 Task: Look for Airbnb options in St Albans, Australia from 18th December, 2023 to 19th December, 2023 for 1 adult. Place can be room with 1  bedroom having 1 bed and 1 bathroom. Property type can be hotel. Amenities needed are: kitchen.
Action: Mouse moved to (408, 80)
Screenshot: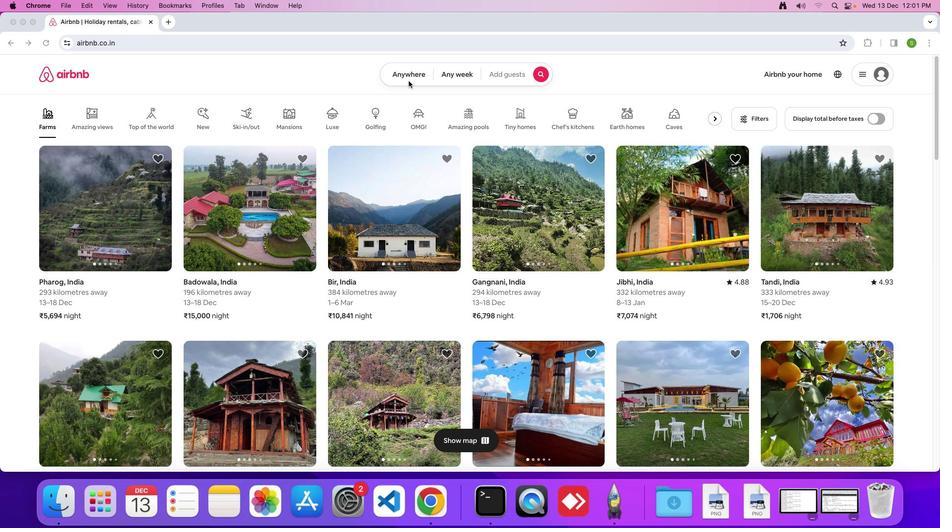 
Action: Mouse pressed left at (408, 80)
Screenshot: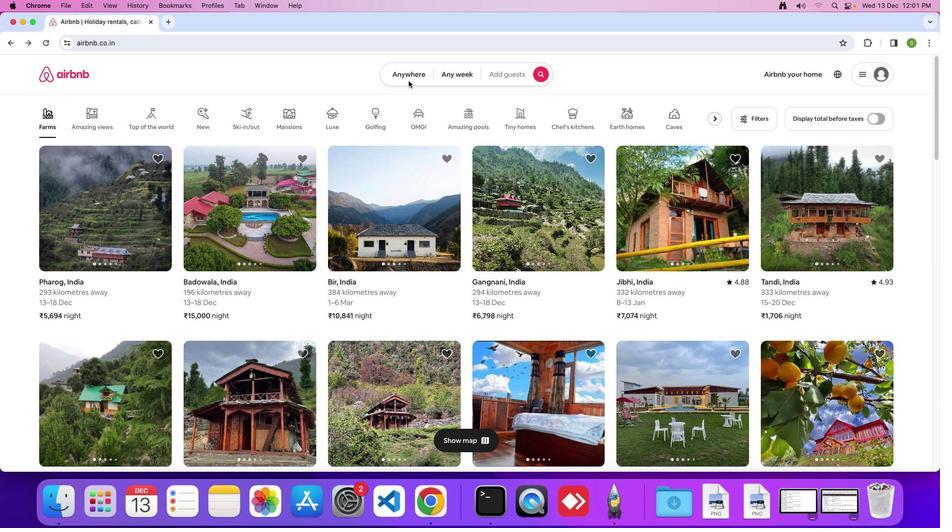 
Action: Mouse moved to (408, 76)
Screenshot: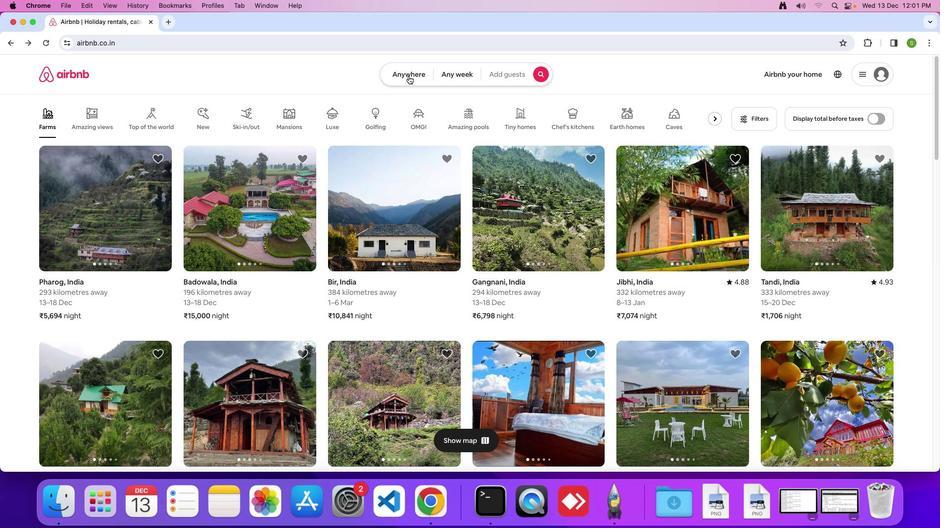 
Action: Mouse pressed left at (408, 76)
Screenshot: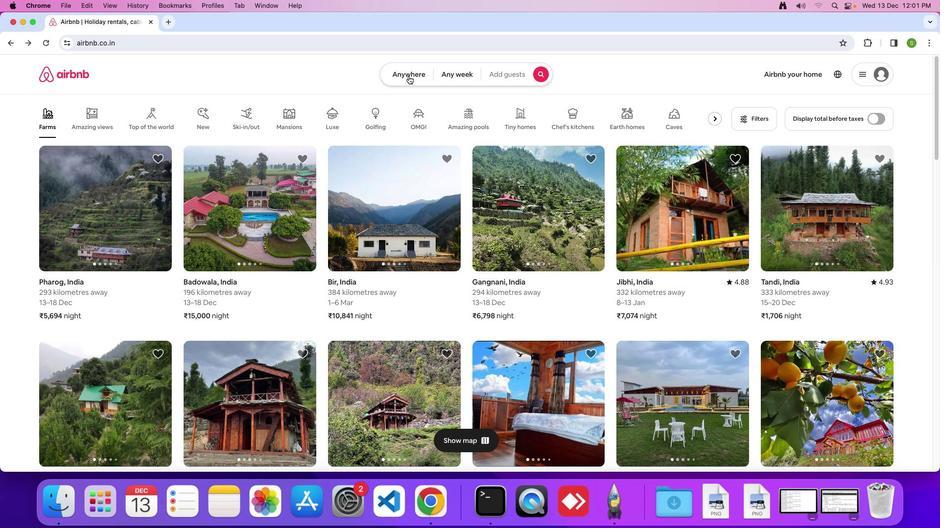 
Action: Mouse moved to (347, 105)
Screenshot: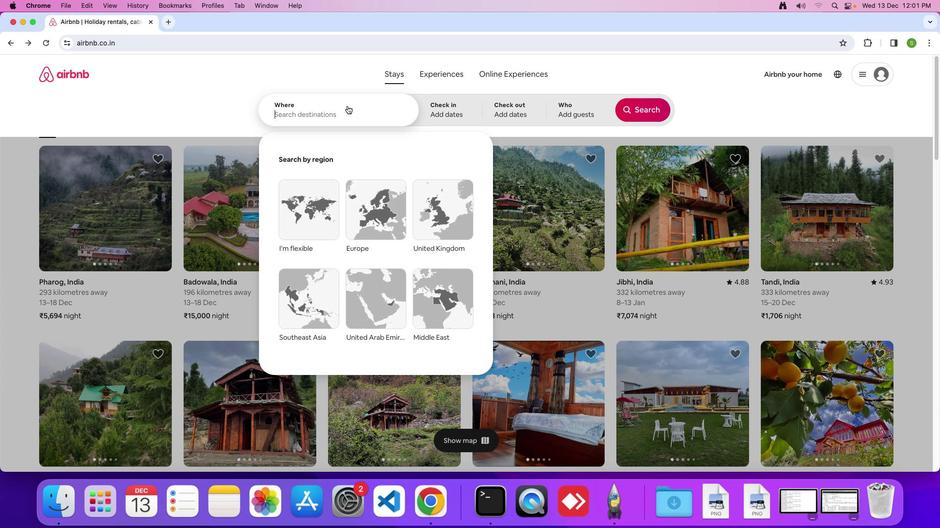 
Action: Mouse pressed left at (347, 105)
Screenshot: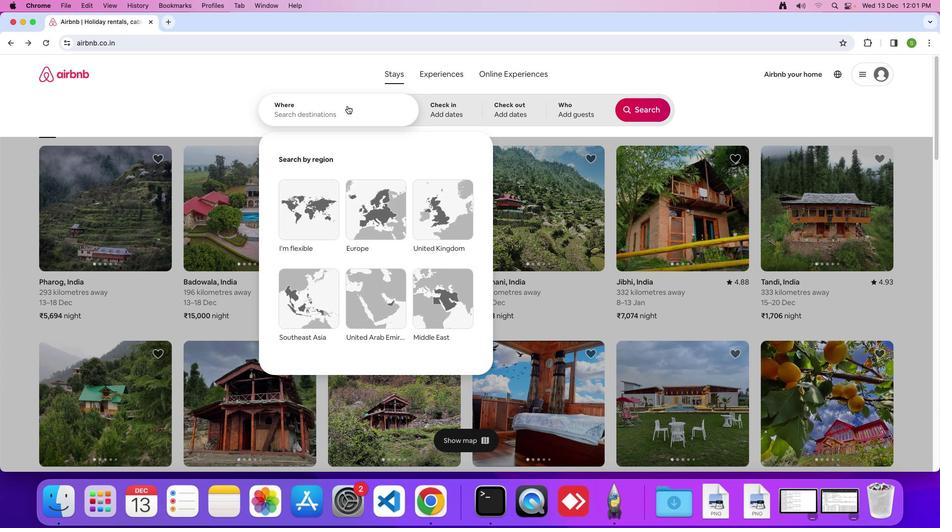 
Action: Key pressed 'S'Key.caps_lock't'Key.spaceKey.shift'A''l''b''a''n''s'','Key.spaceKey.shift'A''u''s''t''r''a''l''i''a'Key.enter
Screenshot: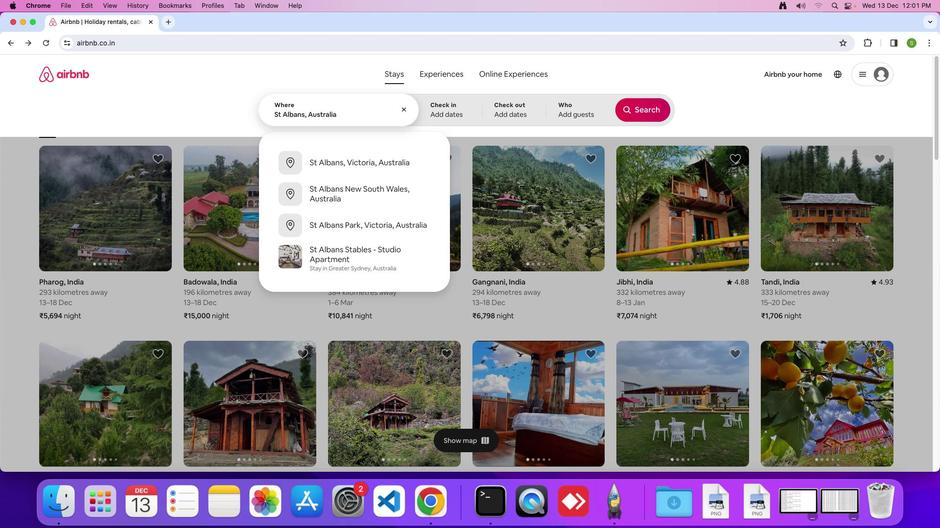 
Action: Mouse moved to (327, 309)
Screenshot: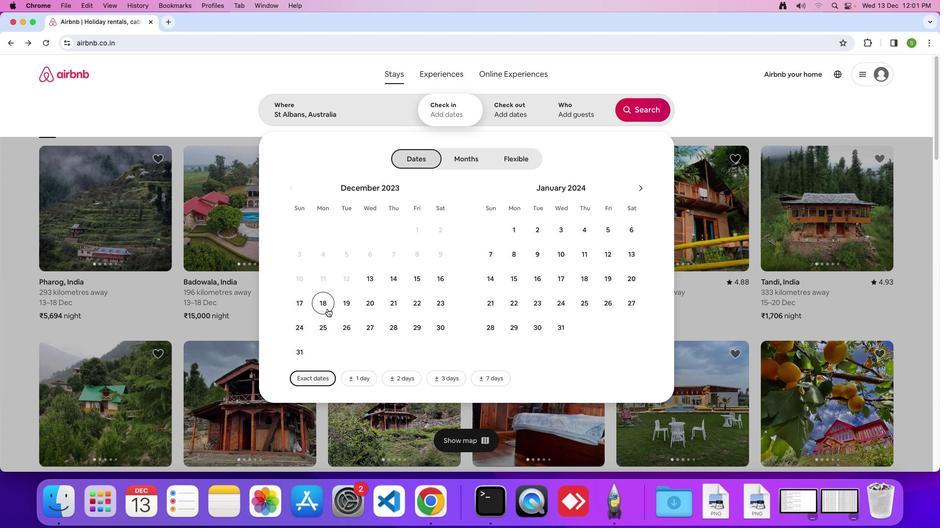 
Action: Mouse pressed left at (327, 309)
Screenshot: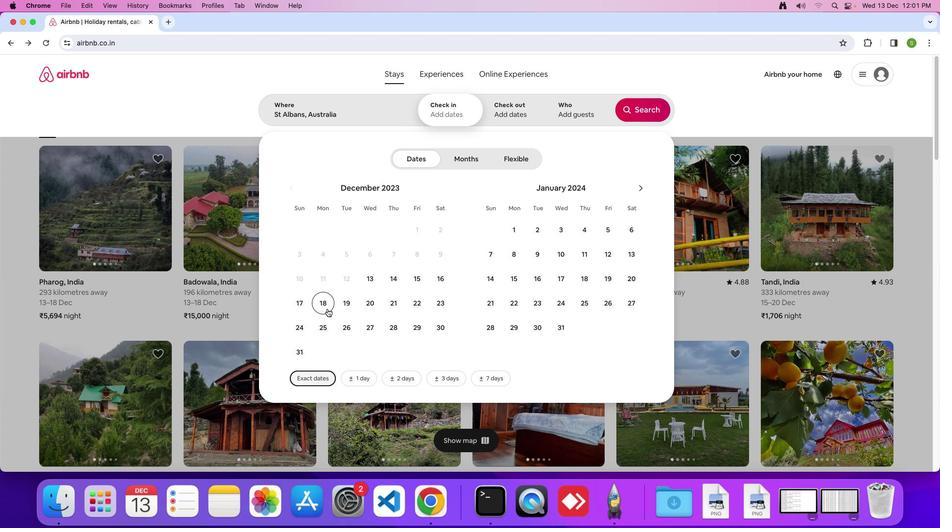 
Action: Mouse moved to (340, 303)
Screenshot: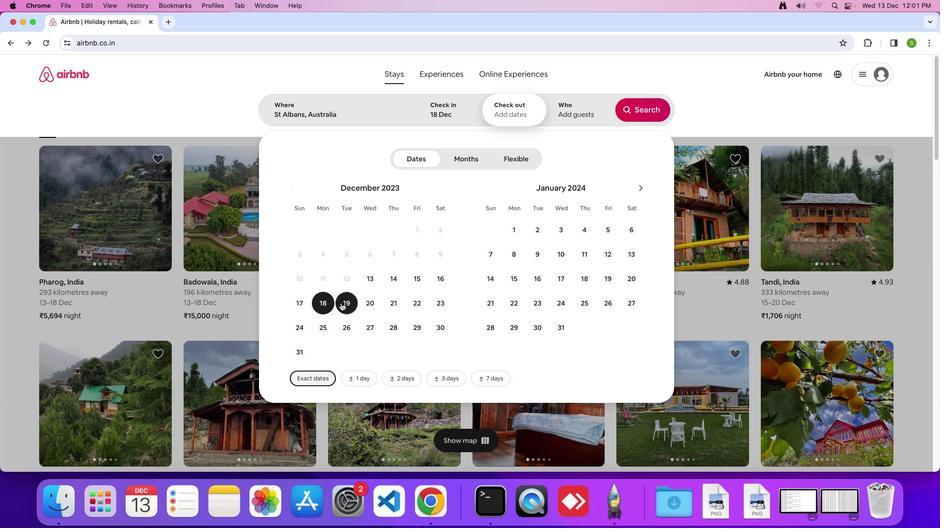 
Action: Mouse pressed left at (340, 303)
Screenshot: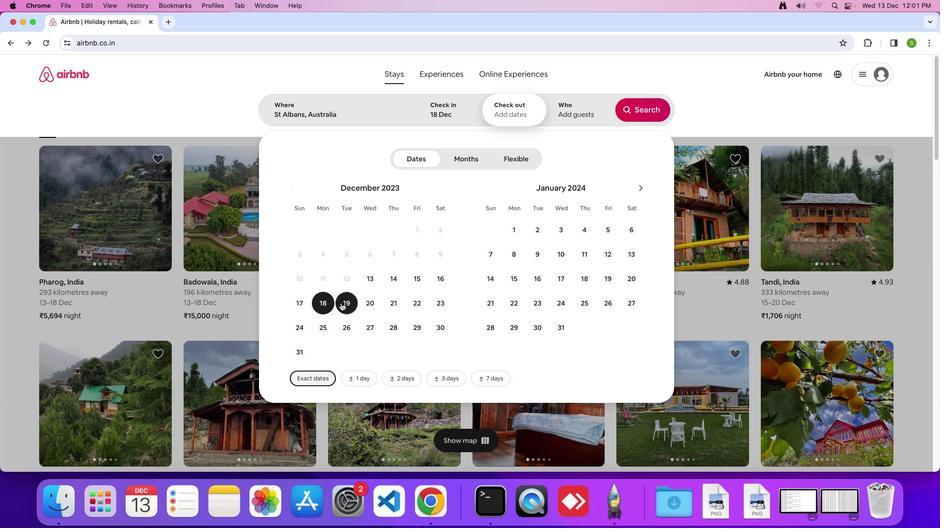 
Action: Mouse moved to (586, 113)
Screenshot: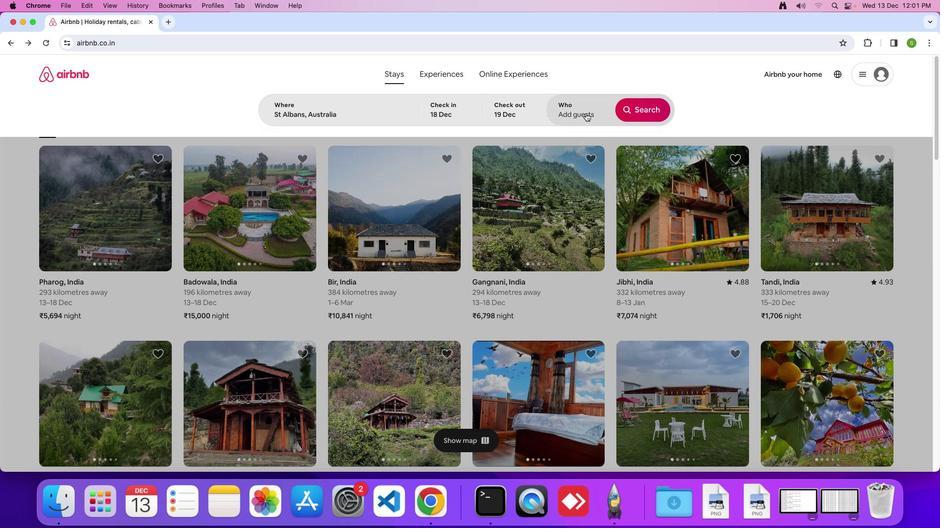 
Action: Mouse pressed left at (586, 113)
Screenshot: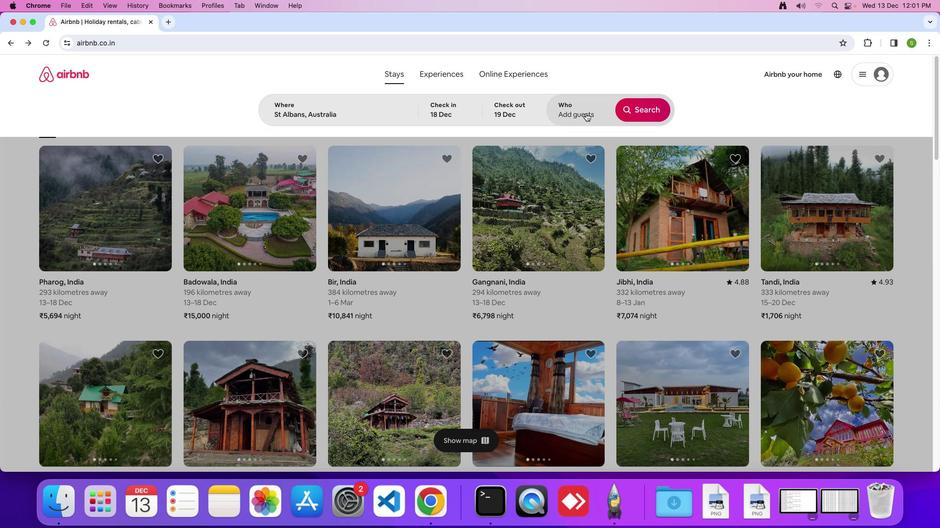 
Action: Mouse moved to (640, 163)
Screenshot: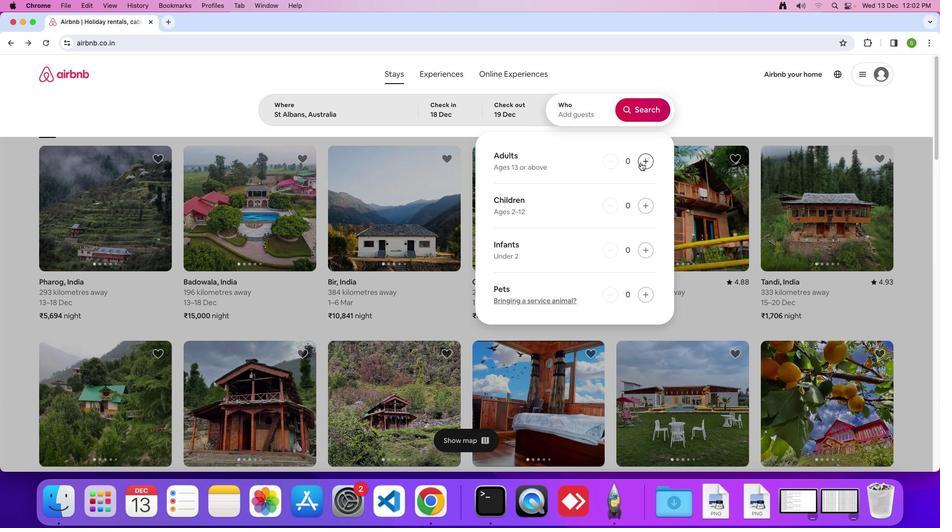 
Action: Mouse pressed left at (640, 163)
Screenshot: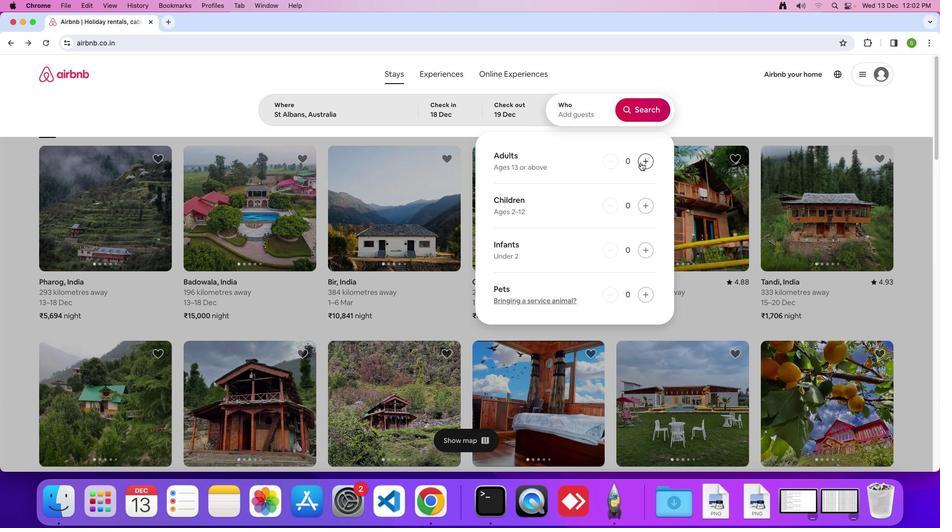 
Action: Mouse moved to (654, 108)
Screenshot: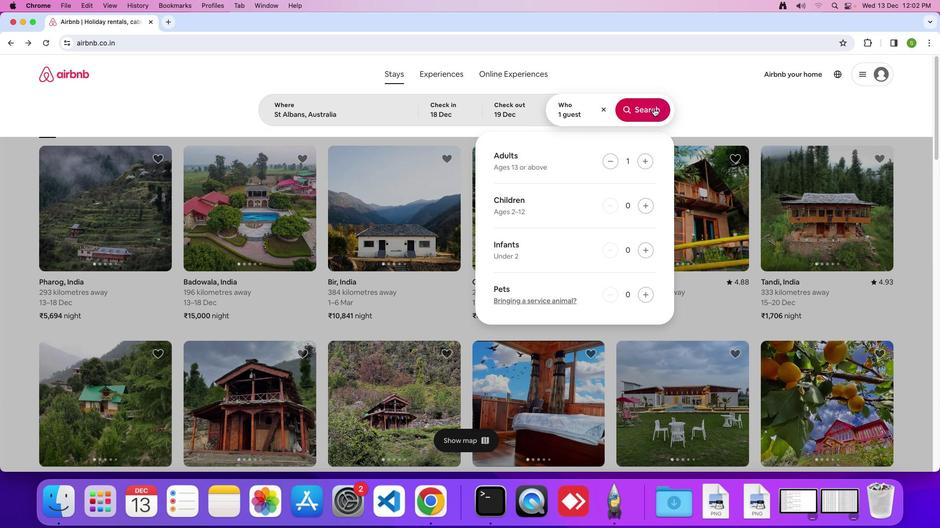 
Action: Mouse pressed left at (654, 108)
Screenshot: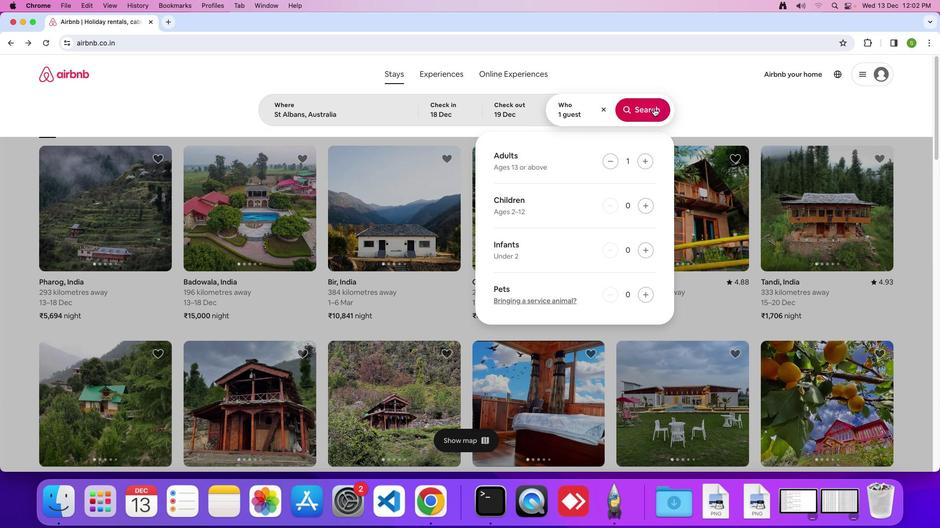 
Action: Mouse moved to (770, 114)
Screenshot: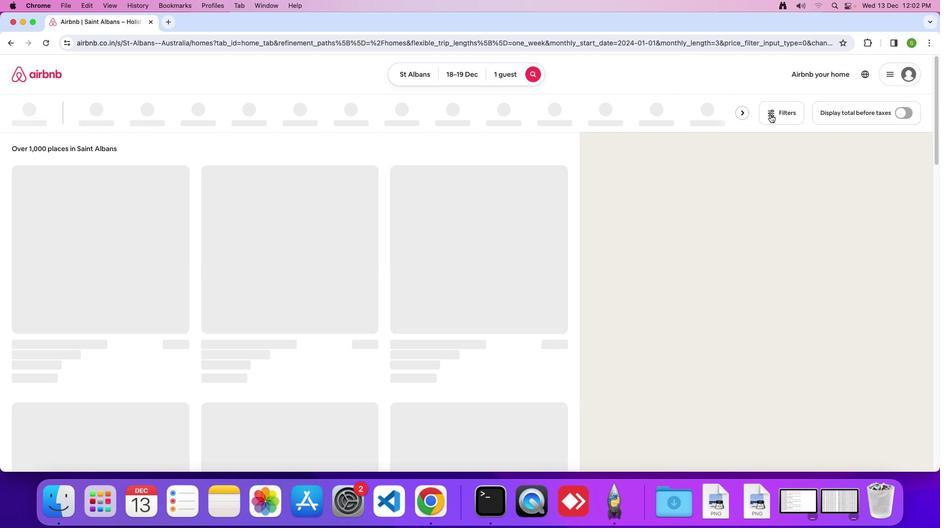 
Action: Mouse pressed left at (770, 114)
Screenshot: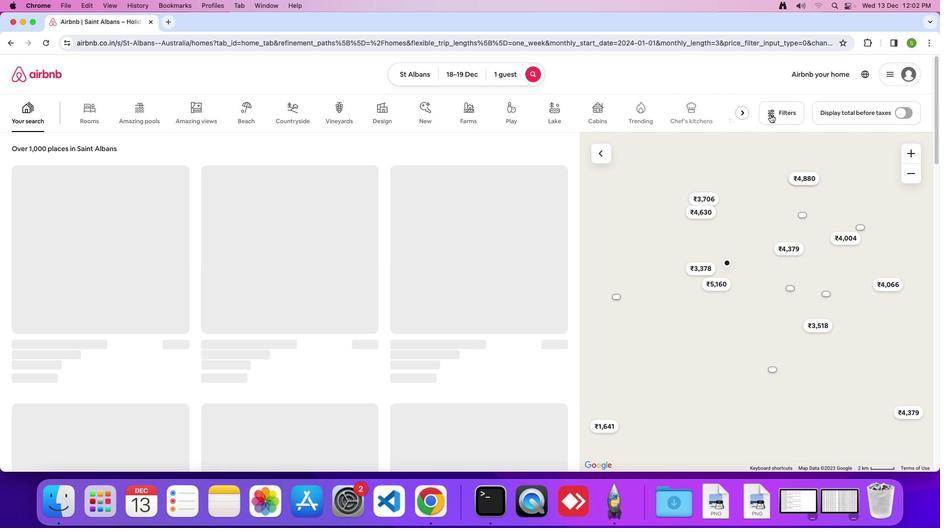 
Action: Mouse moved to (506, 294)
Screenshot: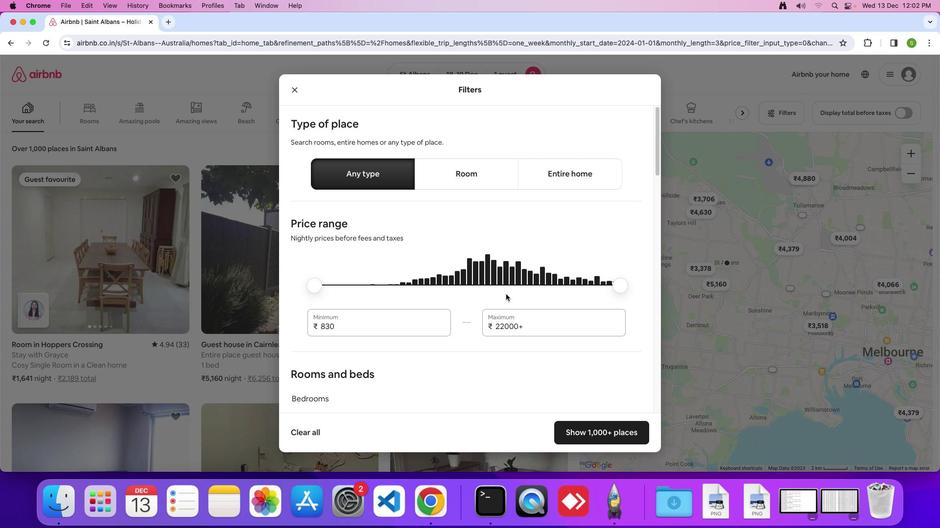 
Action: Mouse scrolled (506, 294) with delta (0, 0)
Screenshot: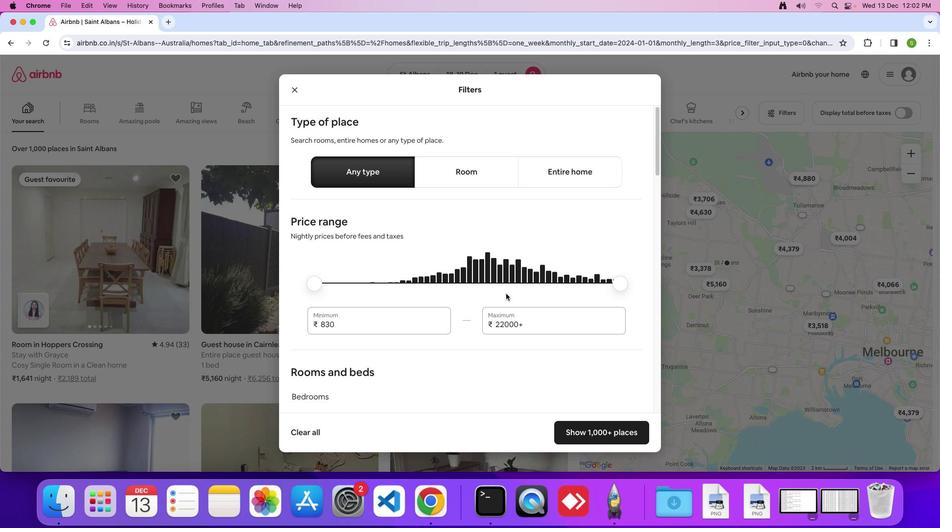 
Action: Mouse scrolled (506, 294) with delta (0, 0)
Screenshot: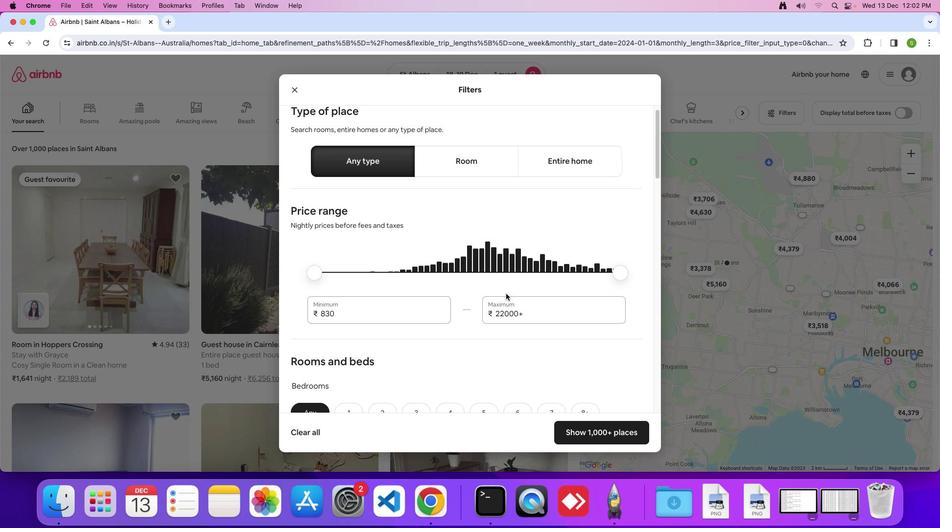 
Action: Mouse moved to (506, 294)
Screenshot: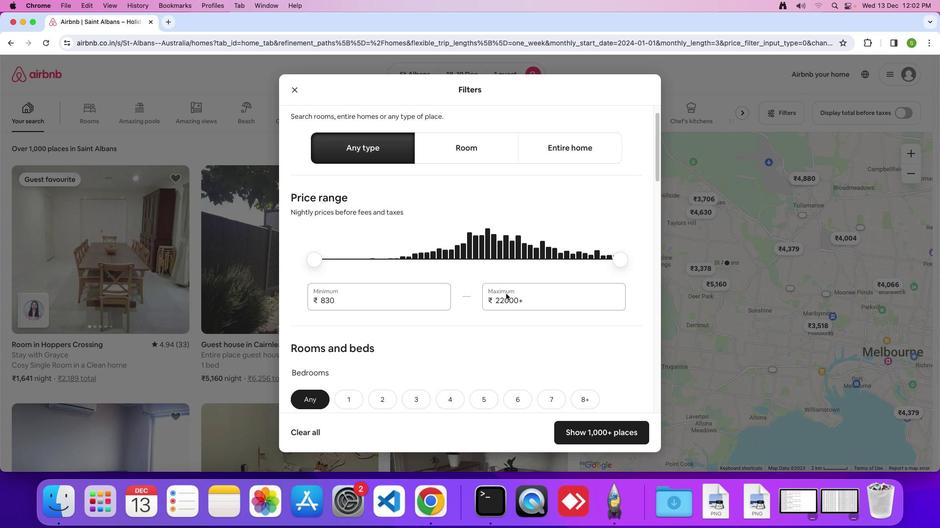 
Action: Mouse scrolled (506, 294) with delta (0, 0)
Screenshot: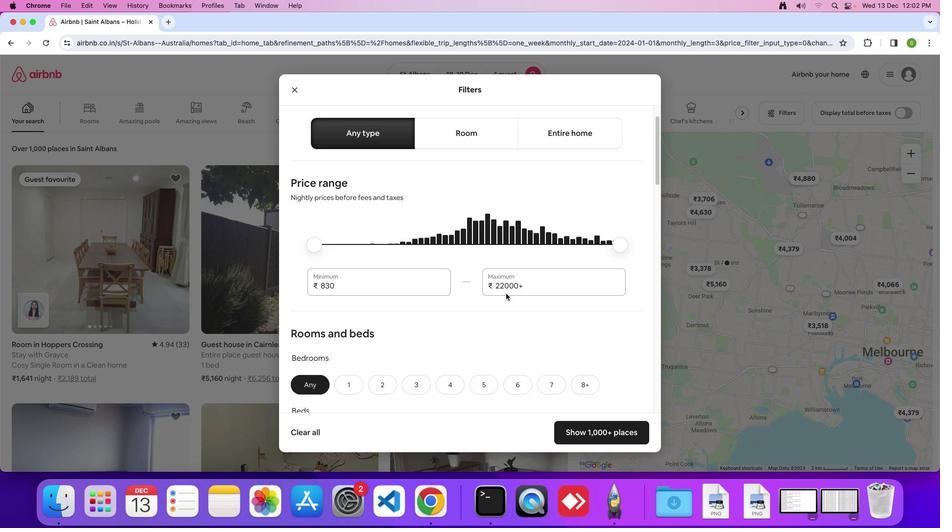 
Action: Mouse scrolled (506, 294) with delta (0, 0)
Screenshot: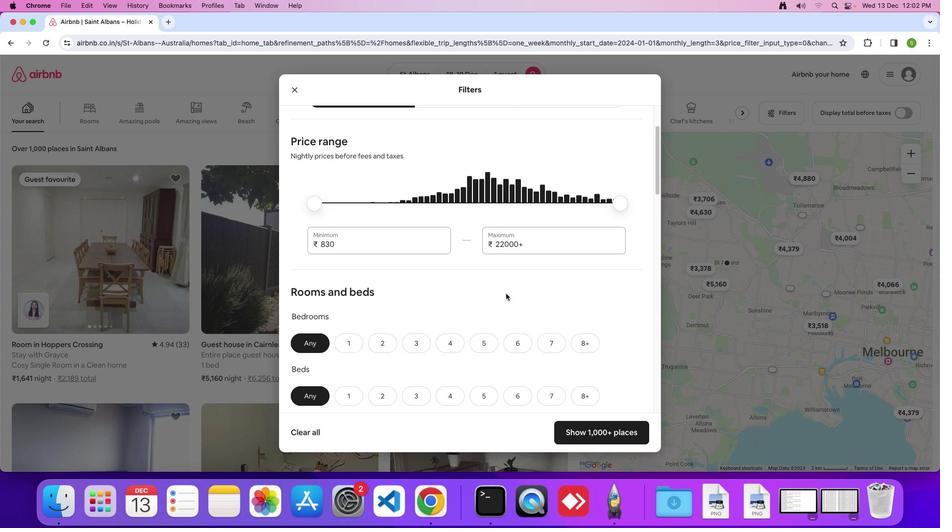 
Action: Mouse scrolled (506, 294) with delta (0, 0)
Screenshot: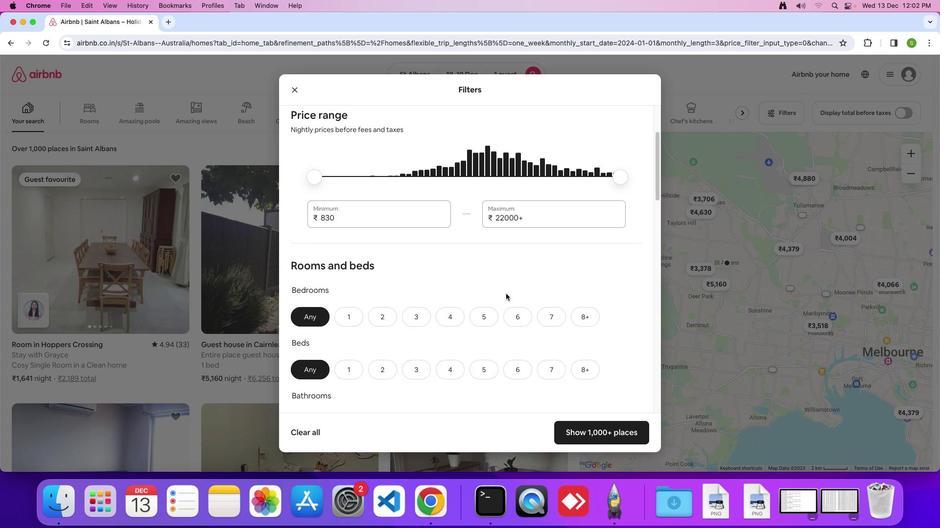 
Action: Mouse scrolled (506, 294) with delta (0, 0)
Screenshot: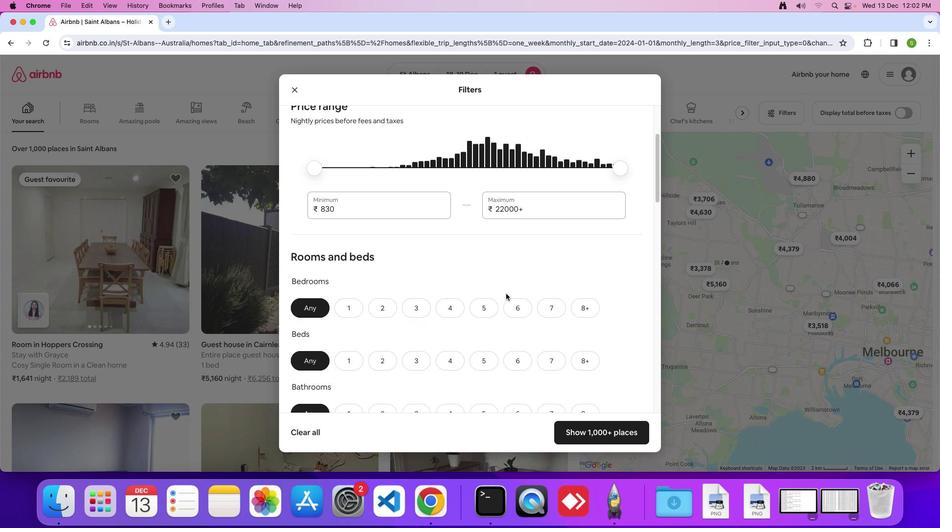 
Action: Mouse scrolled (506, 294) with delta (0, 0)
Screenshot: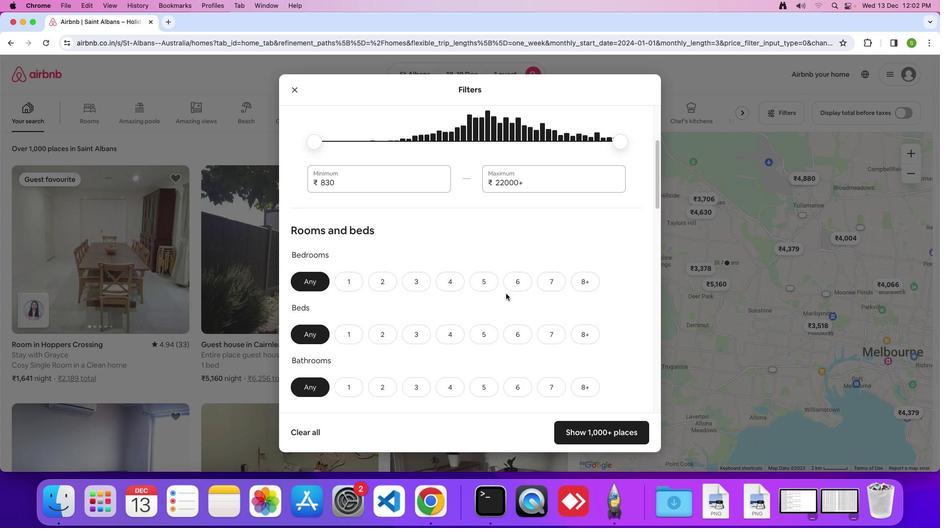 
Action: Mouse scrolled (506, 294) with delta (0, 0)
Screenshot: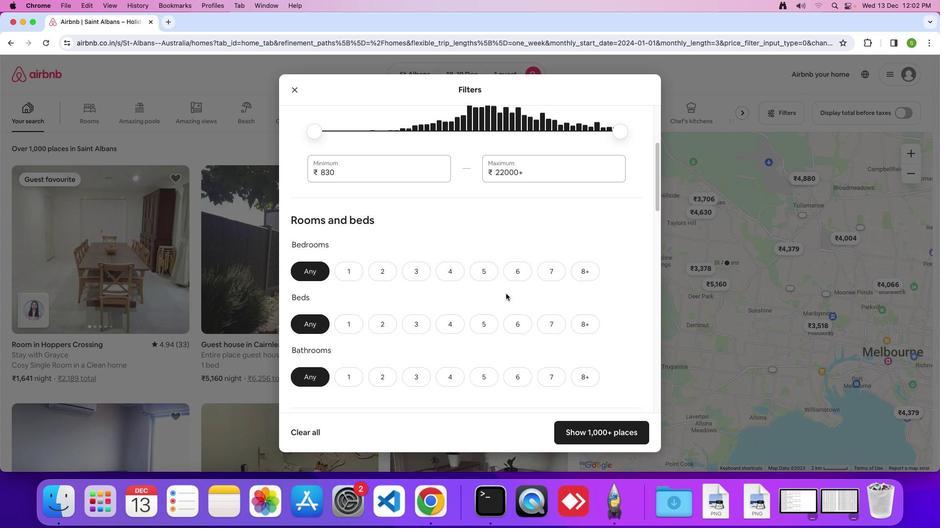 
Action: Mouse scrolled (506, 294) with delta (0, 0)
Screenshot: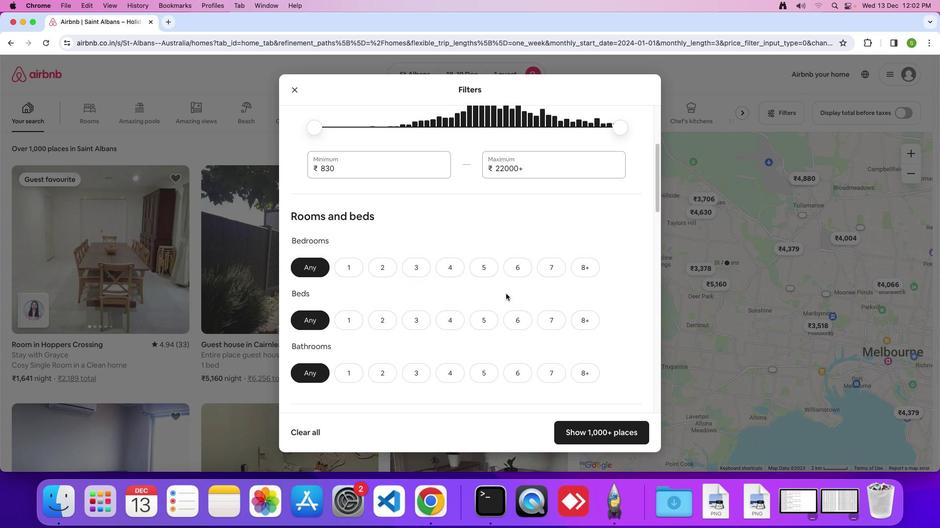 
Action: Mouse scrolled (506, 294) with delta (0, 0)
Screenshot: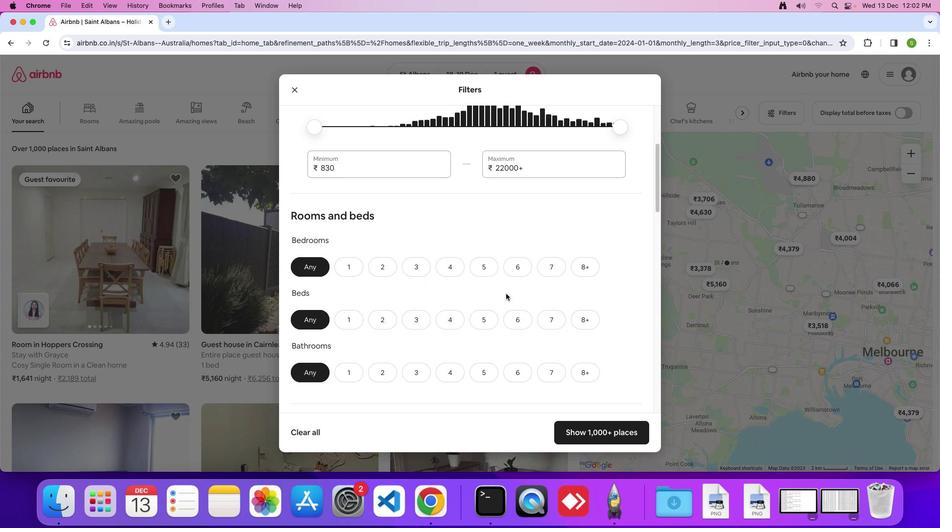 
Action: Mouse scrolled (506, 294) with delta (0, 0)
Screenshot: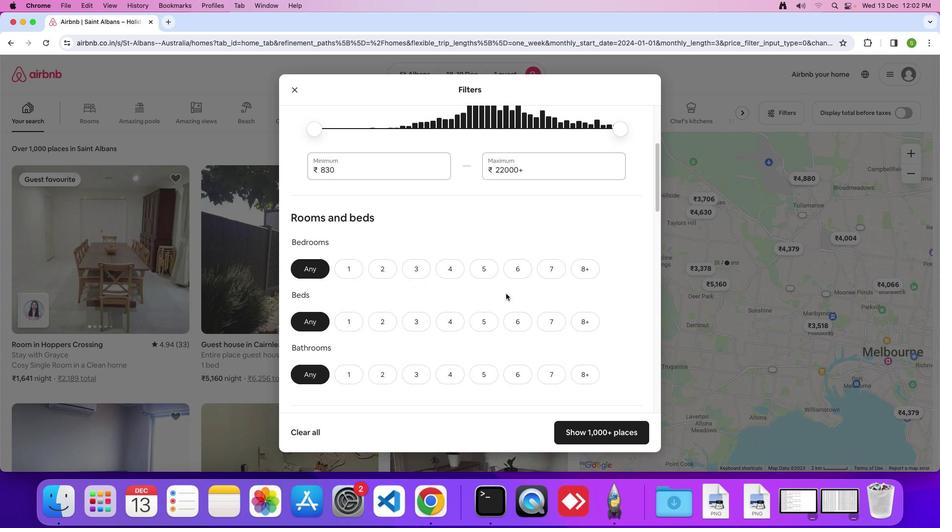 
Action: Mouse scrolled (506, 294) with delta (0, 0)
Screenshot: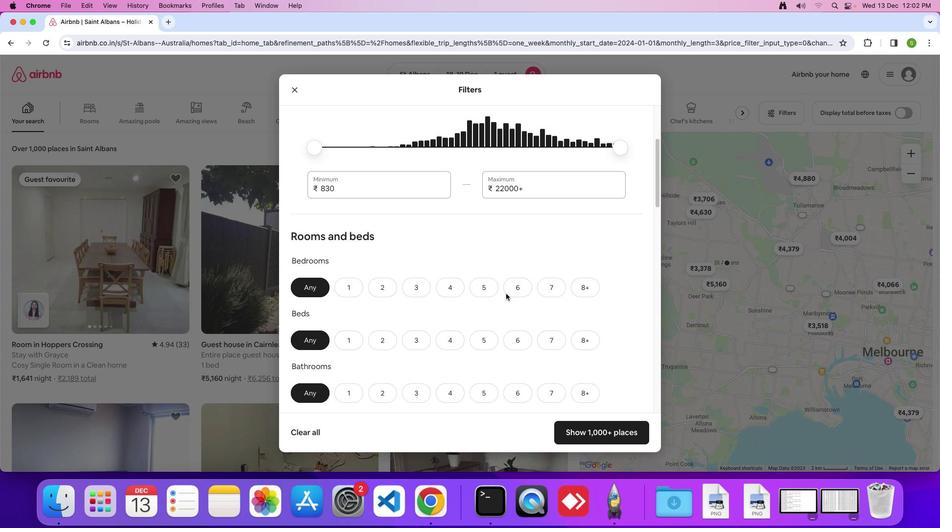 
Action: Mouse scrolled (506, 294) with delta (0, 0)
Screenshot: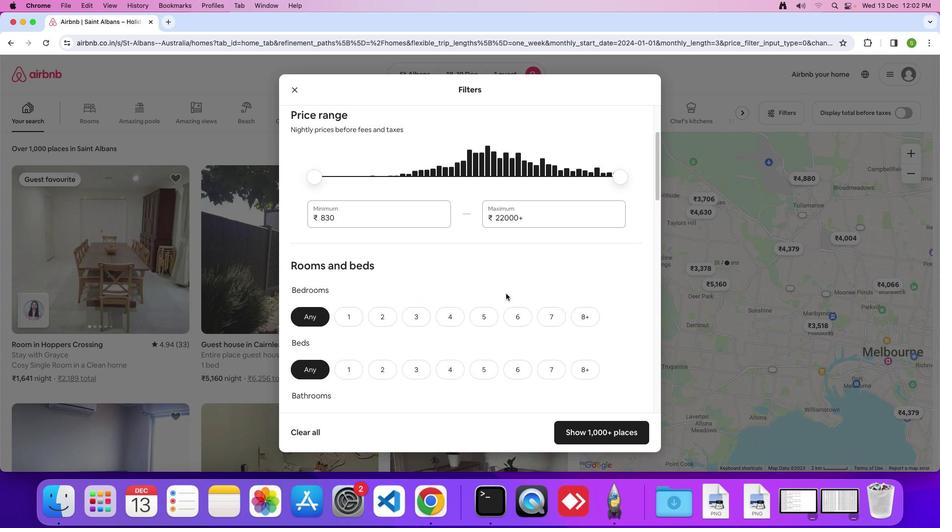 
Action: Mouse scrolled (506, 294) with delta (0, 1)
Screenshot: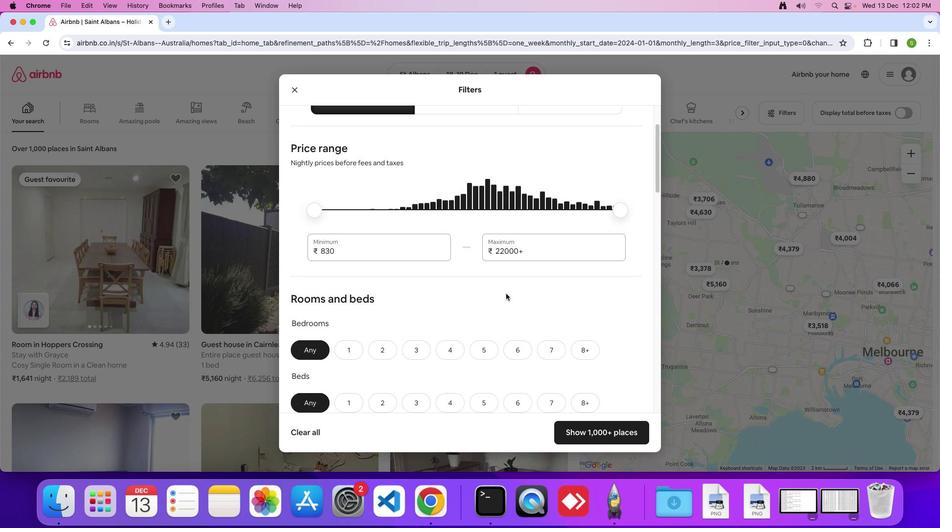 
Action: Mouse scrolled (506, 294) with delta (0, 0)
Screenshot: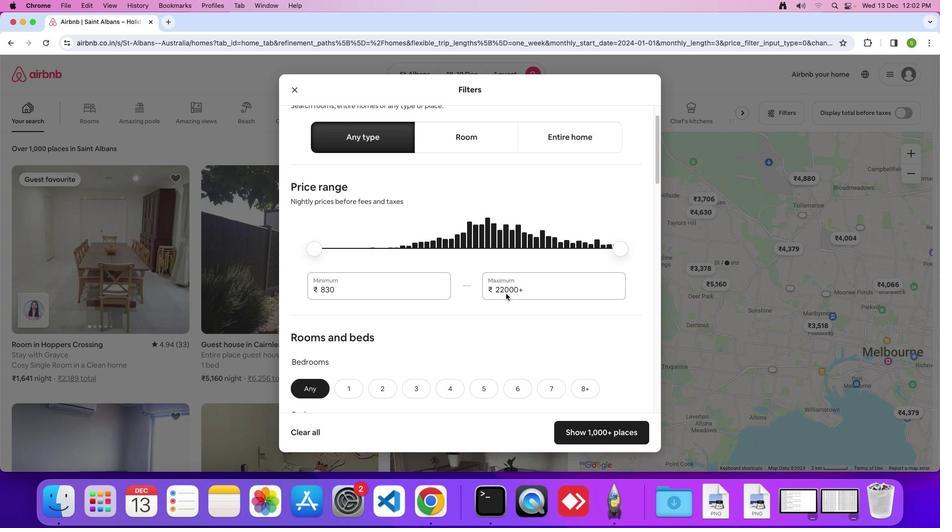 
Action: Mouse scrolled (506, 294) with delta (0, 0)
Screenshot: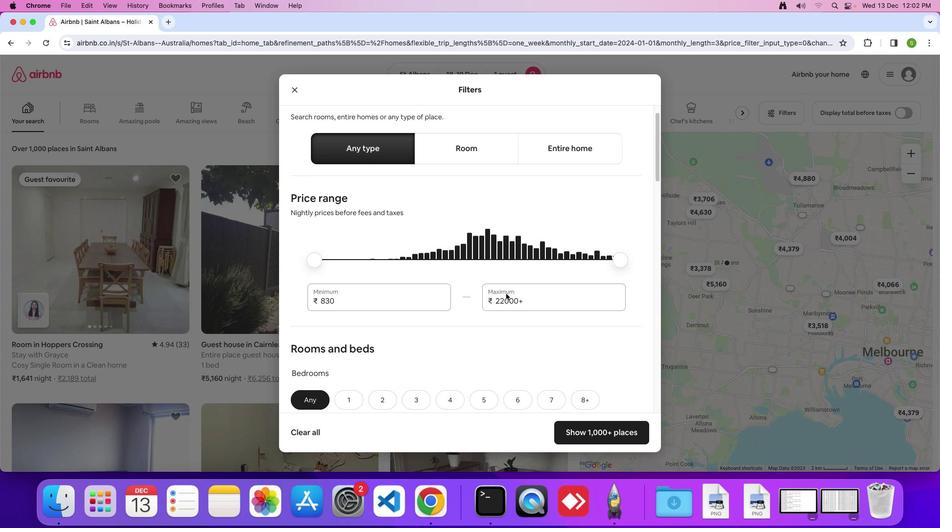 
Action: Mouse scrolled (506, 294) with delta (0, 1)
Screenshot: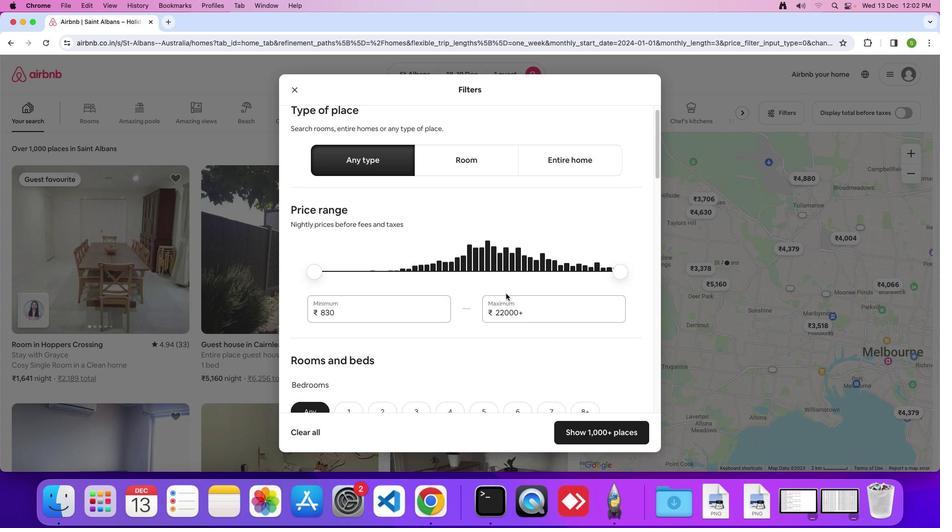 
Action: Mouse moved to (475, 183)
Screenshot: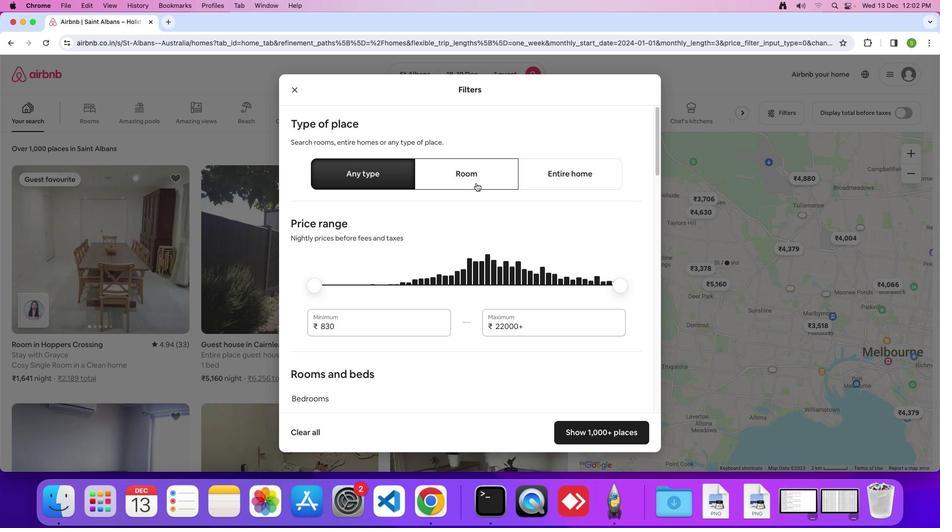 
Action: Mouse pressed left at (475, 183)
Screenshot: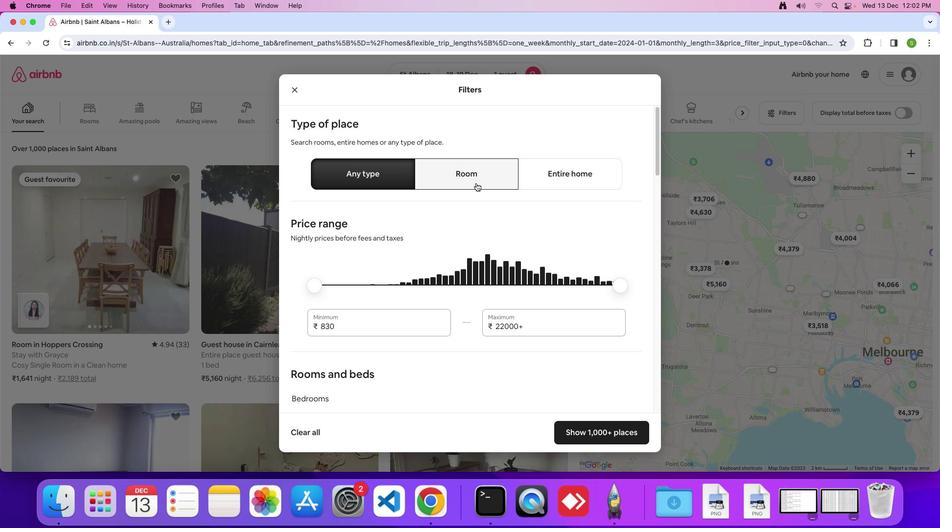 
Action: Mouse moved to (464, 266)
Screenshot: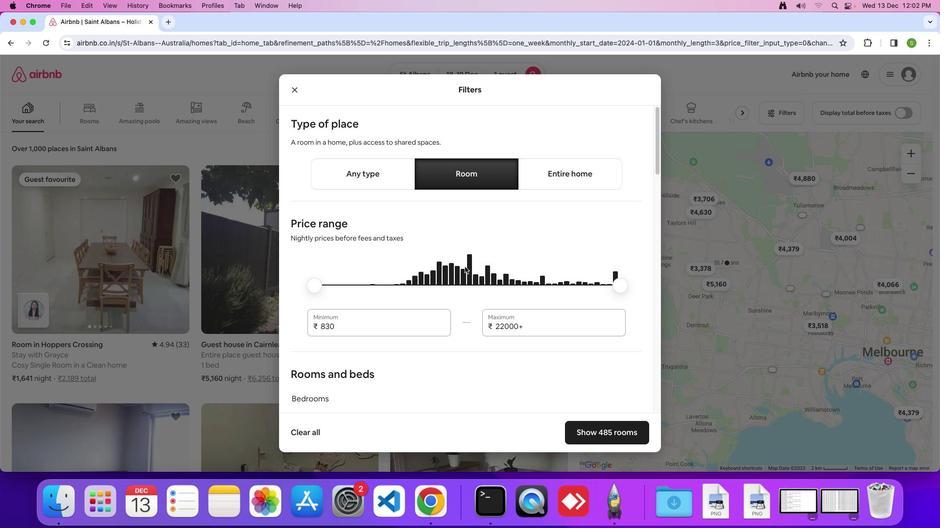 
Action: Mouse scrolled (464, 266) with delta (0, 0)
Screenshot: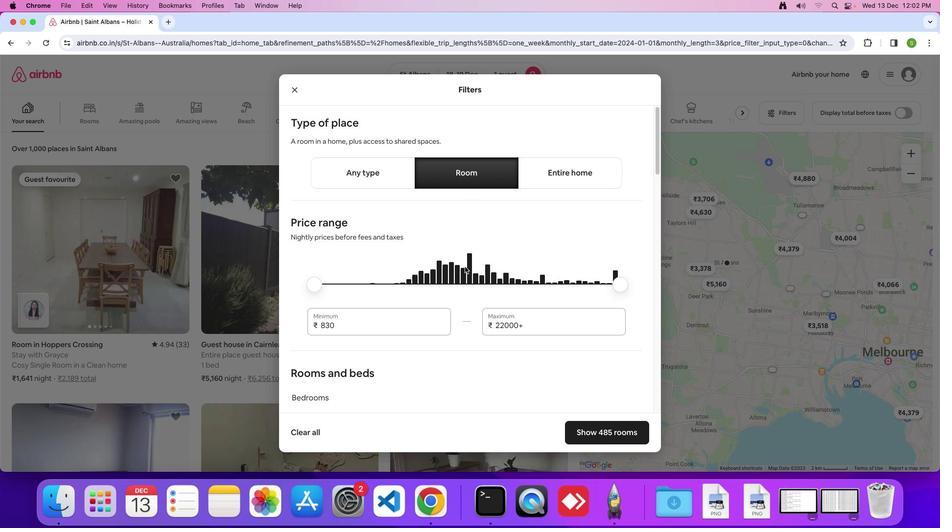 
Action: Mouse scrolled (464, 266) with delta (0, 0)
Screenshot: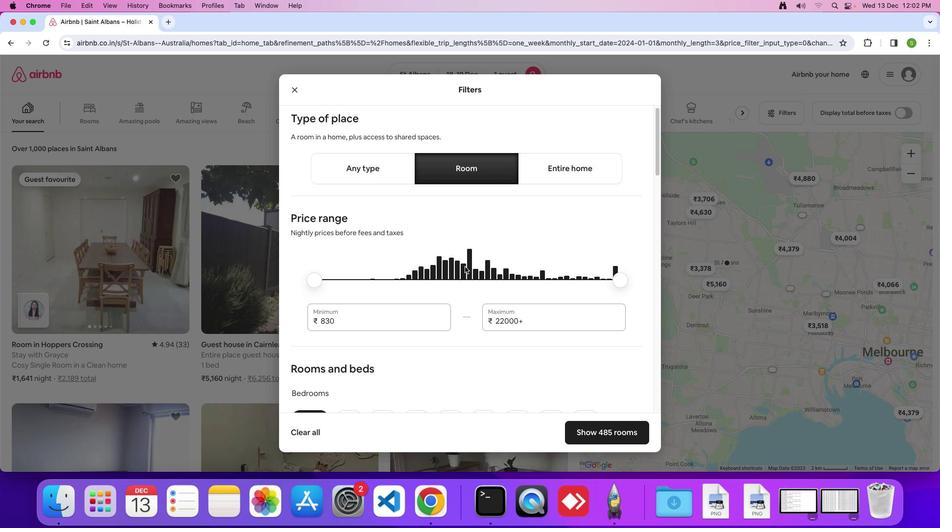 
Action: Mouse scrolled (464, 266) with delta (0, 0)
Screenshot: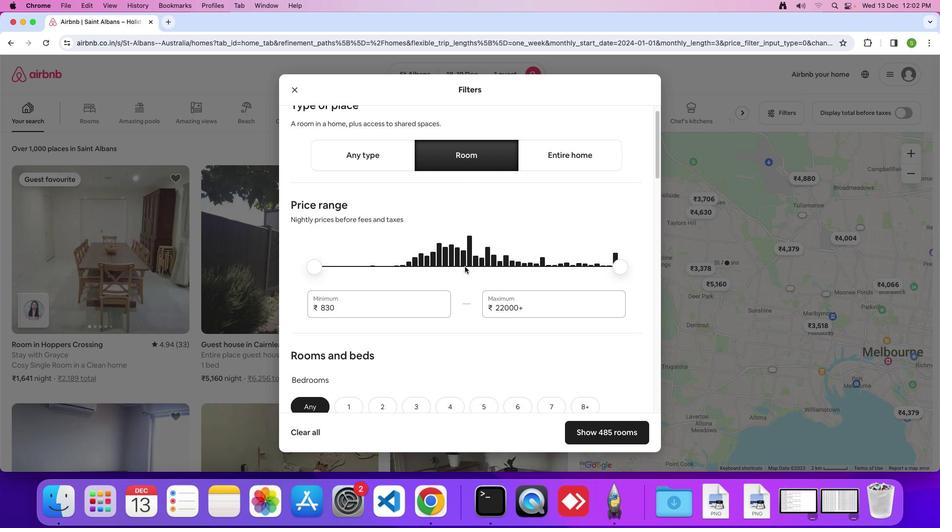 
Action: Mouse scrolled (464, 266) with delta (0, 0)
Screenshot: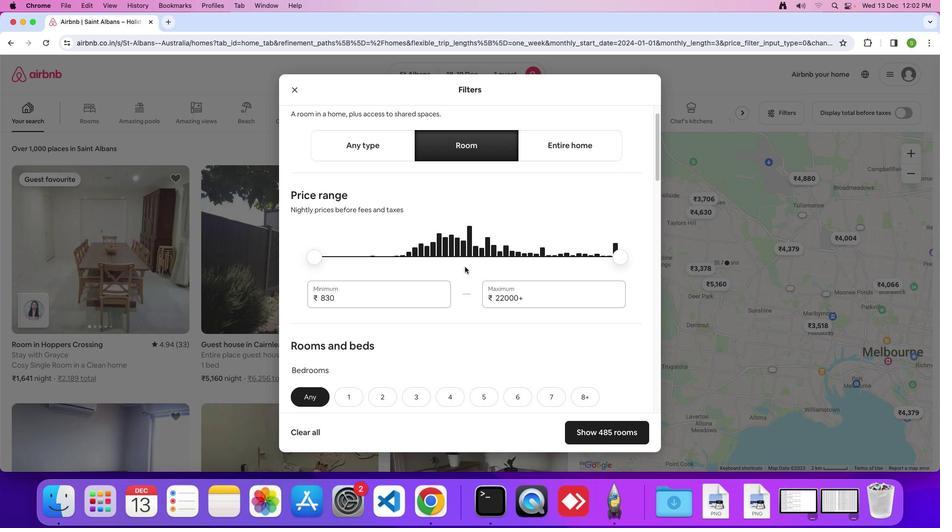 
Action: Mouse scrolled (464, 266) with delta (0, 0)
Screenshot: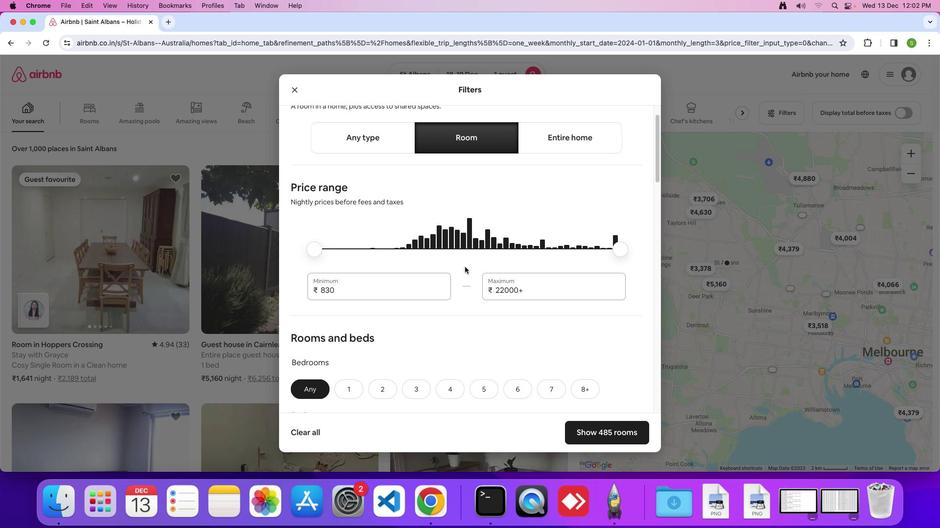
Action: Mouse scrolled (464, 266) with delta (0, 0)
Screenshot: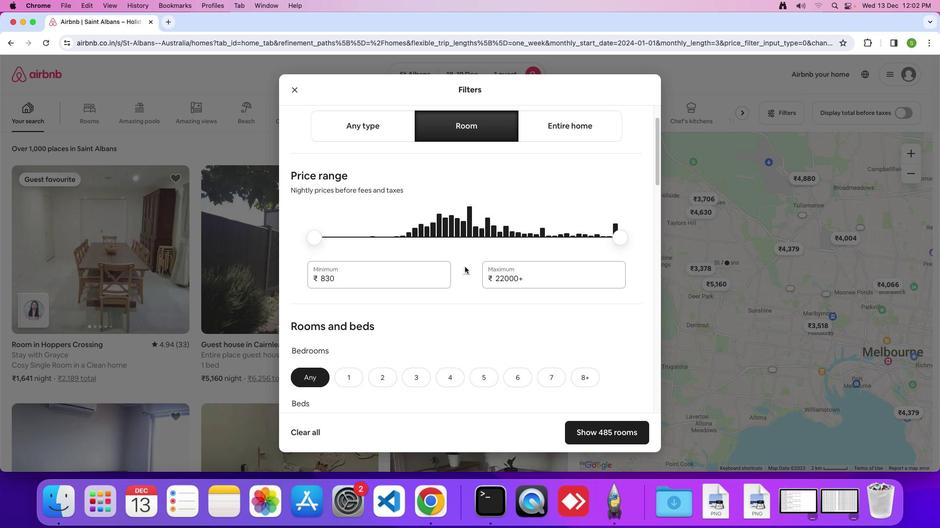 
Action: Mouse scrolled (464, 266) with delta (0, 0)
Screenshot: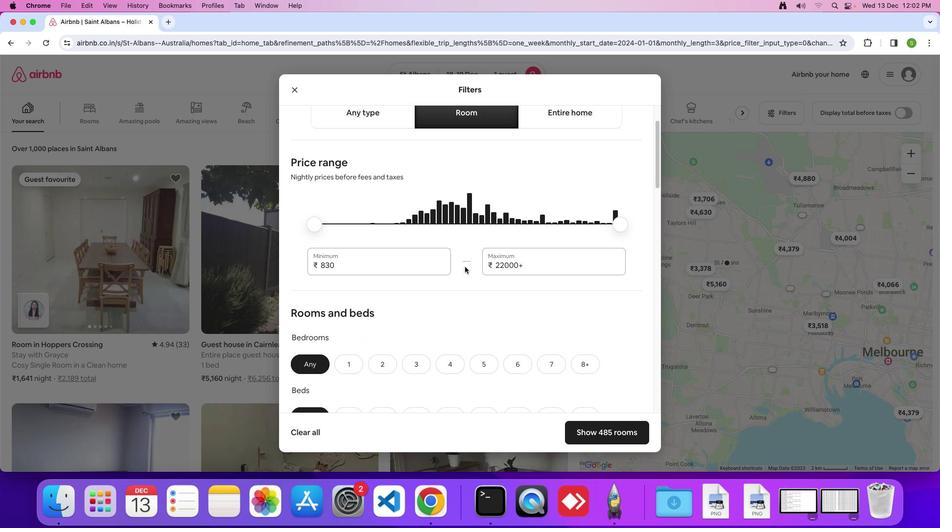 
Action: Mouse scrolled (464, 266) with delta (0, 0)
Screenshot: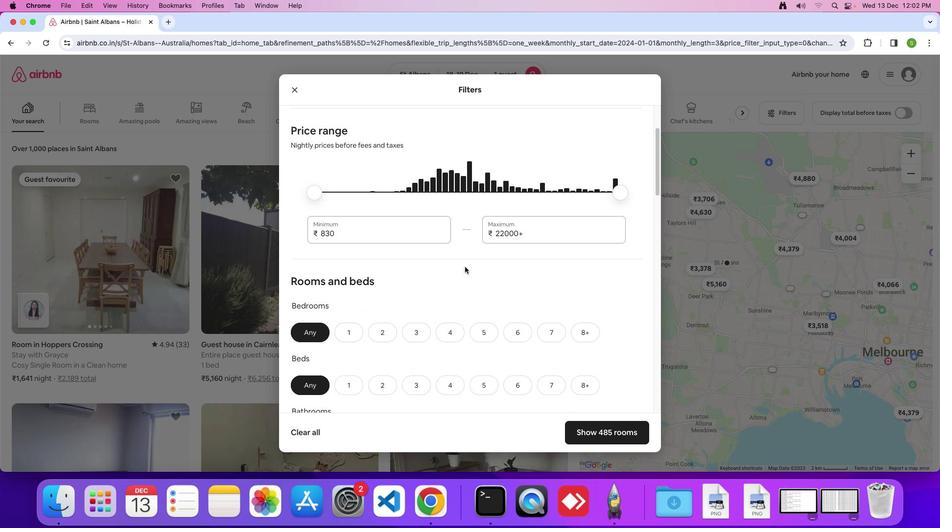 
Action: Mouse scrolled (464, 266) with delta (0, 0)
Screenshot: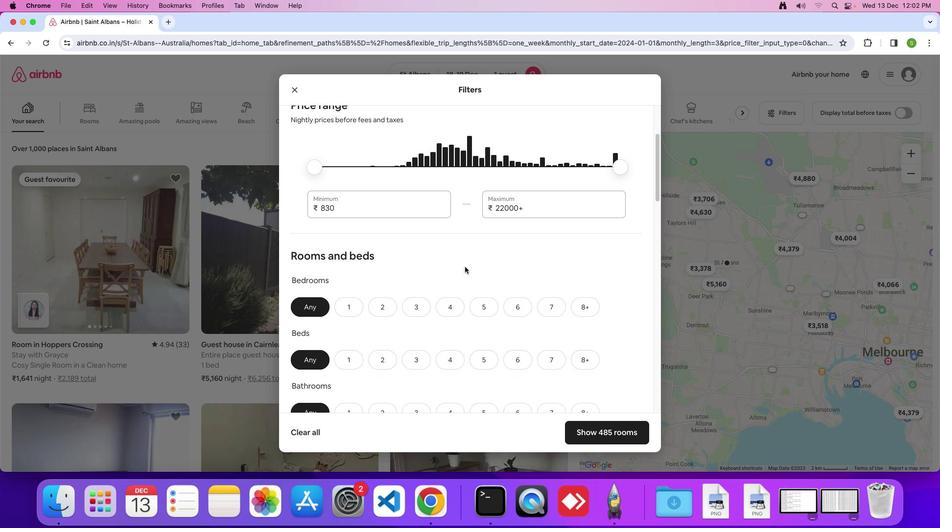 
Action: Mouse scrolled (464, 266) with delta (0, 0)
Screenshot: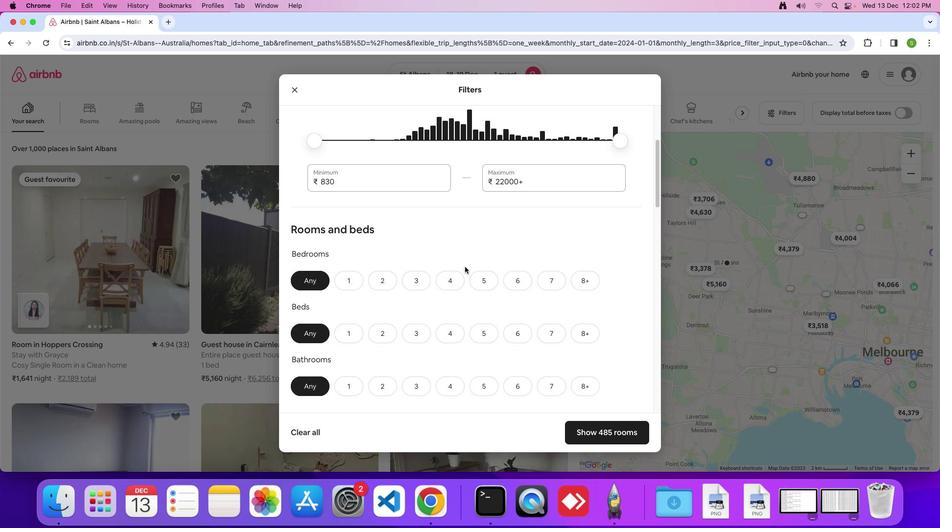 
Action: Mouse scrolled (464, 266) with delta (0, -1)
Screenshot: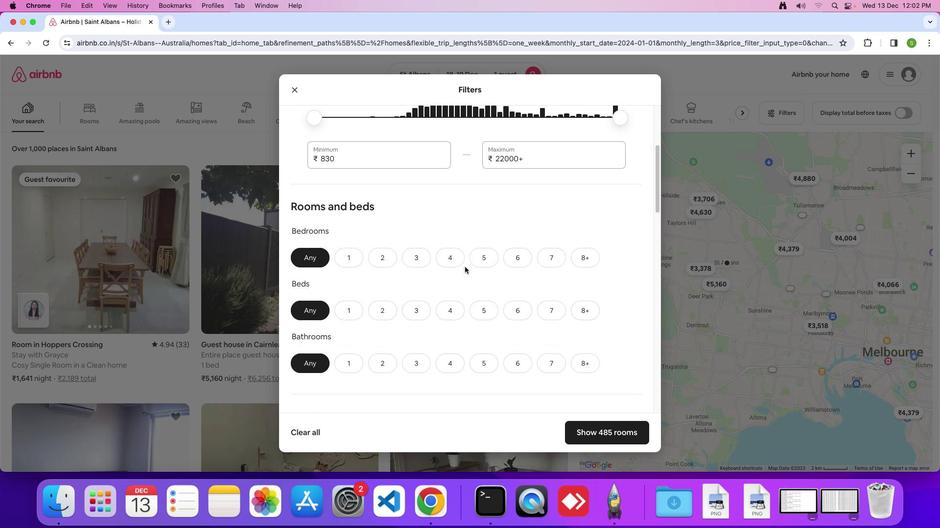 
Action: Mouse moved to (342, 231)
Screenshot: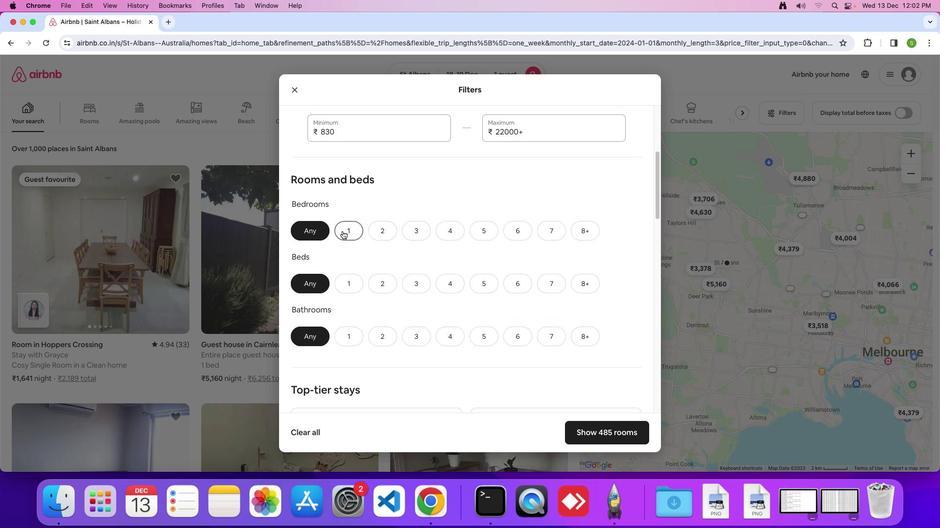 
Action: Mouse pressed left at (342, 231)
Screenshot: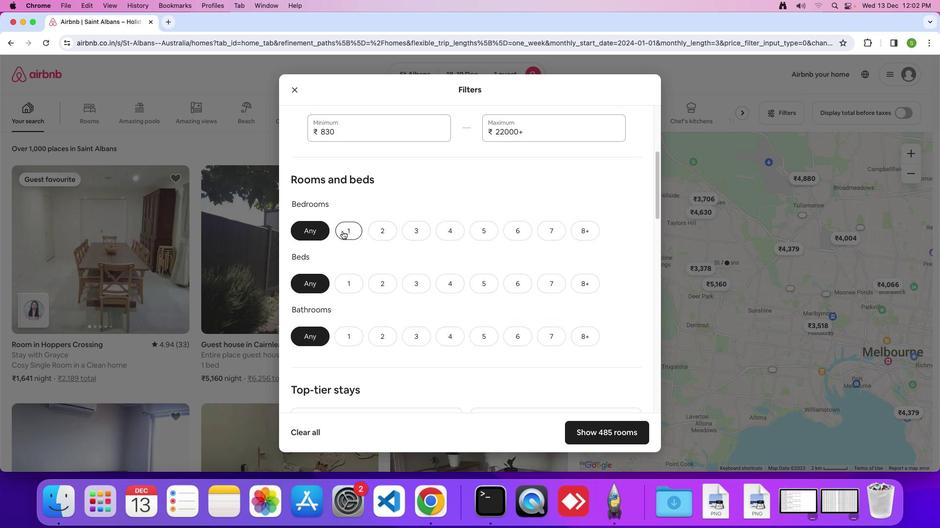 
Action: Mouse moved to (353, 283)
Screenshot: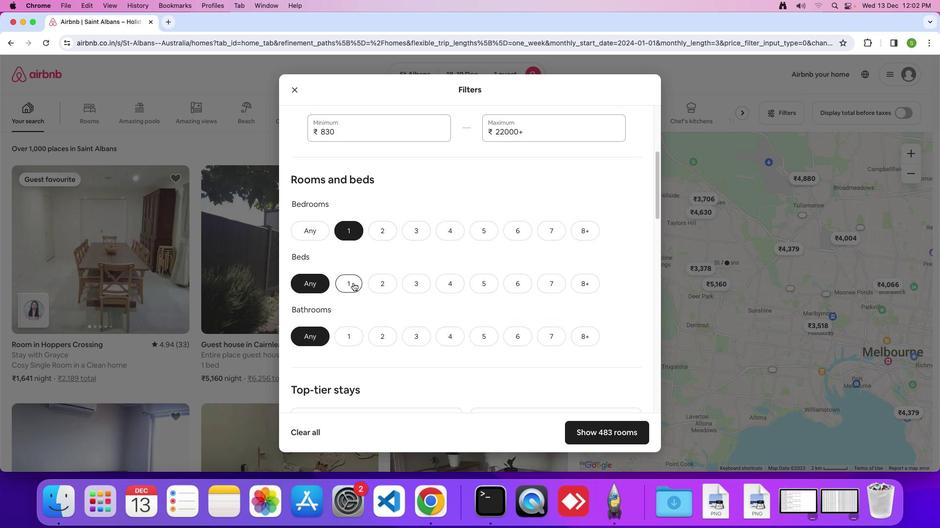 
Action: Mouse pressed left at (353, 283)
Screenshot: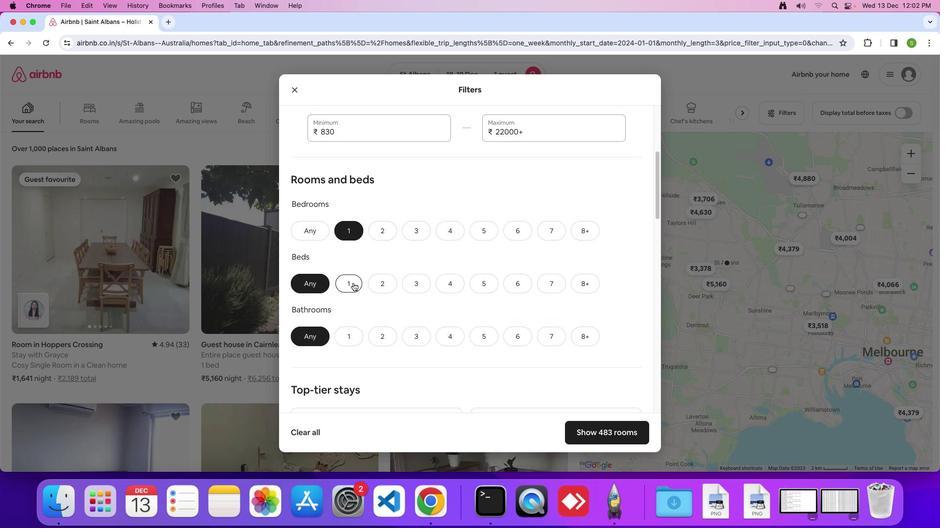 
Action: Mouse moved to (349, 330)
Screenshot: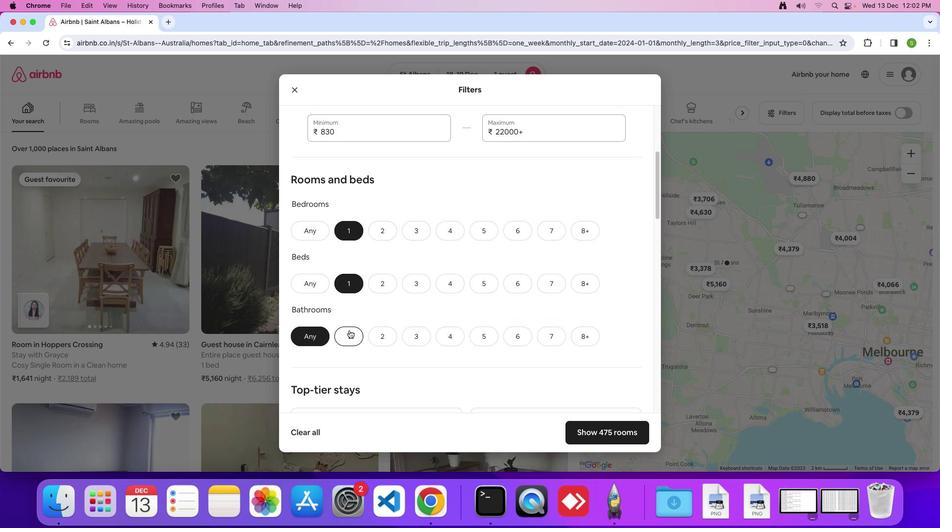 
Action: Mouse pressed left at (349, 330)
Screenshot: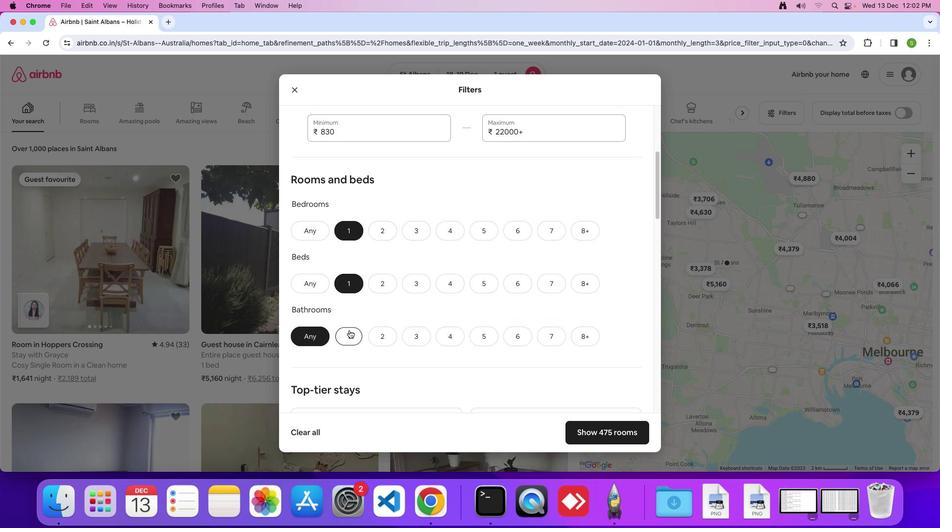 
Action: Mouse moved to (449, 310)
Screenshot: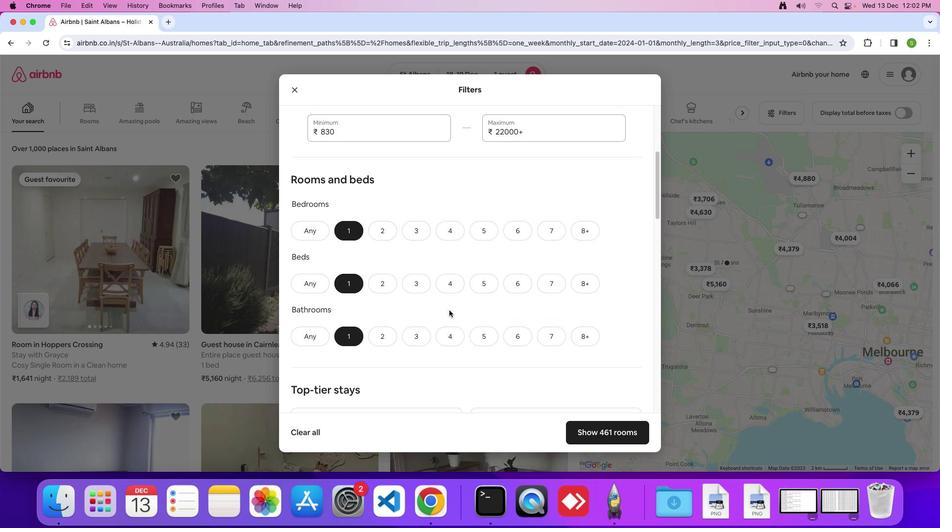 
Action: Mouse scrolled (449, 310) with delta (0, 0)
Screenshot: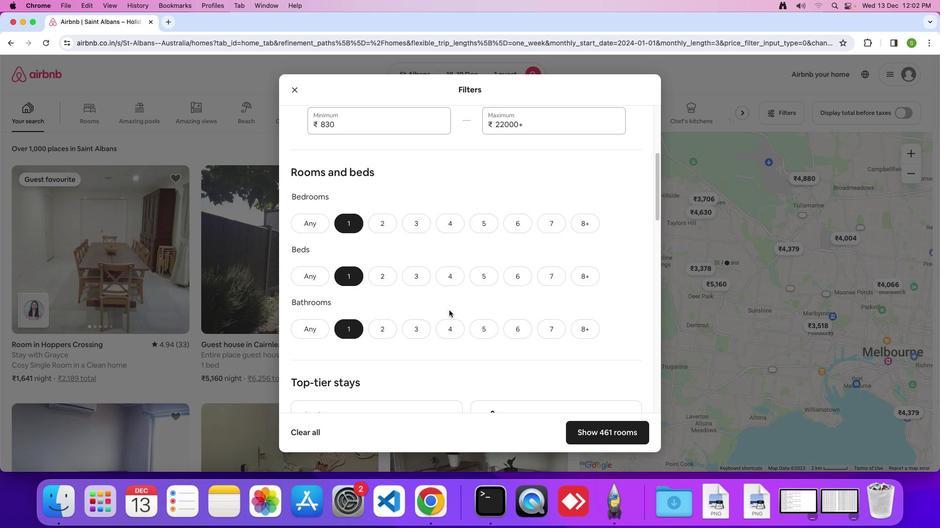 
Action: Mouse scrolled (449, 310) with delta (0, 0)
Screenshot: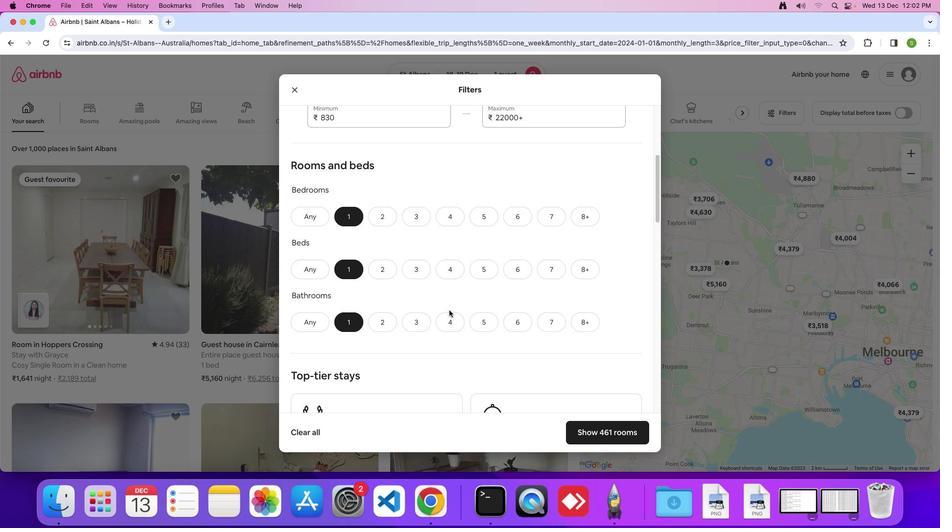 
Action: Mouse scrolled (449, 310) with delta (0, 0)
Screenshot: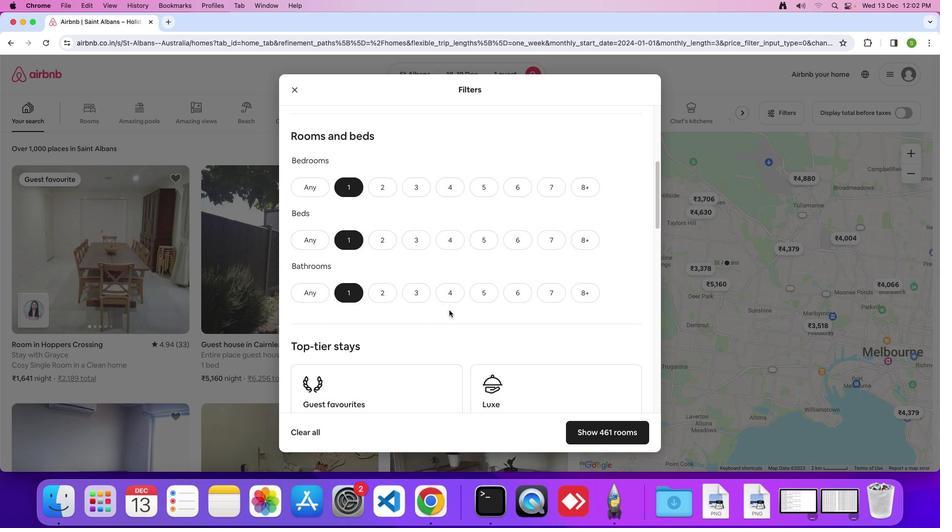
Action: Mouse scrolled (449, 310) with delta (0, 0)
Screenshot: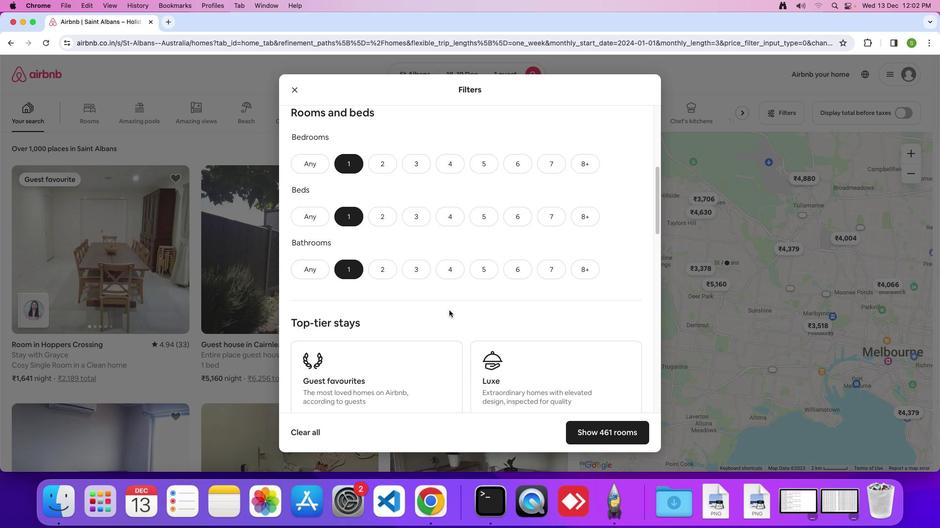 
Action: Mouse scrolled (449, 310) with delta (0, 0)
Screenshot: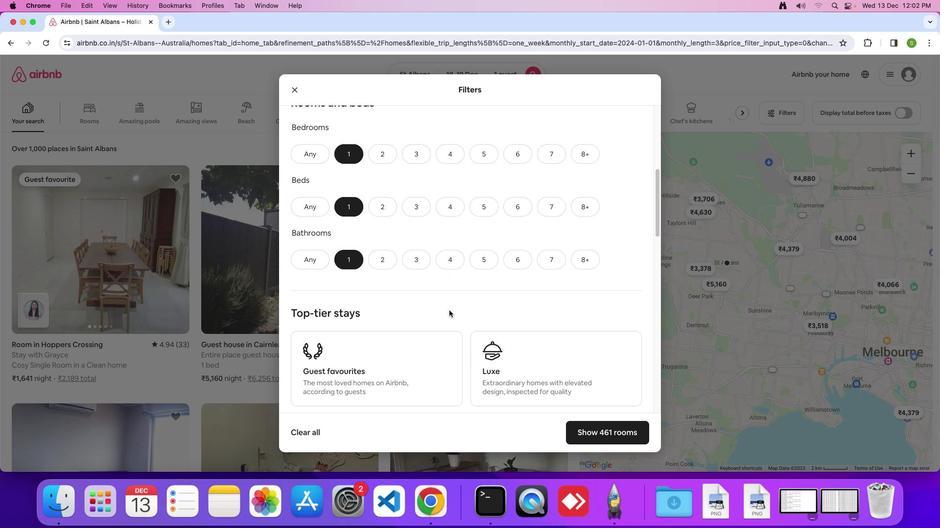 
Action: Mouse scrolled (449, 310) with delta (0, 0)
Screenshot: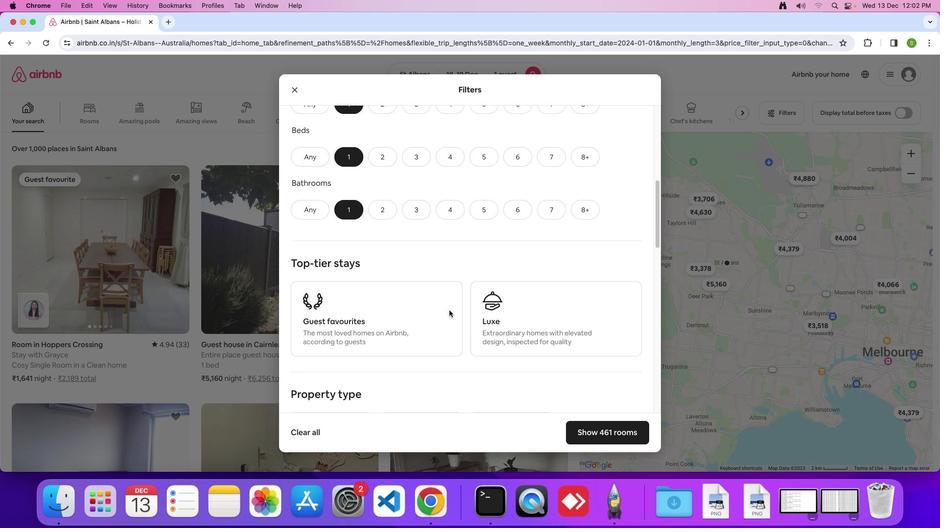
Action: Mouse scrolled (449, 310) with delta (0, 0)
Screenshot: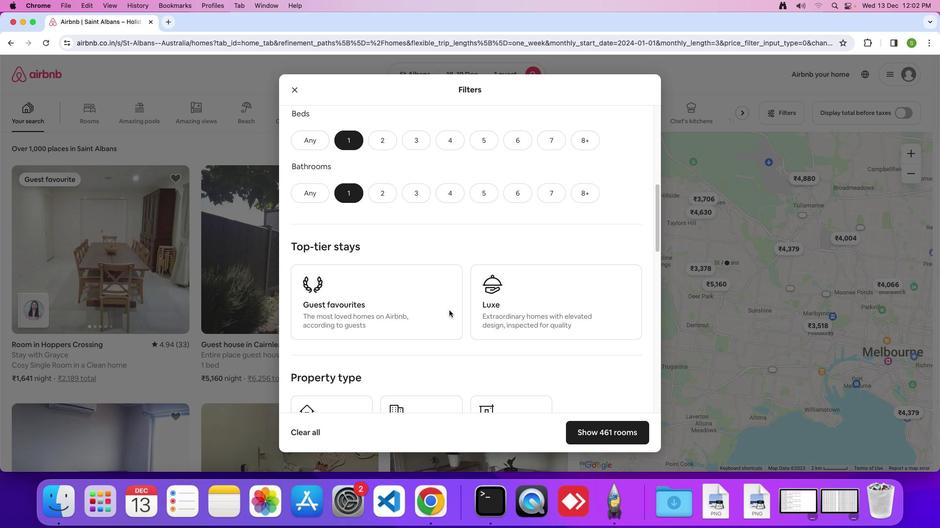 
Action: Mouse scrolled (449, 310) with delta (0, 0)
Screenshot: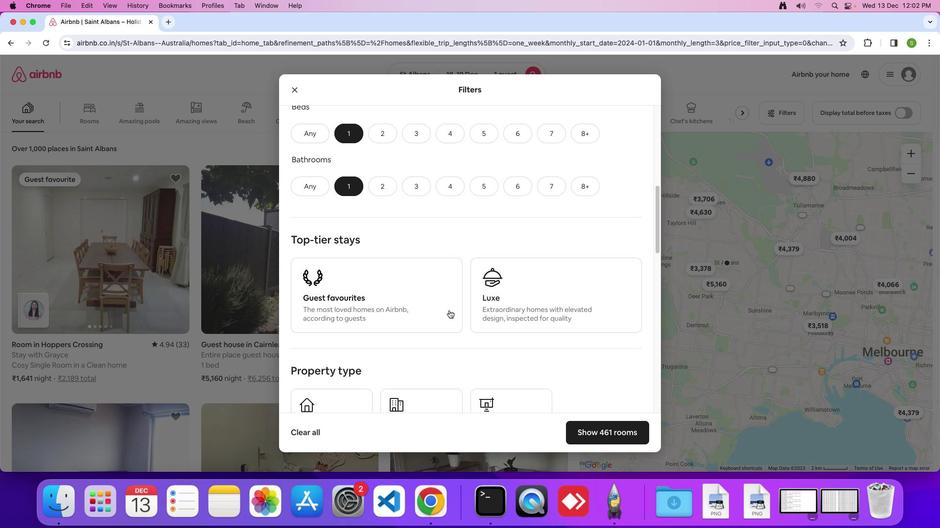 
Action: Mouse scrolled (449, 310) with delta (0, 0)
Screenshot: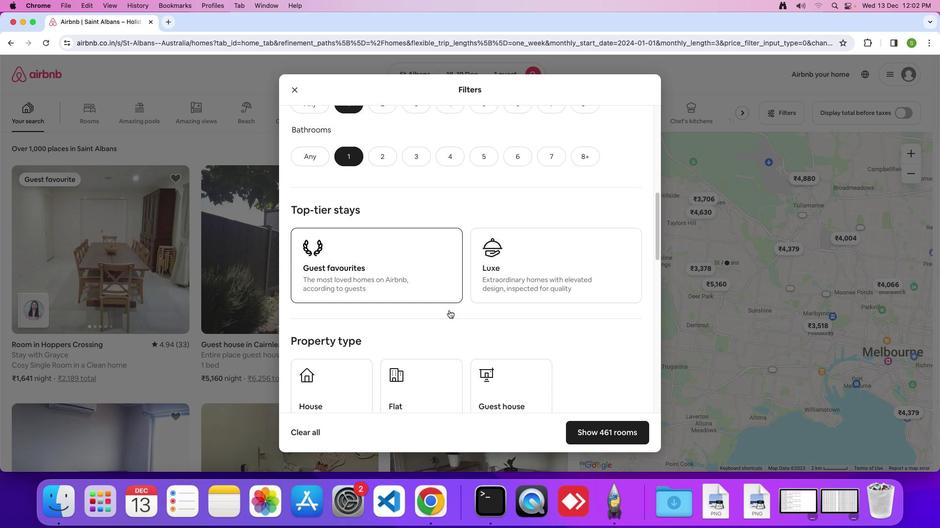 
Action: Mouse scrolled (449, 310) with delta (0, 0)
Screenshot: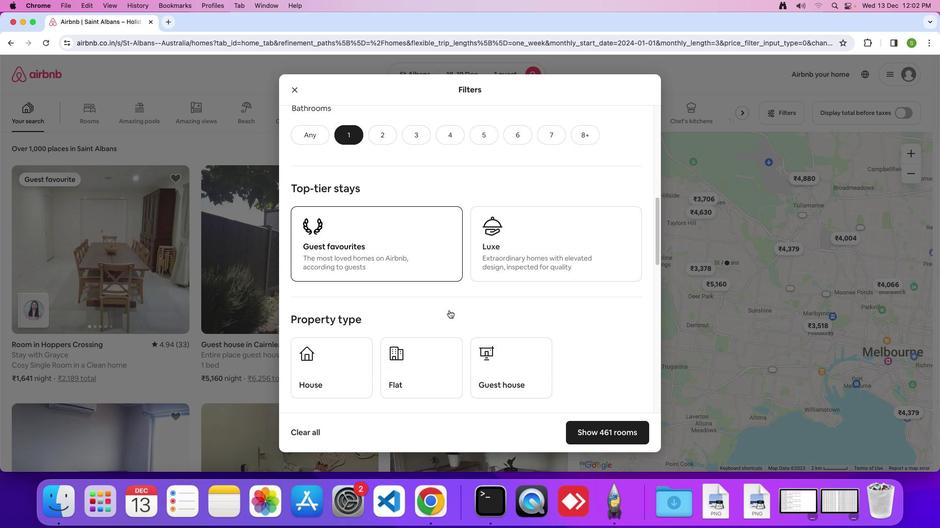 
Action: Mouse scrolled (449, 310) with delta (0, 0)
Screenshot: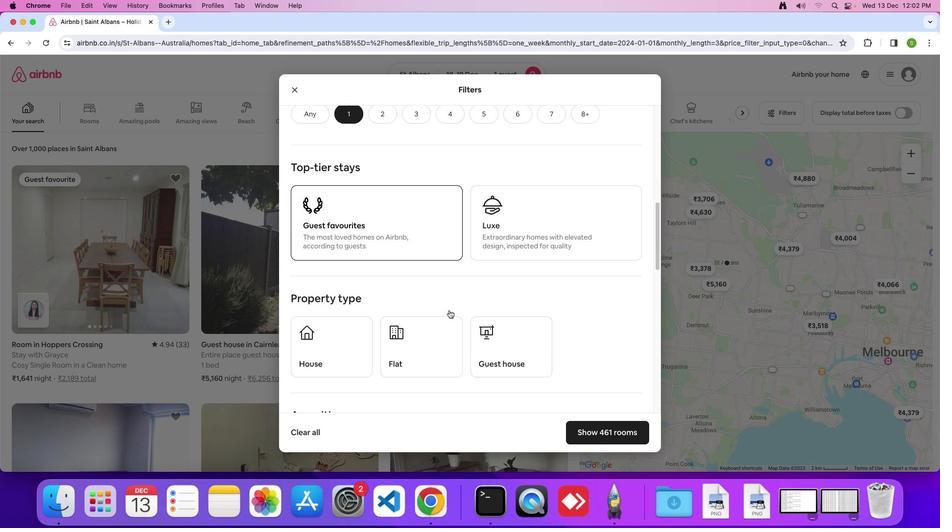 
Action: Mouse scrolled (449, 310) with delta (0, 0)
Screenshot: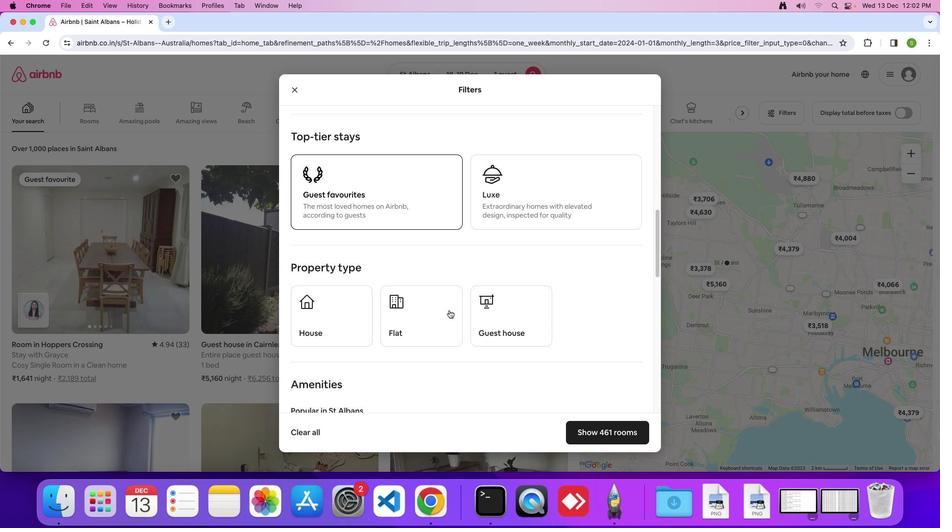 
Action: Mouse scrolled (449, 310) with delta (0, 0)
Screenshot: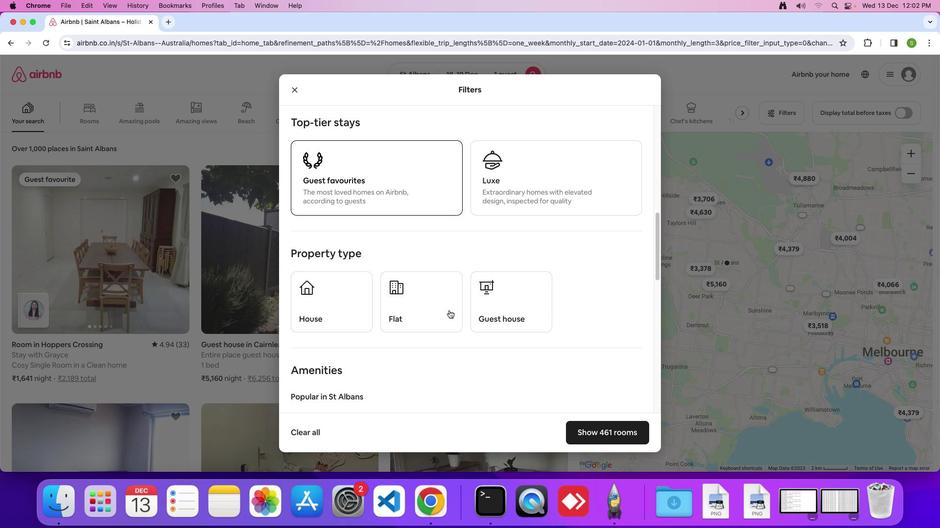 
Action: Mouse scrolled (449, 310) with delta (0, 0)
Screenshot: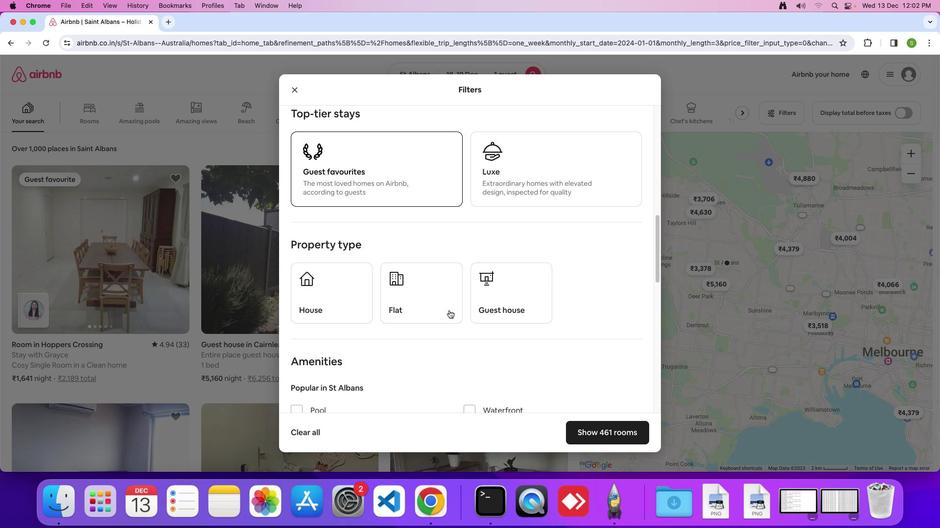 
Action: Mouse scrolled (449, 310) with delta (0, 0)
Screenshot: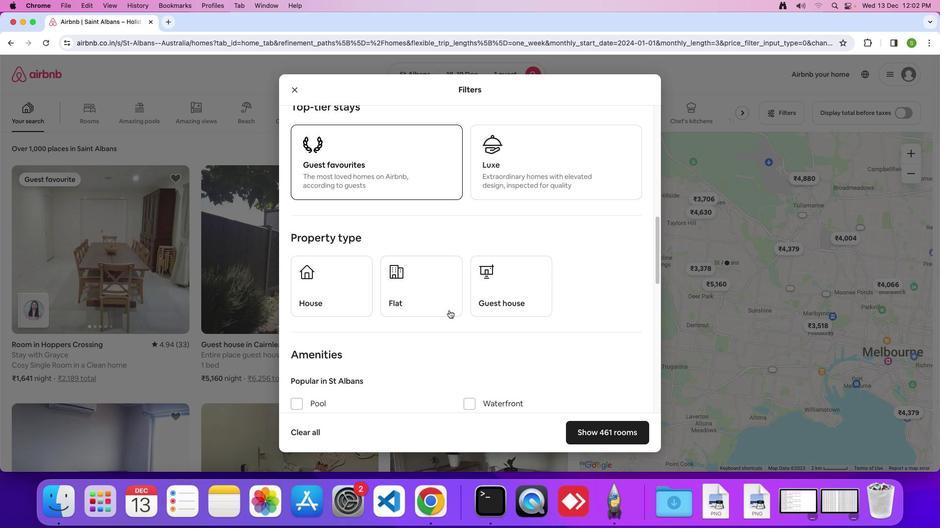 
Action: Mouse scrolled (449, 310) with delta (0, 0)
Screenshot: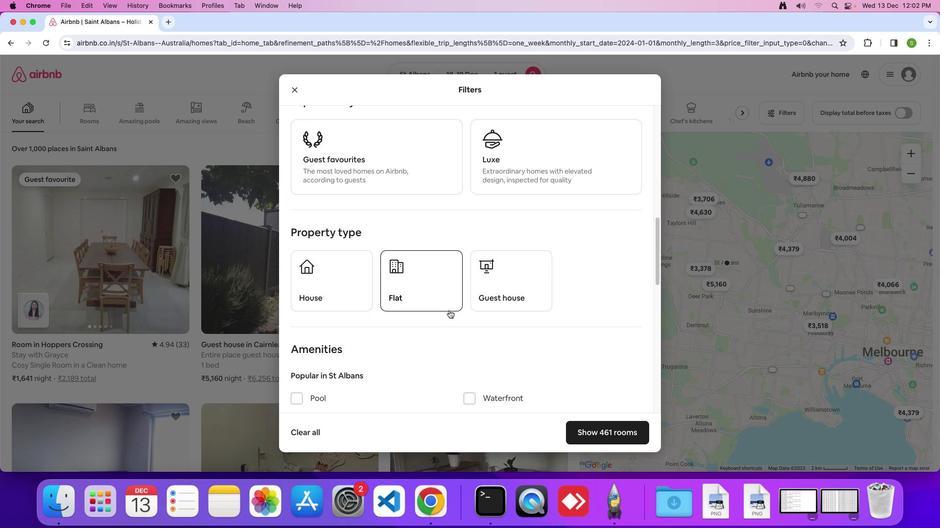 
Action: Mouse scrolled (449, 310) with delta (0, 0)
Screenshot: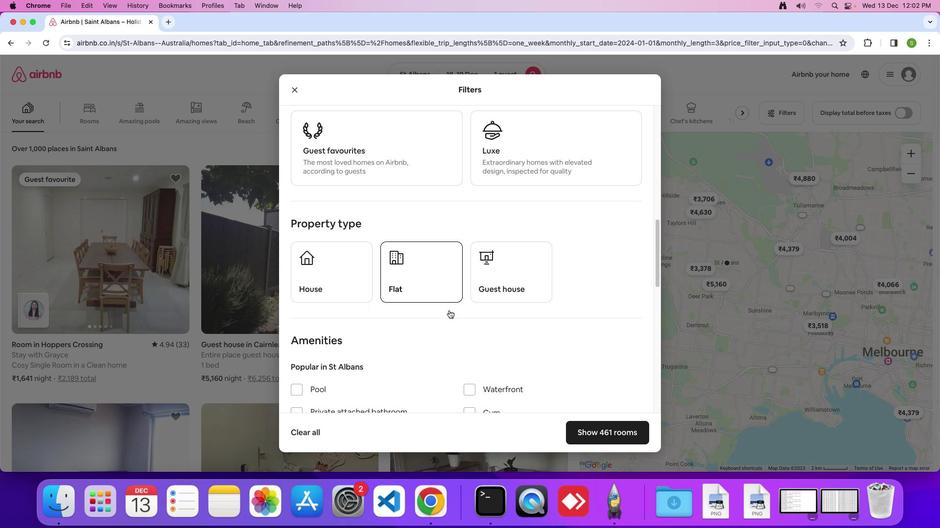 
Action: Mouse scrolled (449, 310) with delta (0, 0)
Screenshot: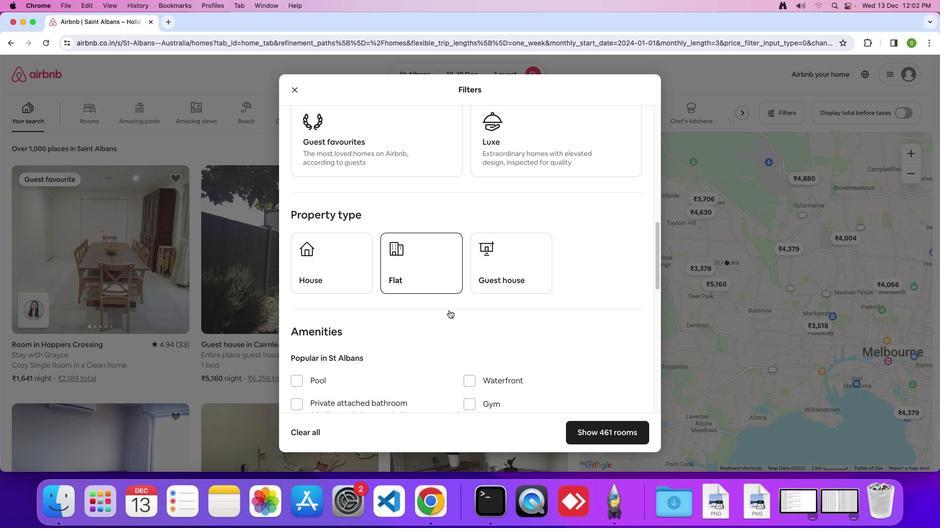 
Action: Mouse scrolled (449, 310) with delta (0, 0)
Screenshot: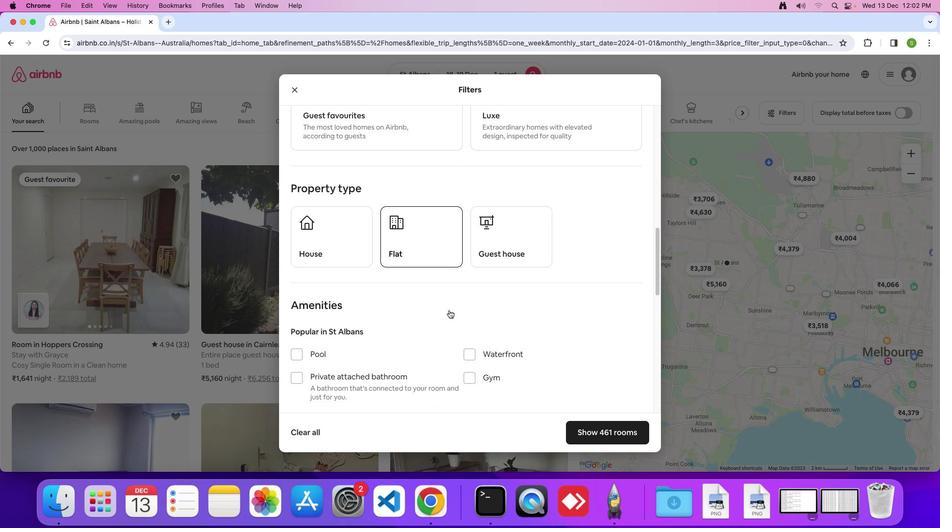 
Action: Mouse scrolled (449, 310) with delta (0, 0)
Screenshot: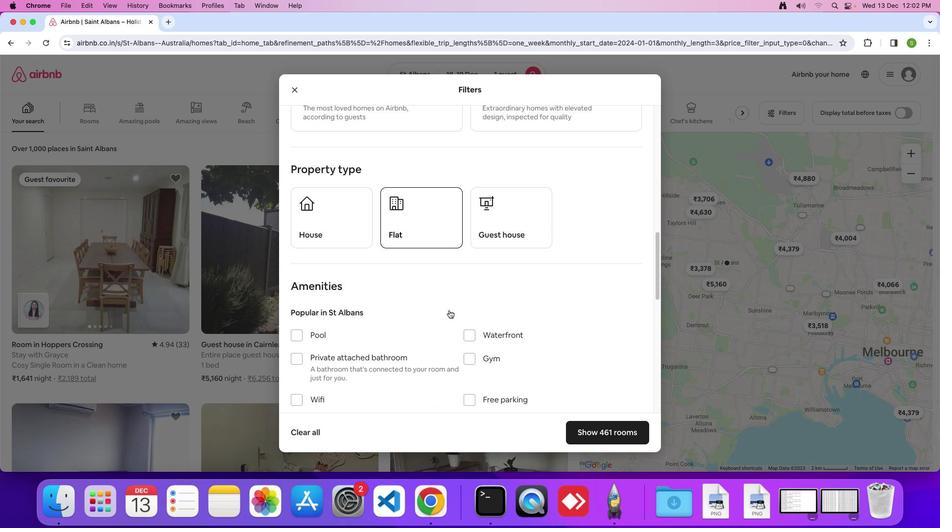 
Action: Mouse scrolled (449, 310) with delta (0, 0)
Screenshot: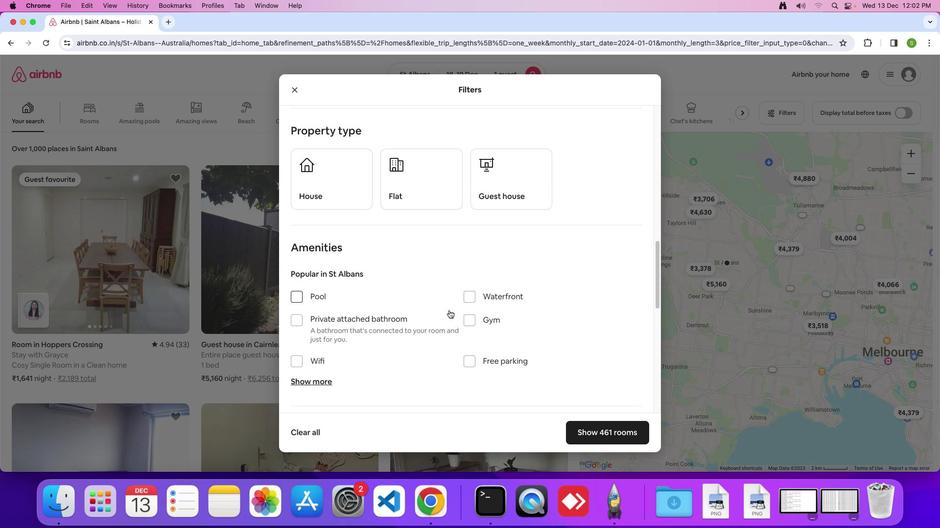 
Action: Mouse scrolled (449, 310) with delta (0, 0)
Screenshot: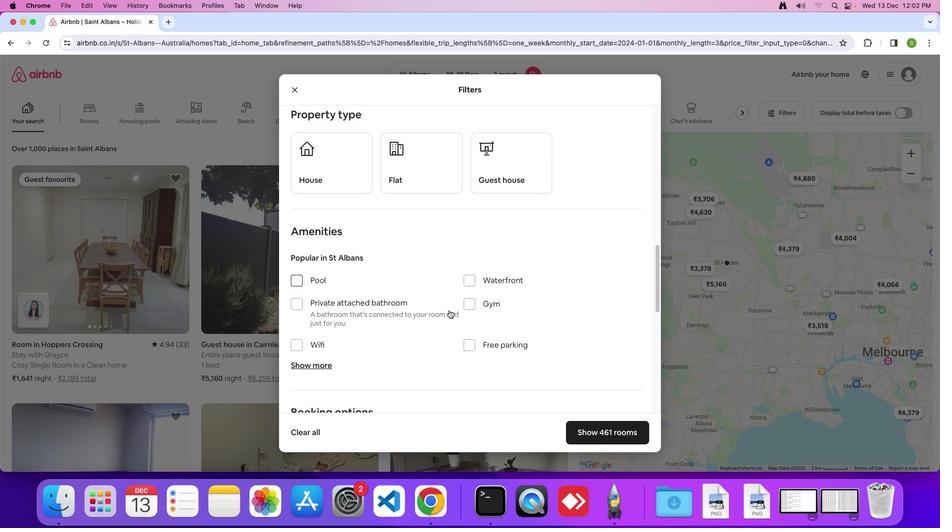 
Action: Mouse scrolled (449, 310) with delta (0, -1)
Screenshot: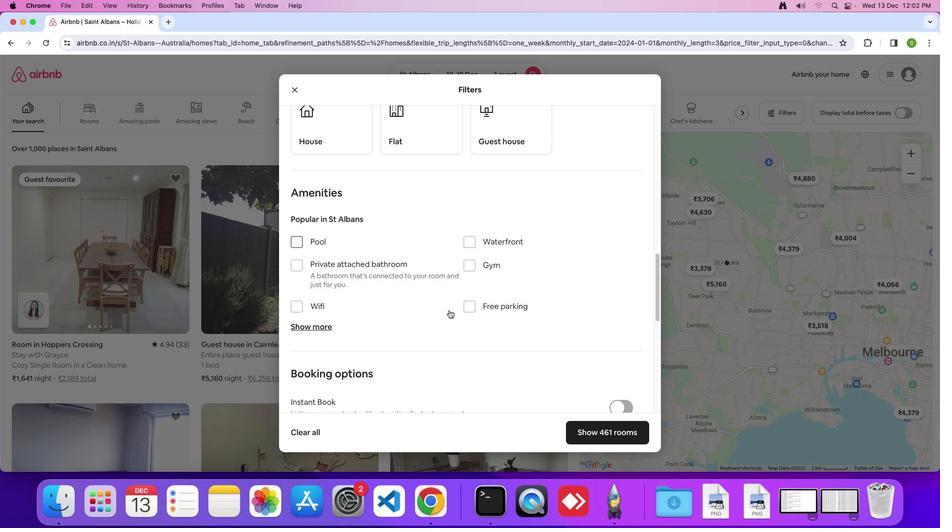 
Action: Mouse moved to (301, 312)
Screenshot: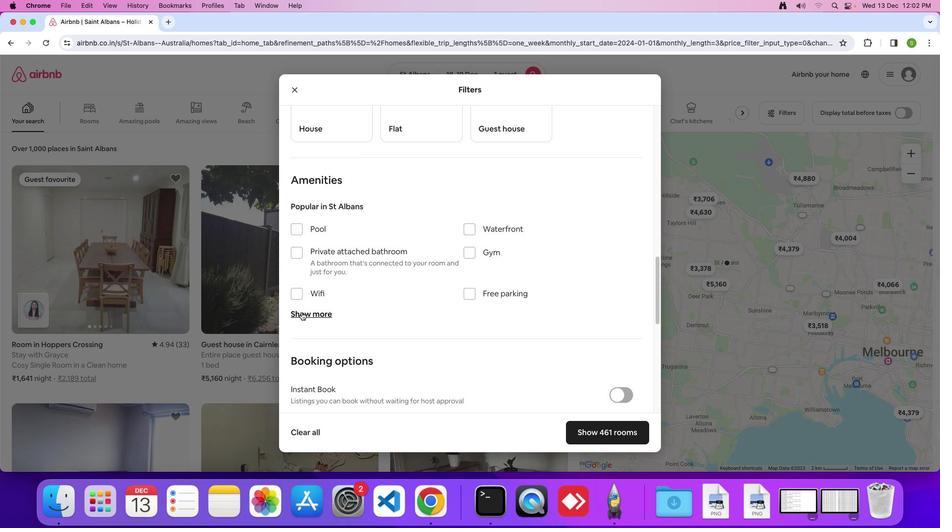 
Action: Mouse pressed left at (301, 312)
Screenshot: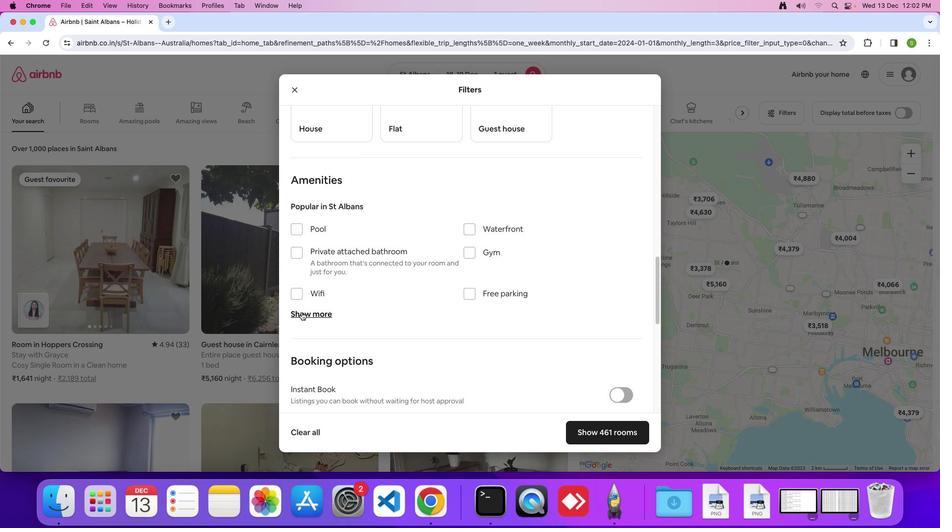 
Action: Mouse moved to (293, 313)
Screenshot: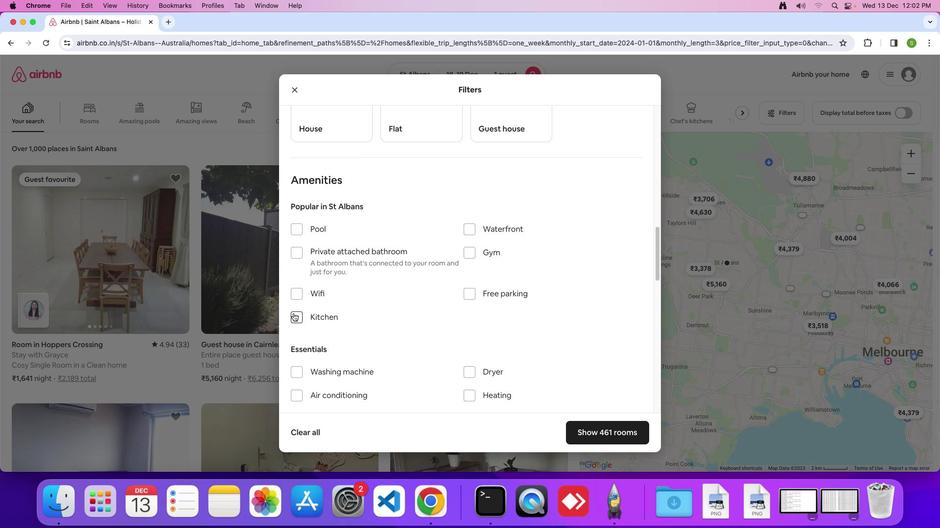 
Action: Mouse pressed left at (293, 313)
Screenshot: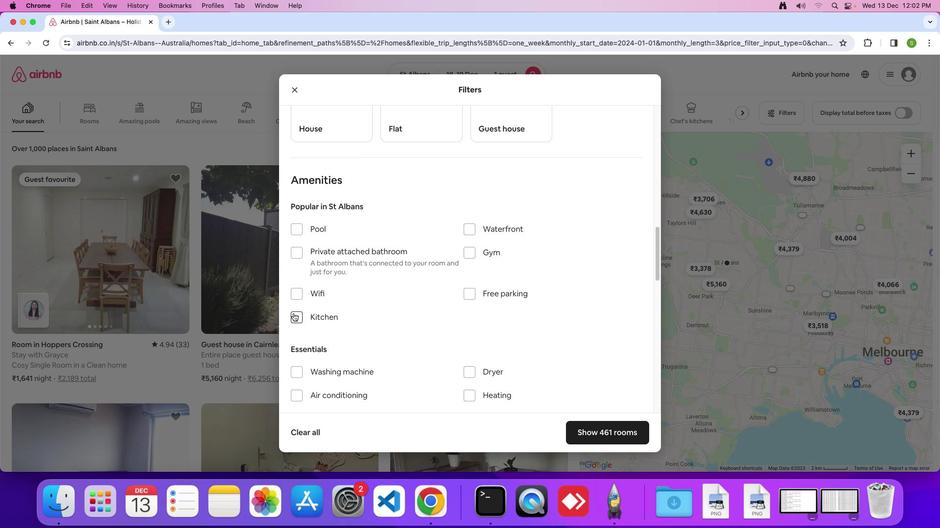 
Action: Mouse moved to (404, 290)
Screenshot: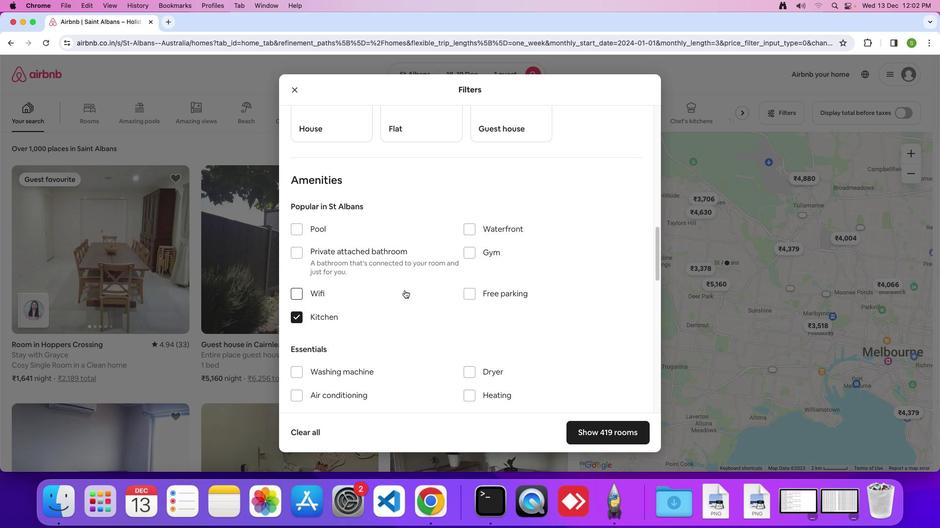 
Action: Mouse scrolled (404, 290) with delta (0, 0)
Screenshot: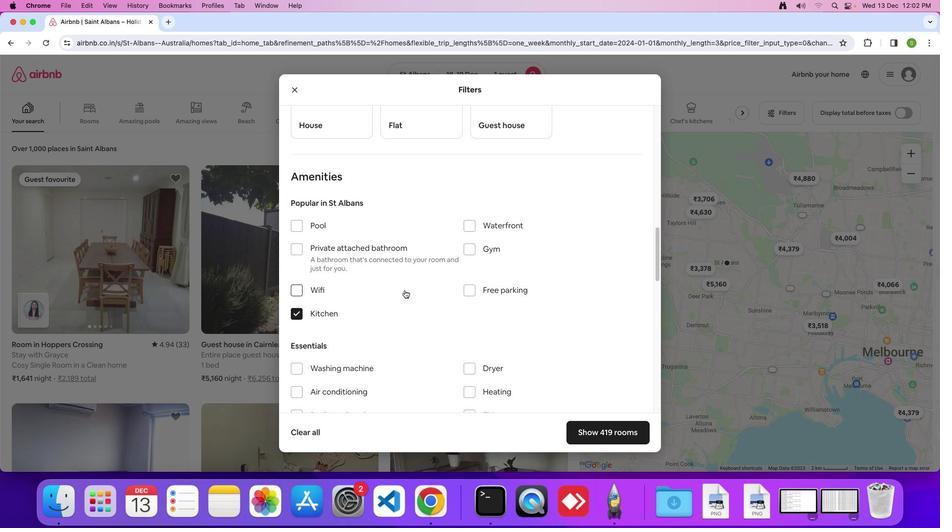 
Action: Mouse scrolled (404, 290) with delta (0, 0)
Screenshot: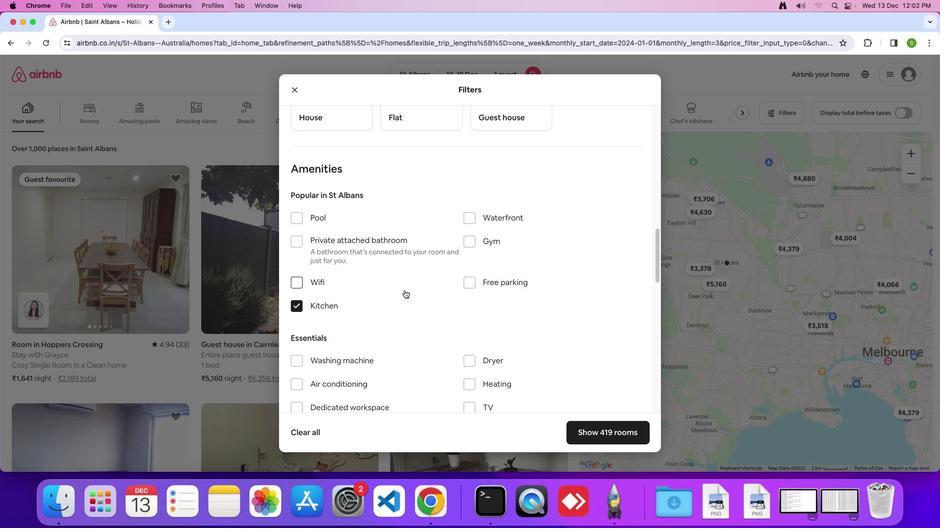 
Action: Mouse scrolled (404, 290) with delta (0, 0)
Screenshot: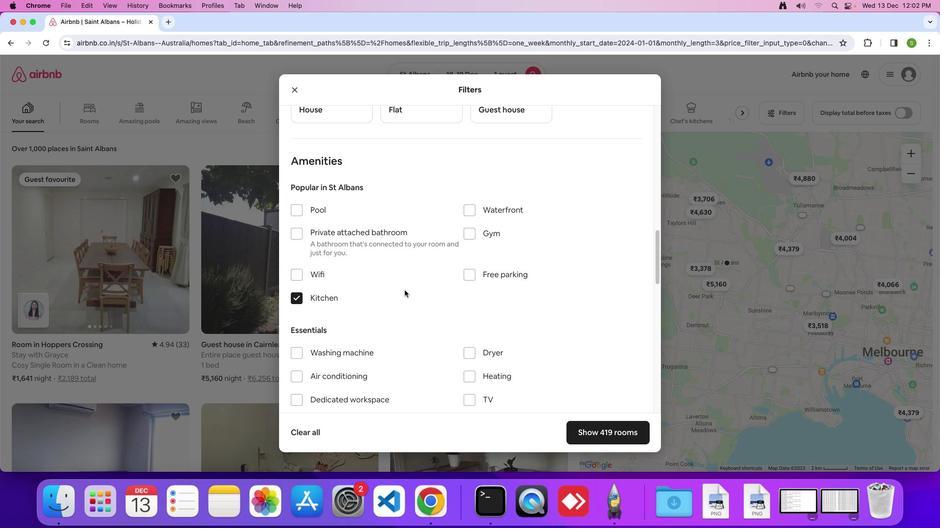 
Action: Mouse scrolled (404, 290) with delta (0, 0)
Screenshot: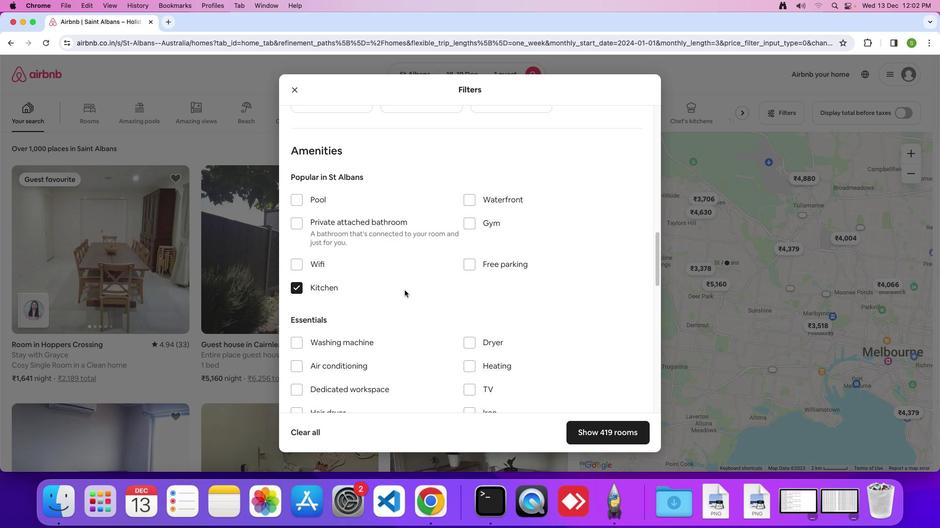 
Action: Mouse scrolled (404, 290) with delta (0, 0)
Screenshot: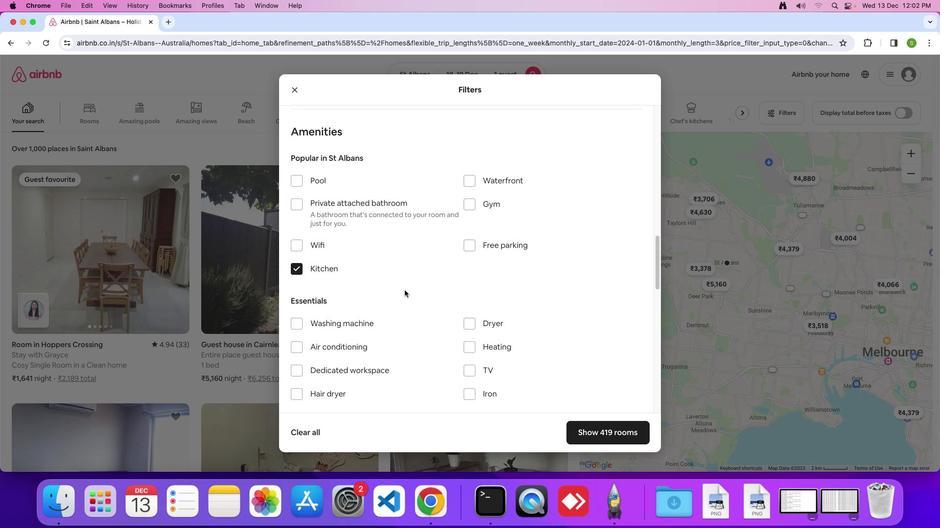 
Action: Mouse scrolled (404, 290) with delta (0, 0)
Screenshot: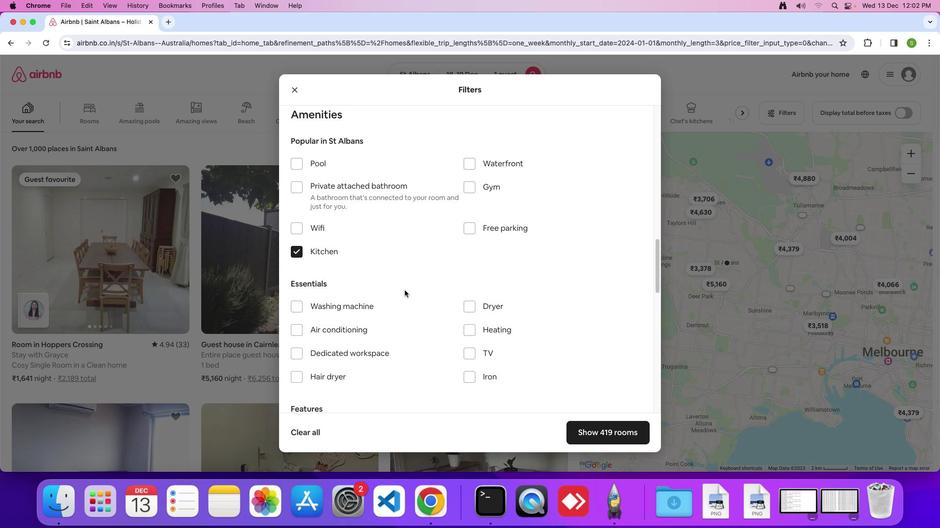 
Action: Mouse scrolled (404, 290) with delta (0, 0)
Screenshot: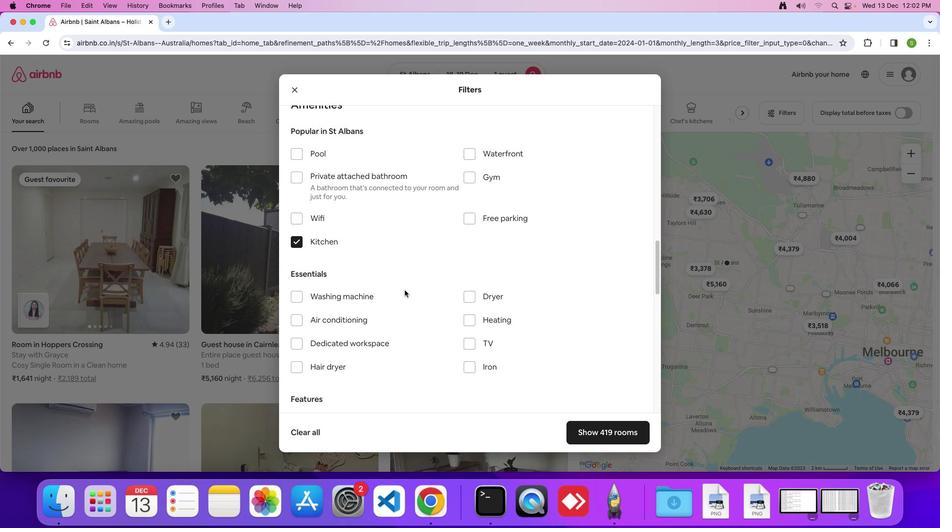 
Action: Mouse scrolled (404, 290) with delta (0, 0)
Screenshot: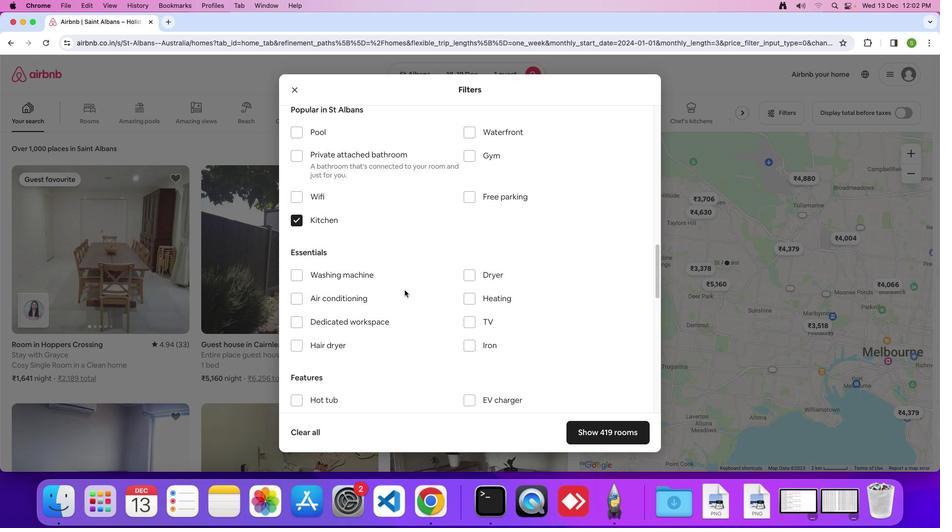 
Action: Mouse scrolled (404, 290) with delta (0, 0)
Screenshot: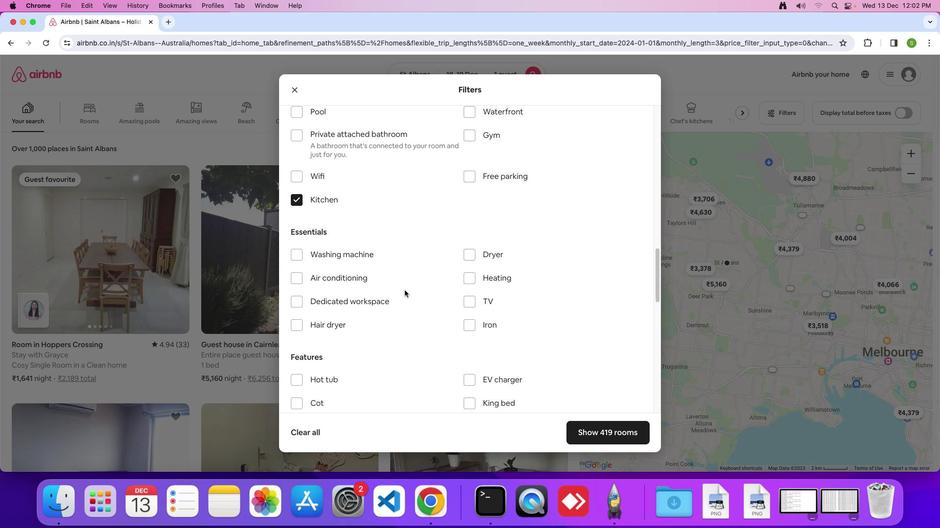 
Action: Mouse scrolled (404, 290) with delta (0, 0)
Screenshot: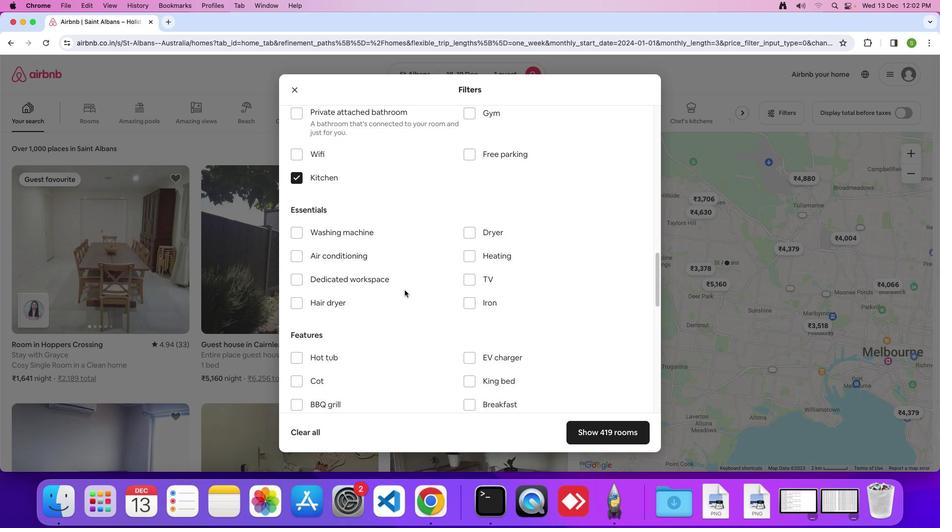 
Action: Mouse scrolled (404, 290) with delta (0, 0)
Screenshot: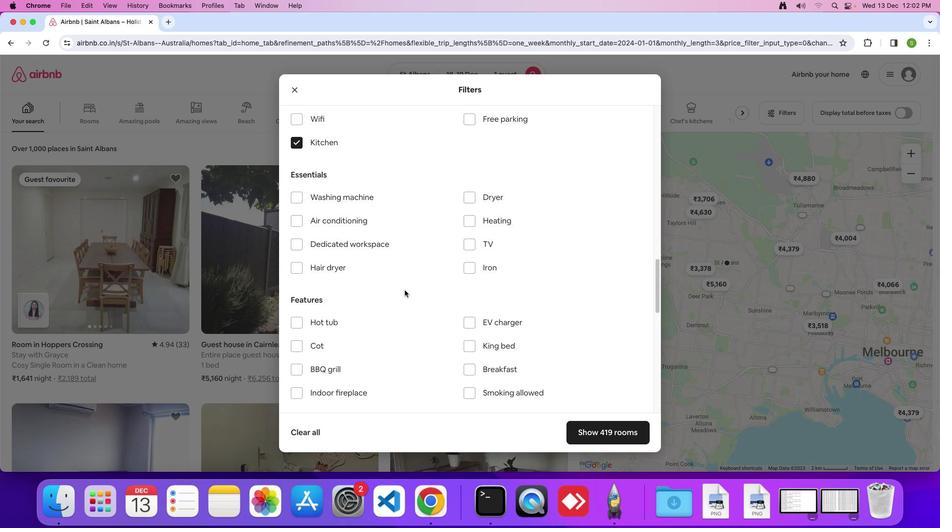 
Action: Mouse scrolled (404, 290) with delta (0, 0)
Screenshot: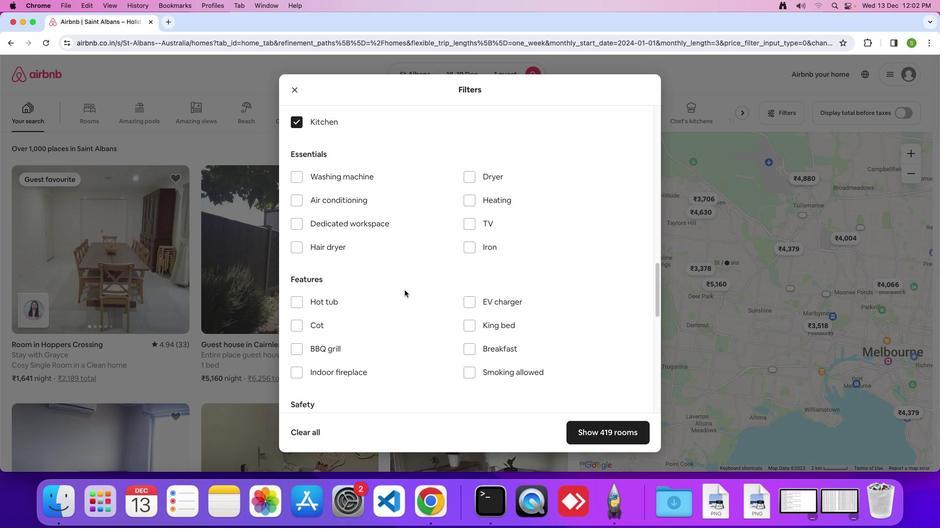 
Action: Mouse scrolled (404, 290) with delta (0, 0)
Screenshot: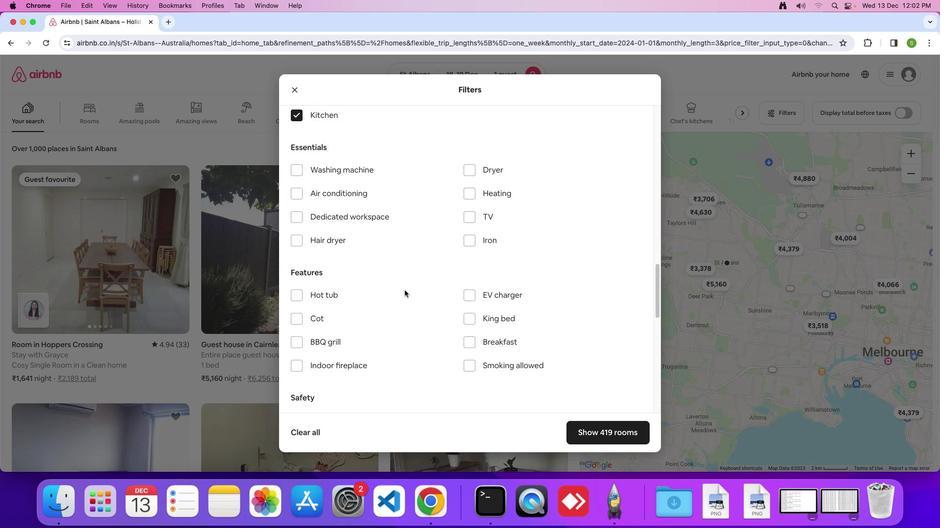 
Action: Mouse scrolled (404, 290) with delta (0, 0)
Screenshot: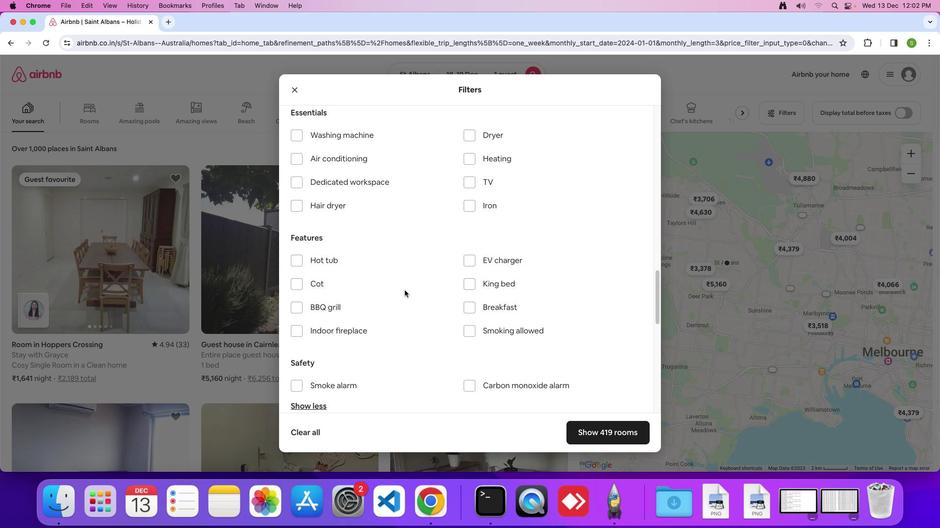 
Action: Mouse scrolled (404, 290) with delta (0, 0)
Screenshot: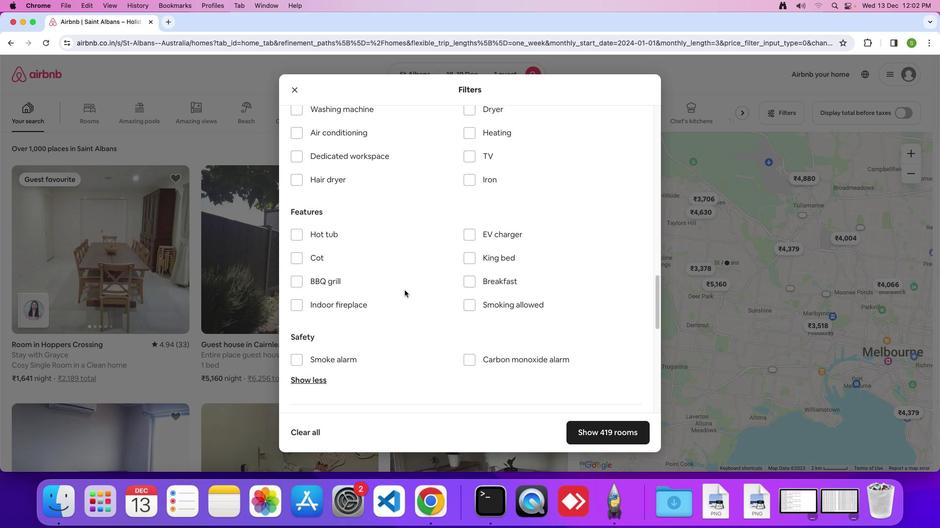 
Action: Mouse scrolled (404, 290) with delta (0, 0)
Screenshot: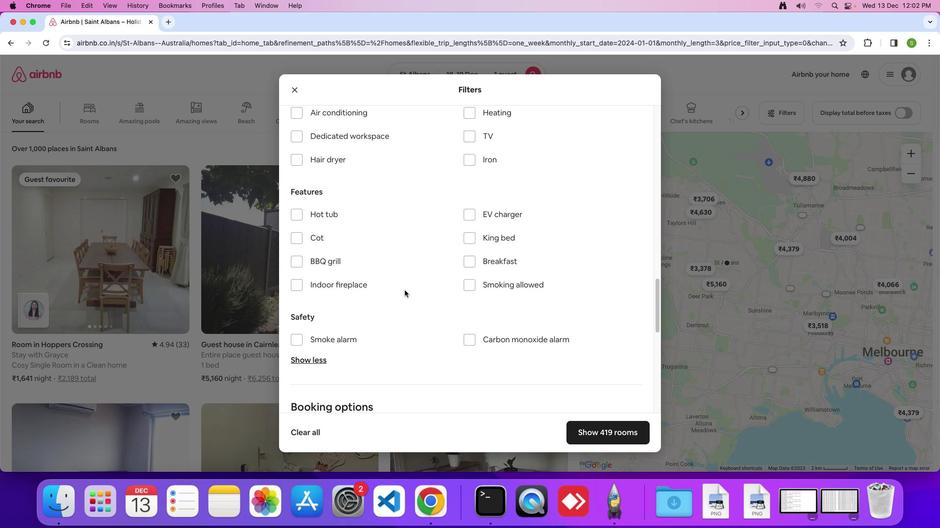 
Action: Mouse scrolled (404, 290) with delta (0, -1)
Screenshot: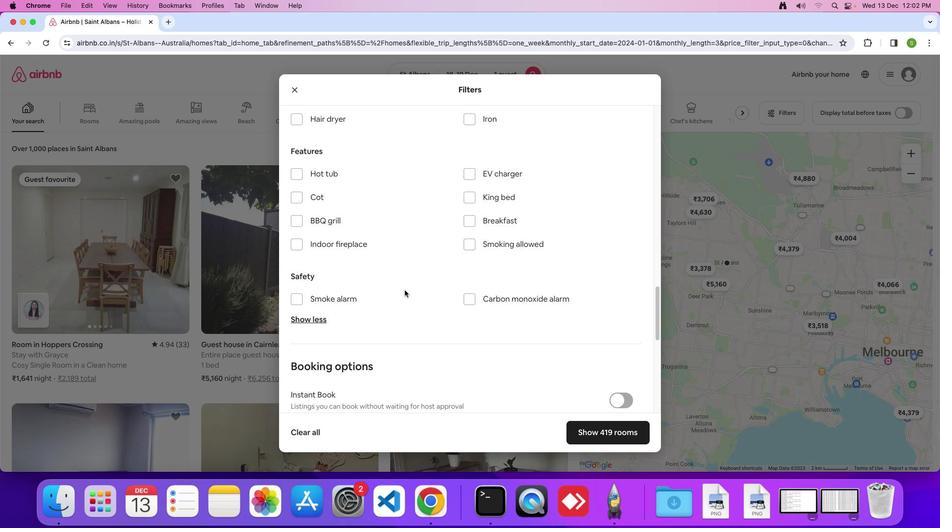 
Action: Mouse moved to (418, 289)
Screenshot: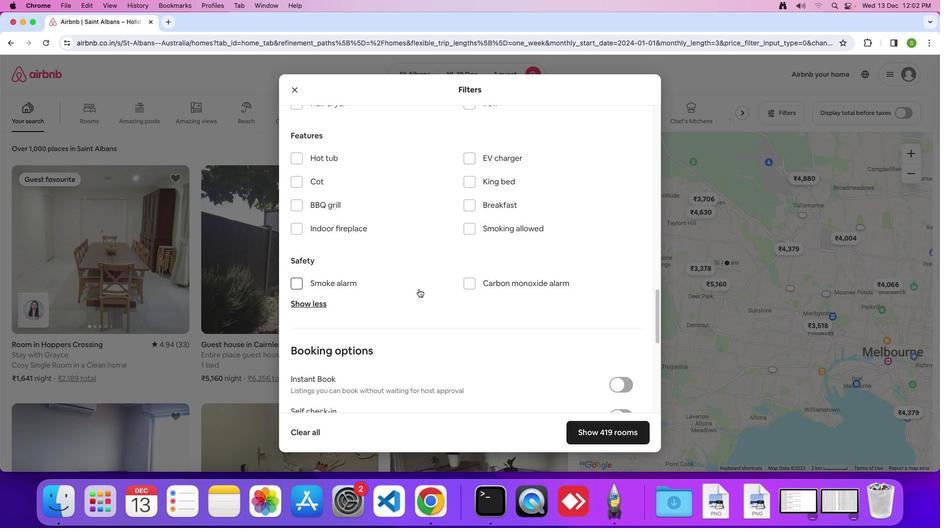 
Action: Mouse scrolled (418, 289) with delta (0, 0)
Screenshot: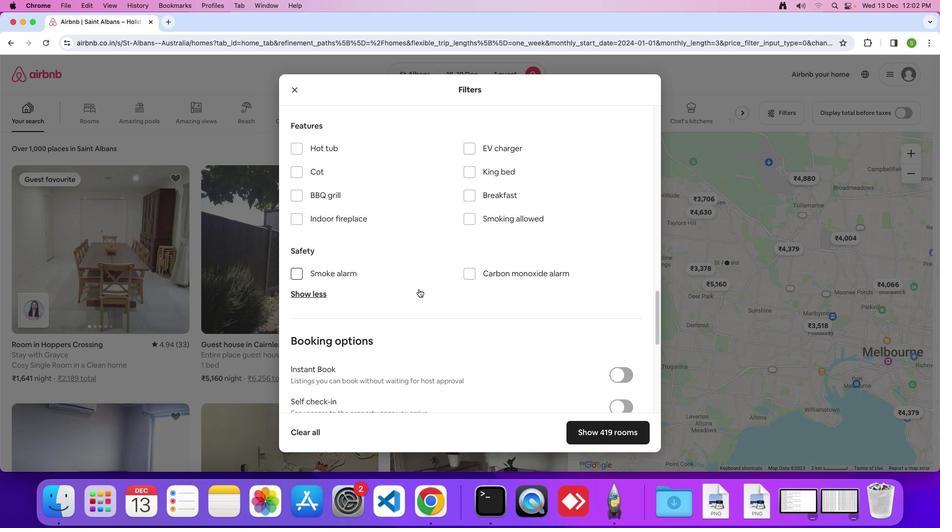 
Action: Mouse scrolled (418, 289) with delta (0, 0)
Screenshot: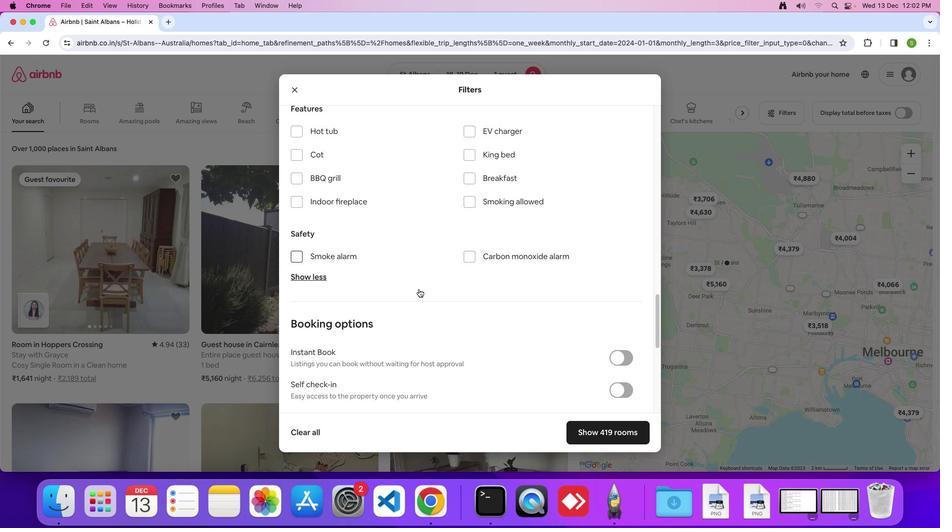 
Action: Mouse scrolled (418, 289) with delta (0, -1)
Screenshot: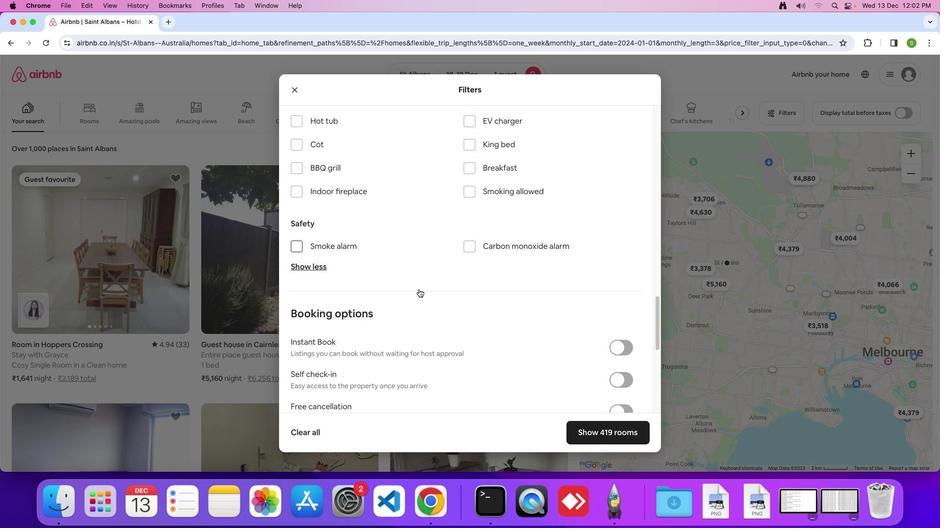 
Action: Mouse moved to (418, 289)
Screenshot: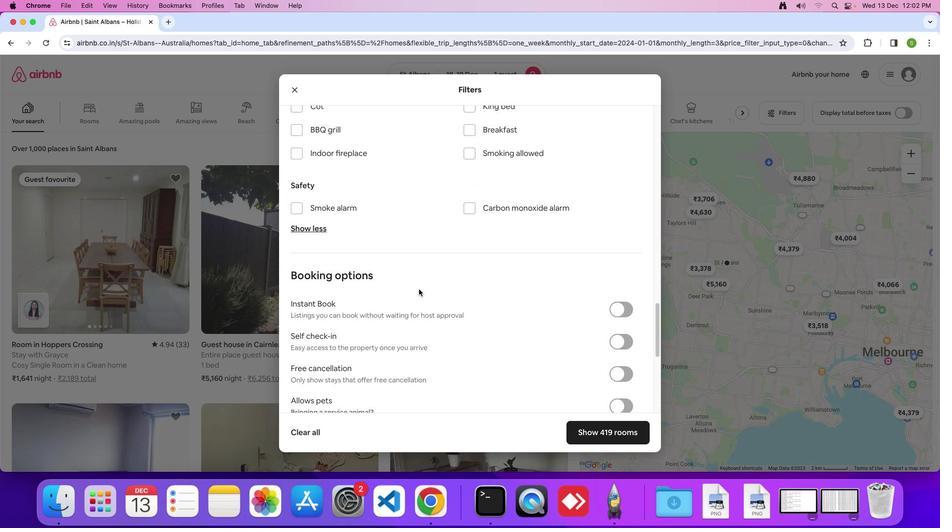 
Action: Mouse scrolled (418, 289) with delta (0, 0)
Screenshot: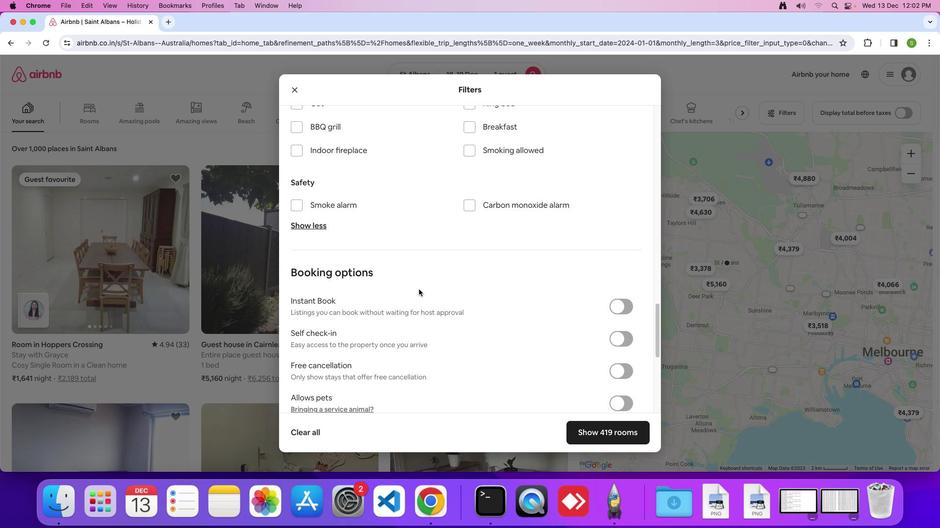 
Action: Mouse scrolled (418, 289) with delta (0, 0)
Screenshot: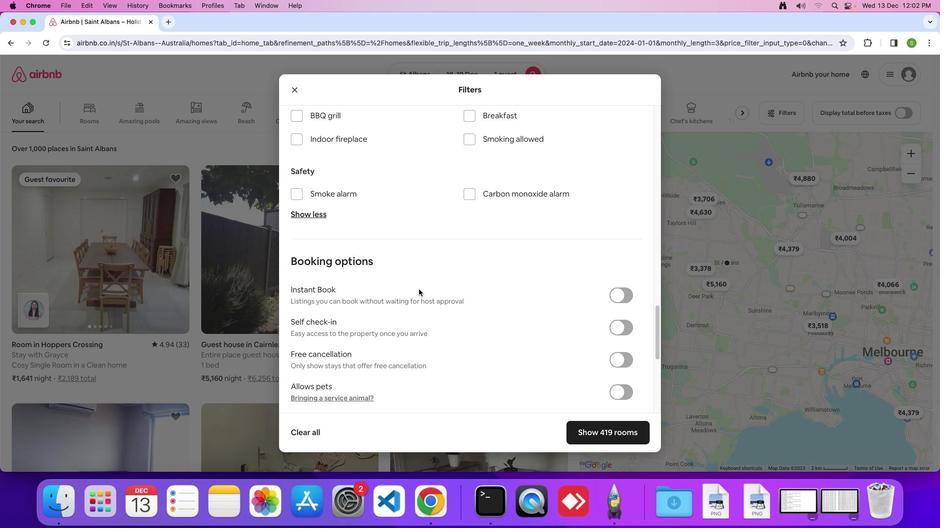 
Action: Mouse scrolled (418, 289) with delta (0, 0)
Screenshot: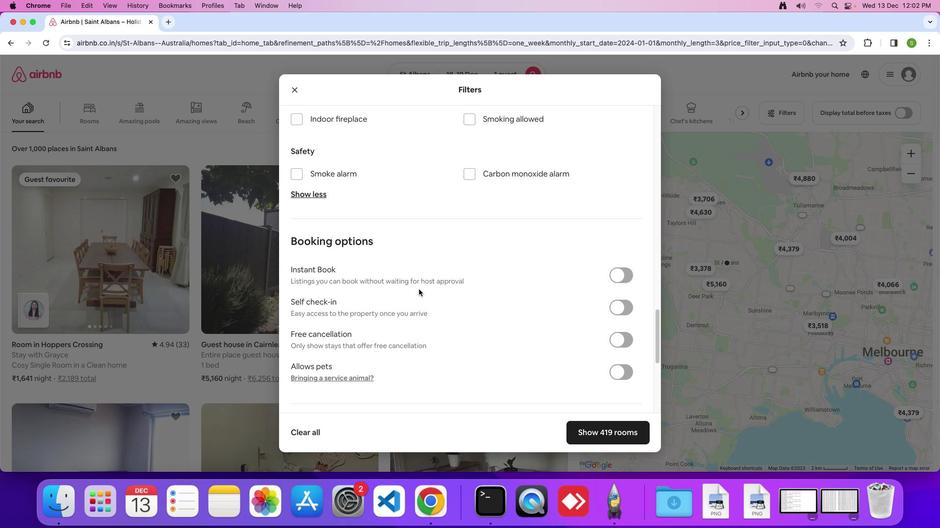 
Action: Mouse scrolled (418, 289) with delta (0, 0)
Screenshot: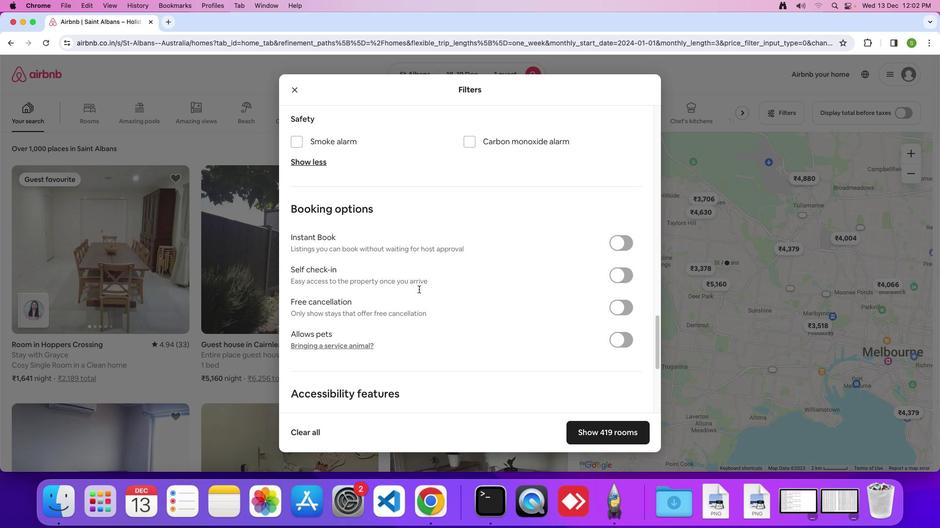 
Action: Mouse scrolled (418, 289) with delta (0, 0)
Screenshot: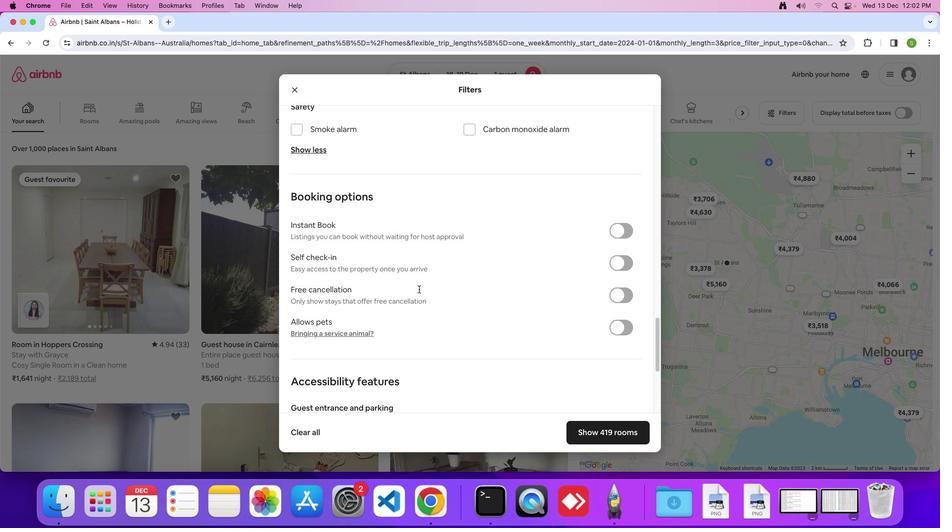 
Action: Mouse scrolled (418, 289) with delta (0, 0)
Screenshot: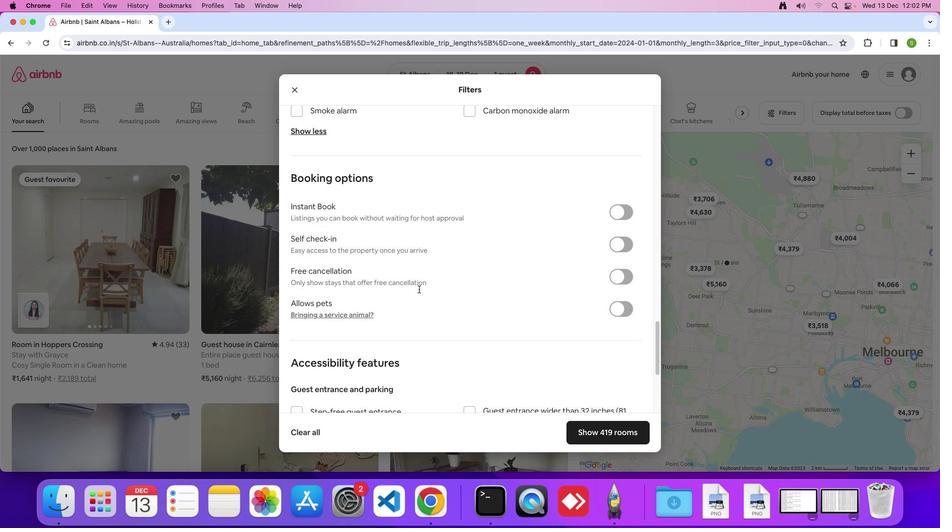 
Action: Mouse scrolled (418, 289) with delta (0, 0)
Screenshot: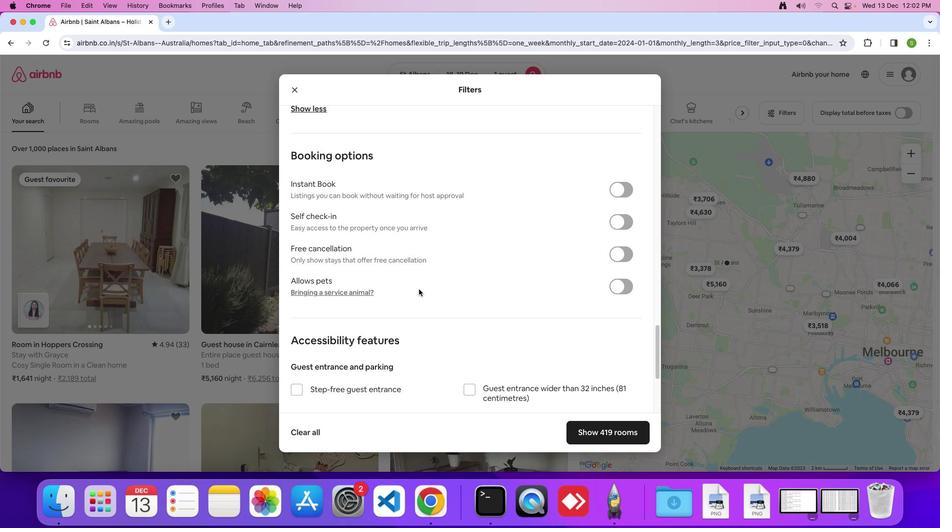 
Action: Mouse scrolled (418, 289) with delta (0, 0)
Screenshot: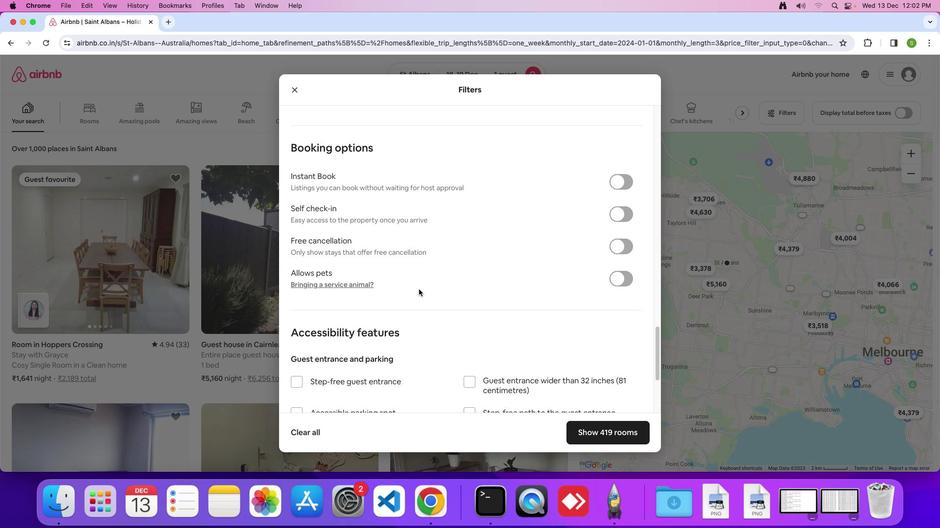
Action: Mouse scrolled (418, 289) with delta (0, 0)
Screenshot: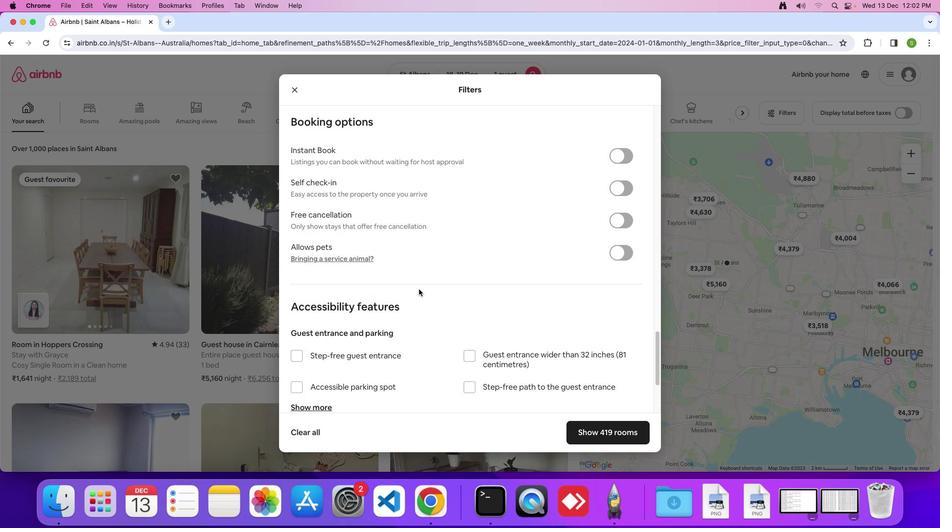 
Action: Mouse scrolled (418, 289) with delta (0, 0)
Screenshot: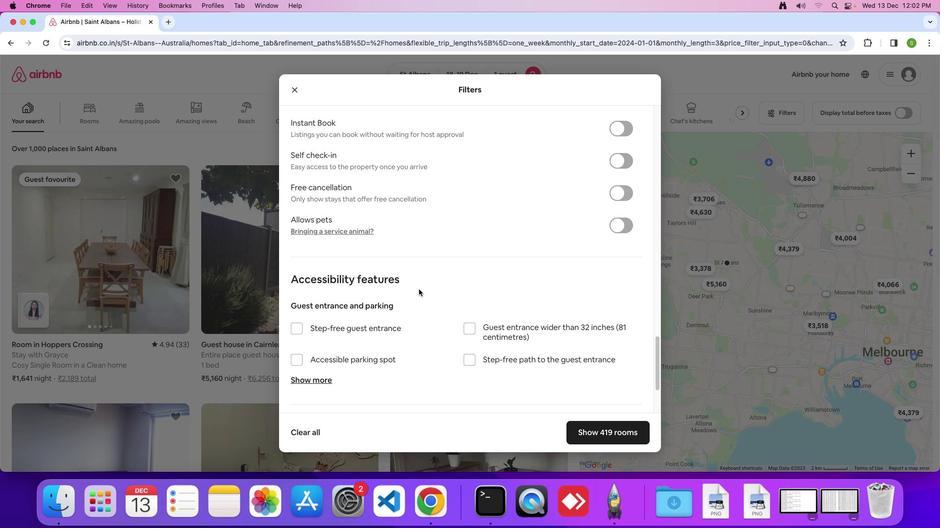 
Action: Mouse scrolled (418, 289) with delta (0, 0)
Screenshot: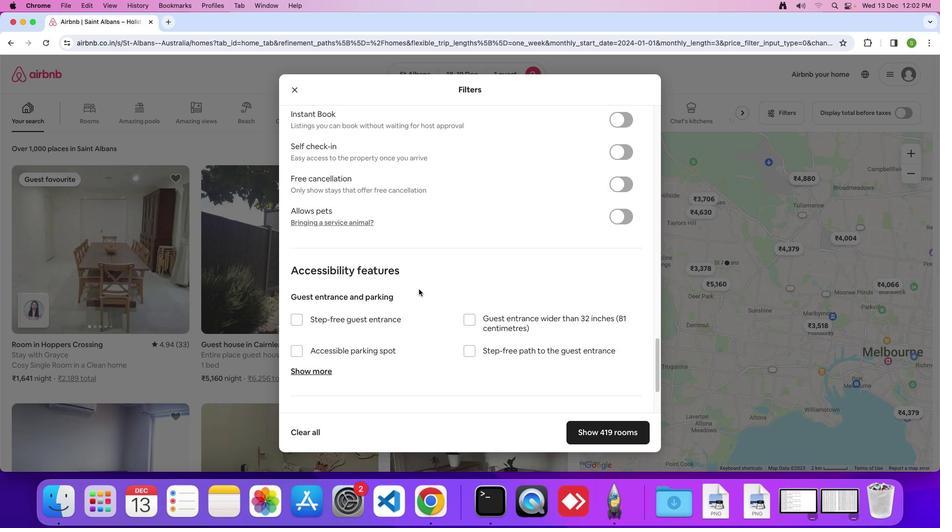
Action: Mouse scrolled (418, 289) with delta (0, 0)
Screenshot: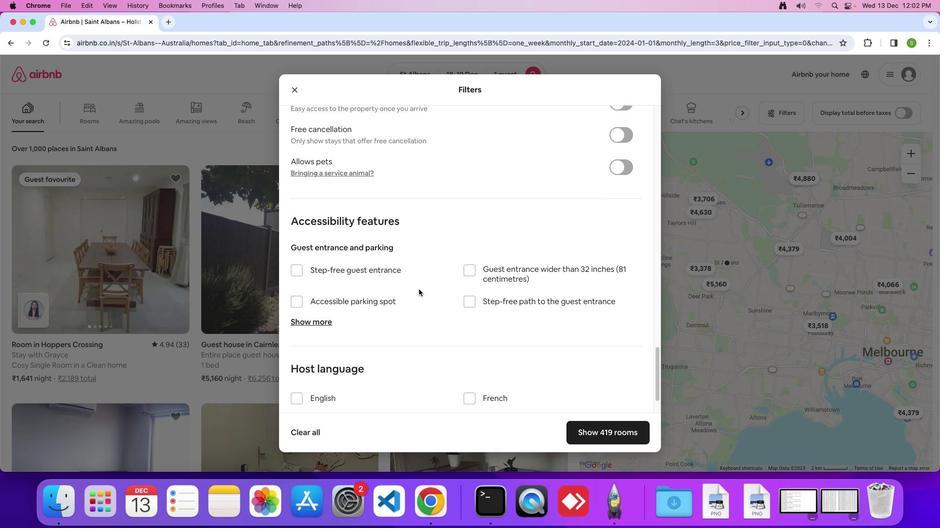 
Action: Mouse scrolled (418, 289) with delta (0, 0)
Screenshot: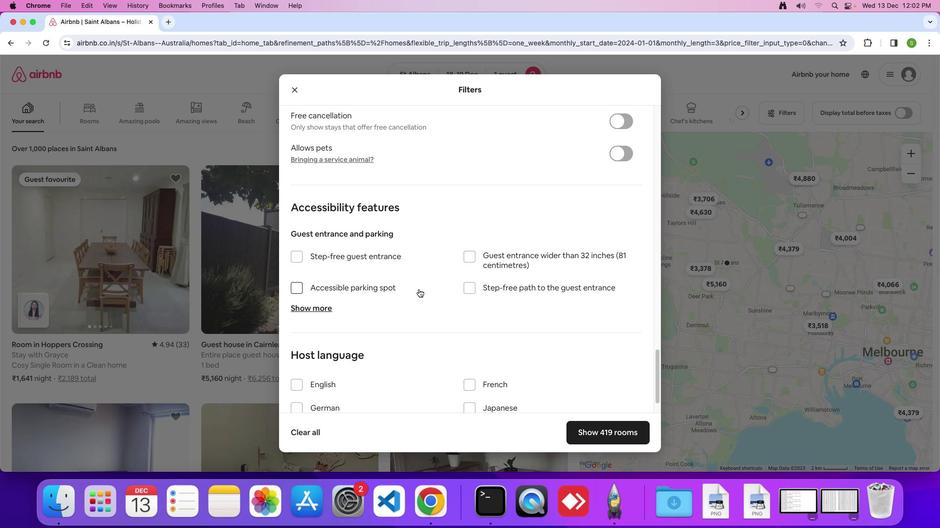 
Action: Mouse scrolled (418, 289) with delta (0, 0)
Screenshot: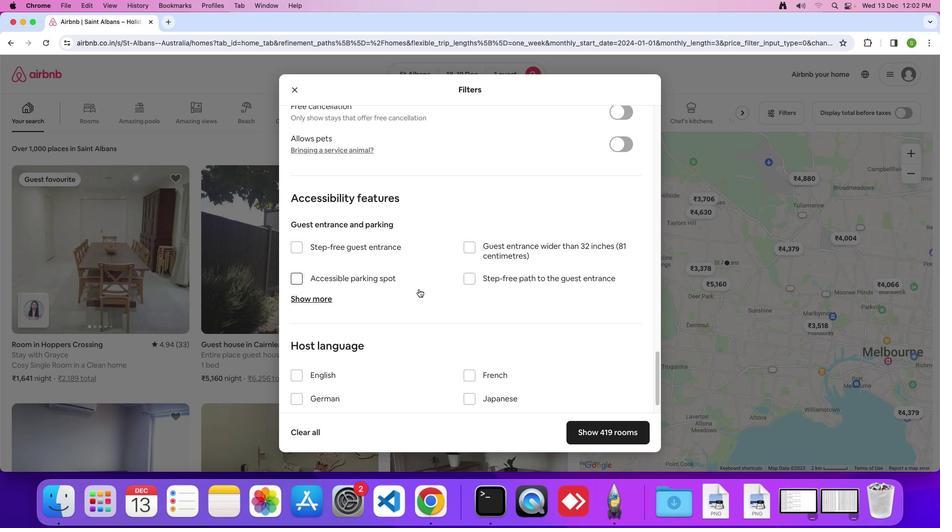 
Action: Mouse scrolled (418, 289) with delta (0, 0)
Screenshot: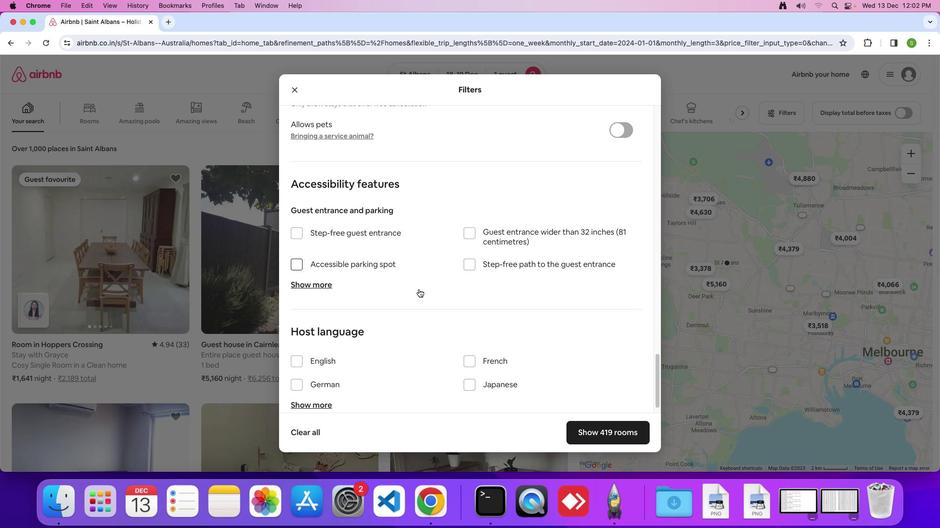 
Action: Mouse scrolled (418, 289) with delta (0, 0)
Screenshot: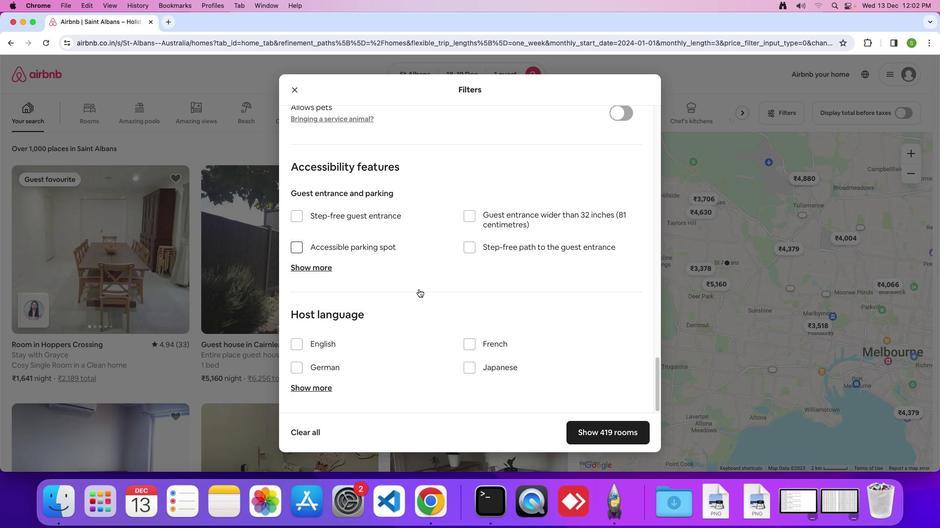 
Action: Mouse scrolled (418, 289) with delta (0, 0)
Screenshot: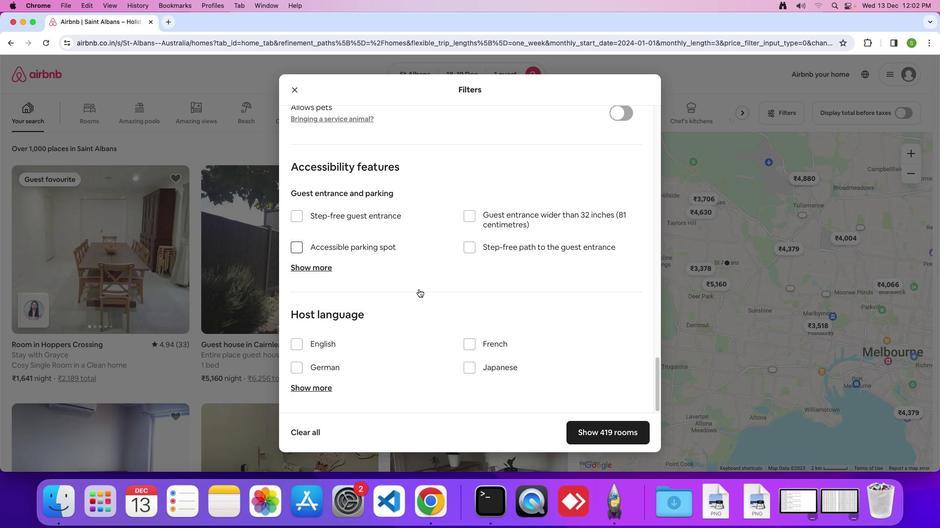 
Action: Mouse scrolled (418, 289) with delta (0, 0)
Screenshot: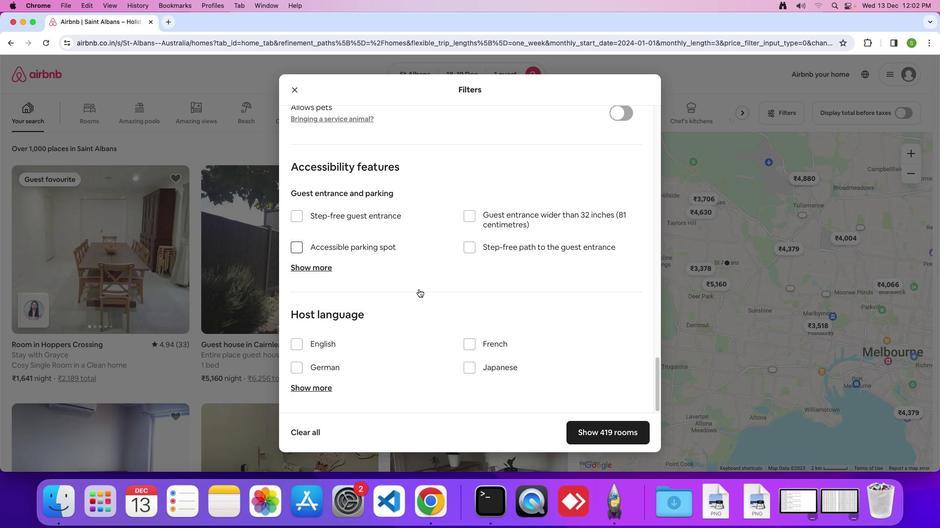 
Action: Mouse moved to (596, 424)
Screenshot: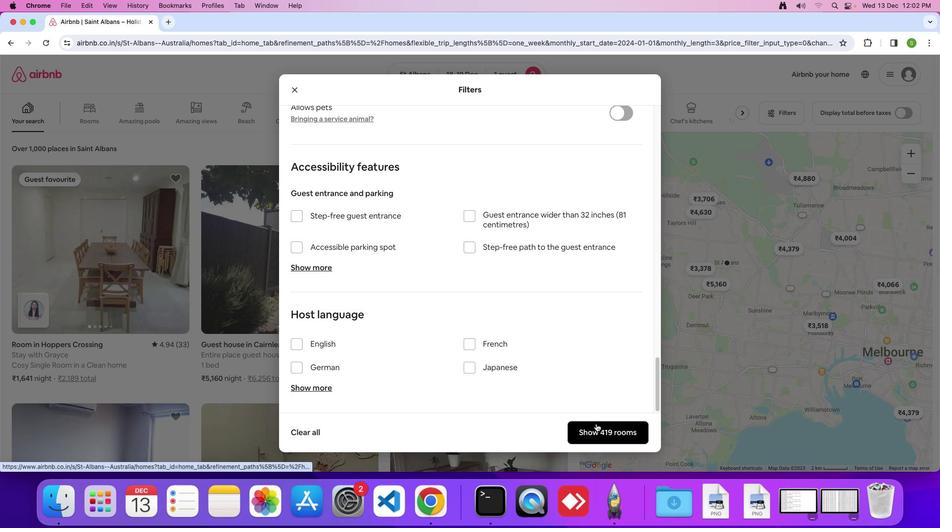 
Action: Mouse pressed left at (596, 424)
Screenshot: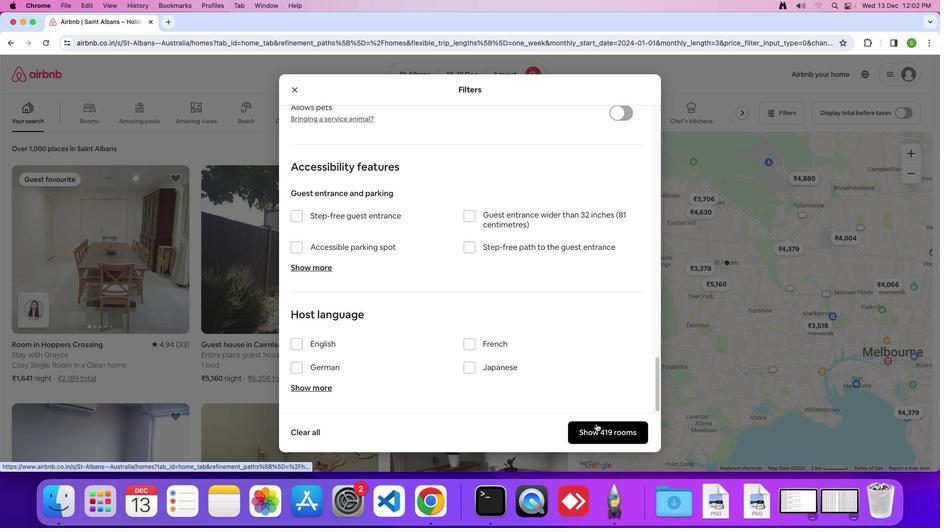 
Action: Mouse moved to (109, 231)
Screenshot: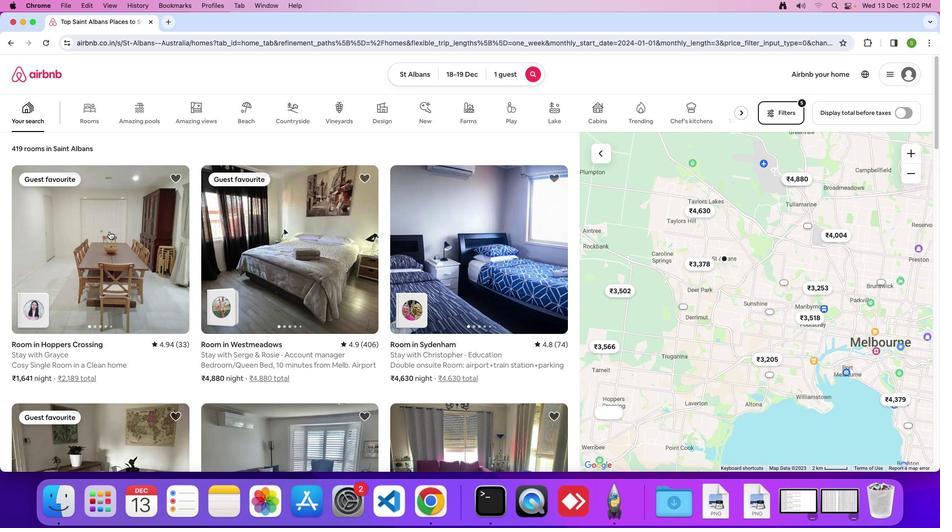 
Action: Mouse pressed left at (109, 231)
Screenshot: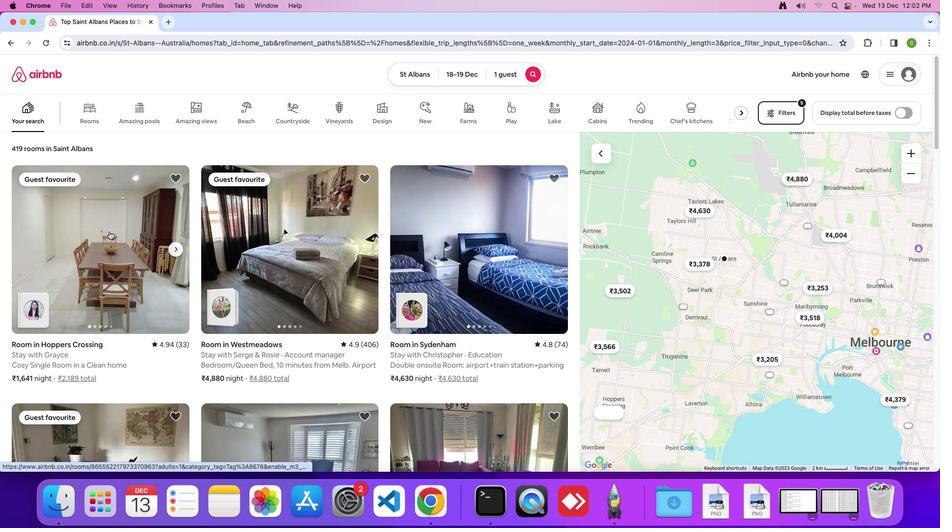 
Action: Mouse moved to (360, 224)
Screenshot: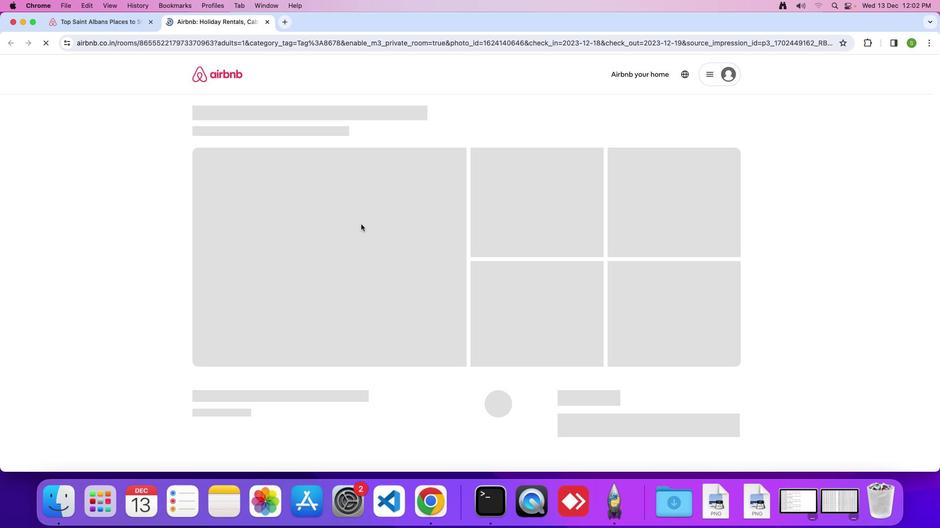 
Action: Mouse pressed left at (360, 224)
Screenshot: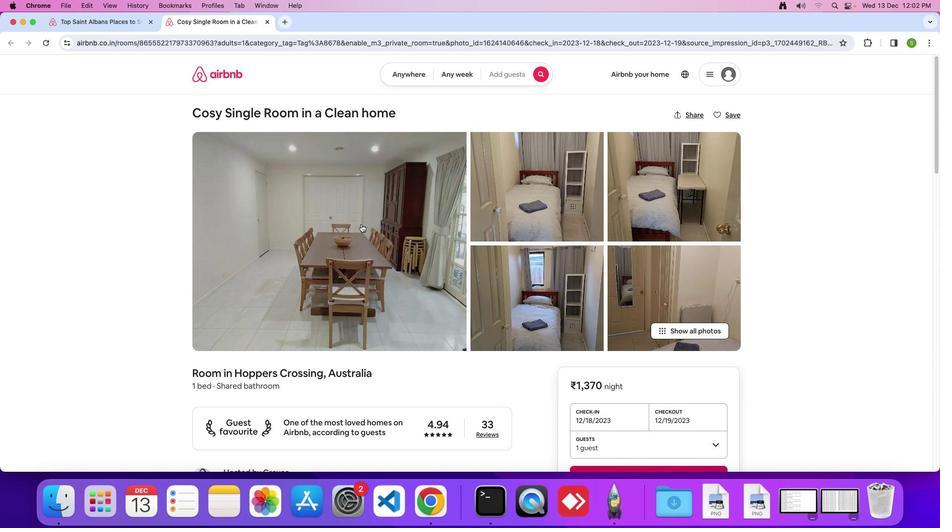 
Action: Mouse moved to (347, 229)
Screenshot: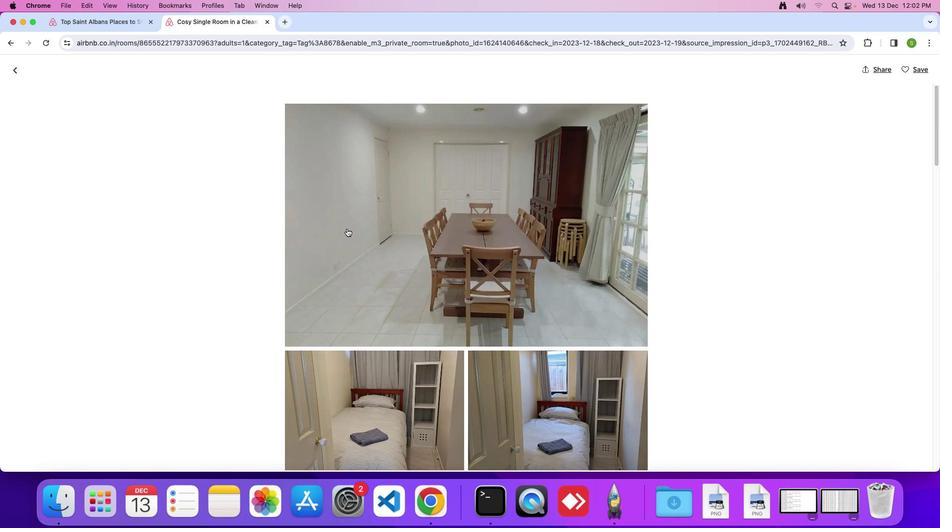 
Action: Mouse scrolled (347, 229) with delta (0, 0)
Screenshot: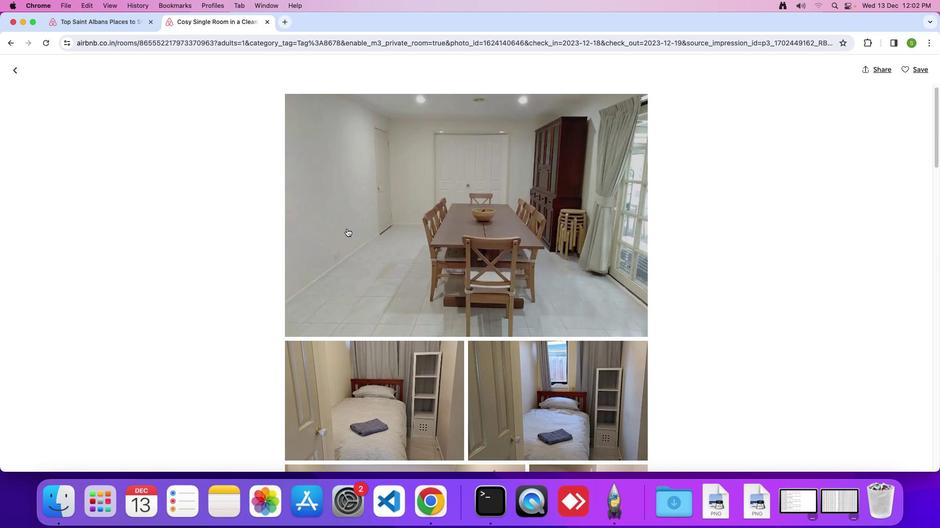 
Action: Mouse scrolled (347, 229) with delta (0, 0)
Screenshot: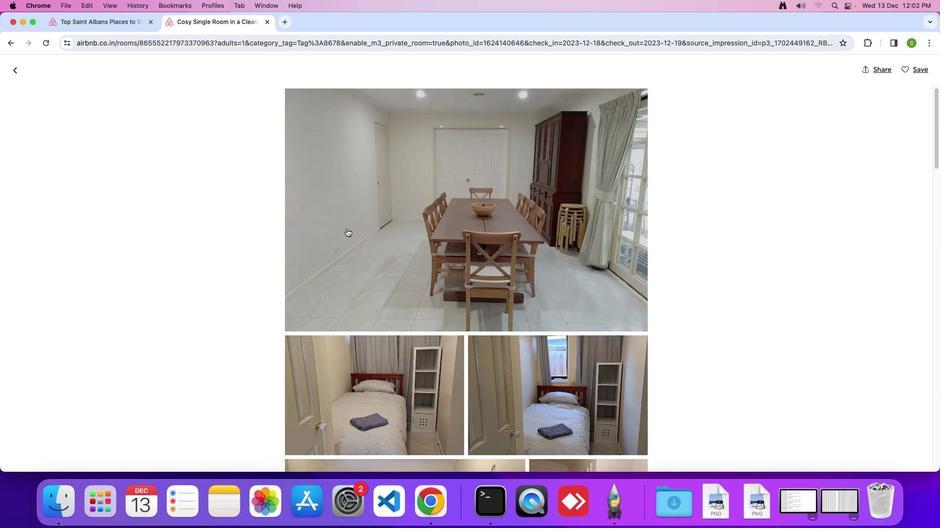 
Action: Mouse scrolled (347, 229) with delta (0, -1)
Screenshot: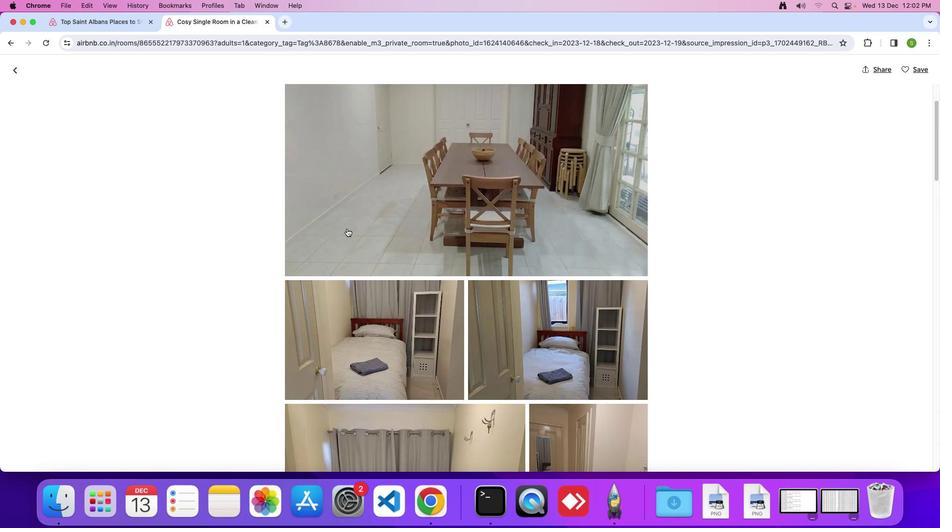 
Action: Mouse moved to (344, 230)
Screenshot: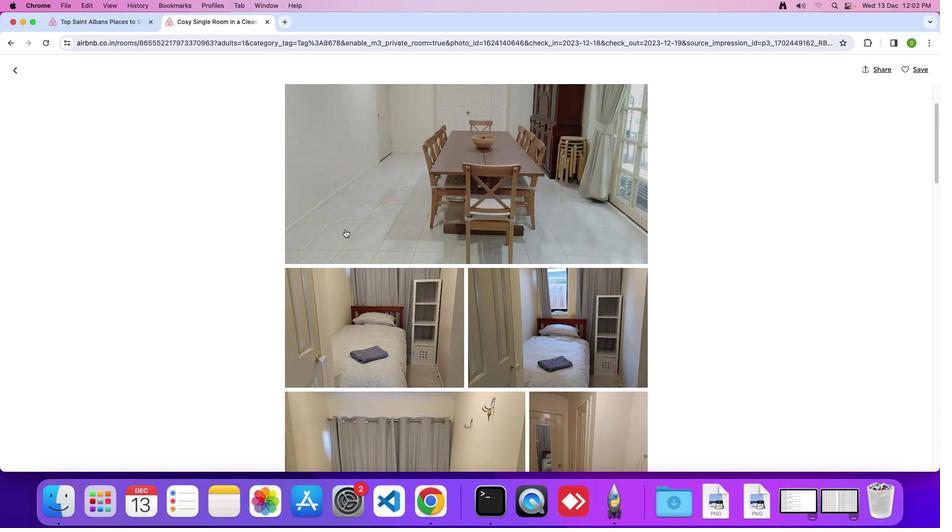 
Action: Mouse scrolled (344, 230) with delta (0, 0)
Screenshot: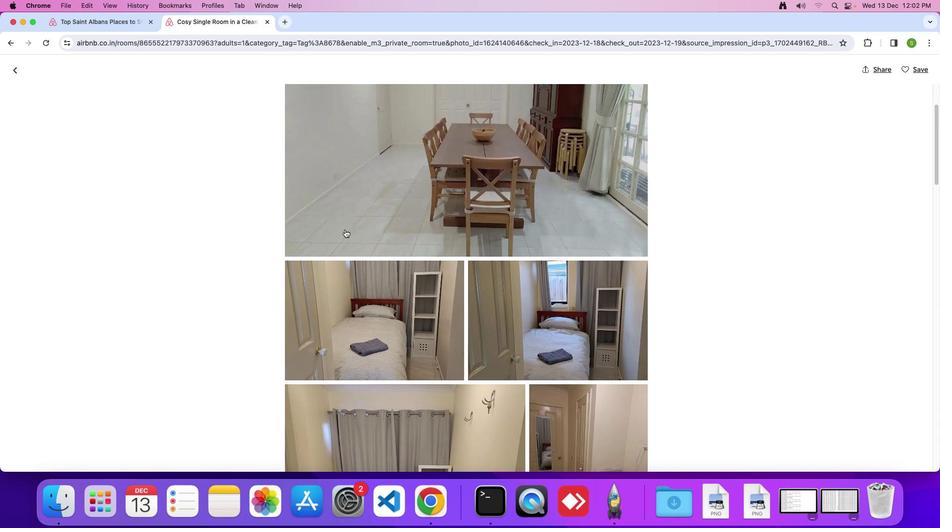 
Action: Mouse scrolled (344, 230) with delta (0, 0)
Screenshot: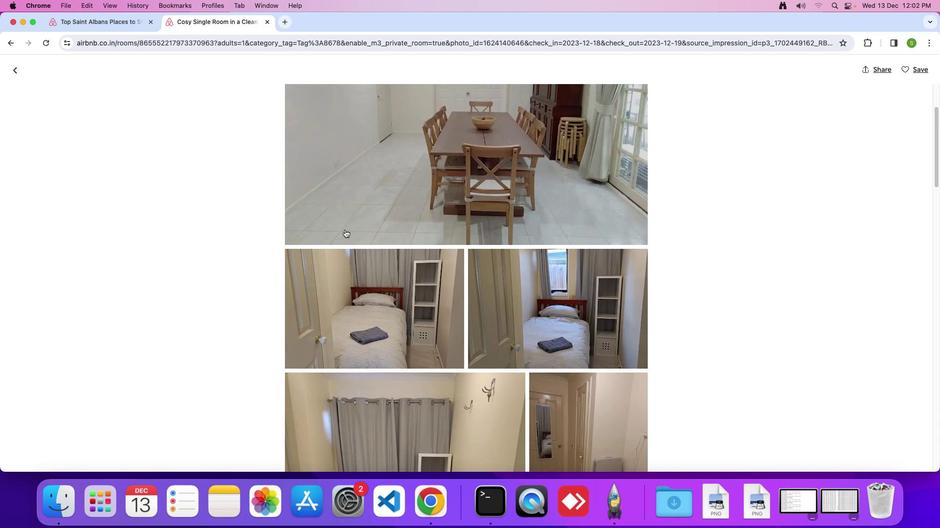 
Action: Mouse scrolled (344, 230) with delta (0, 0)
Screenshot: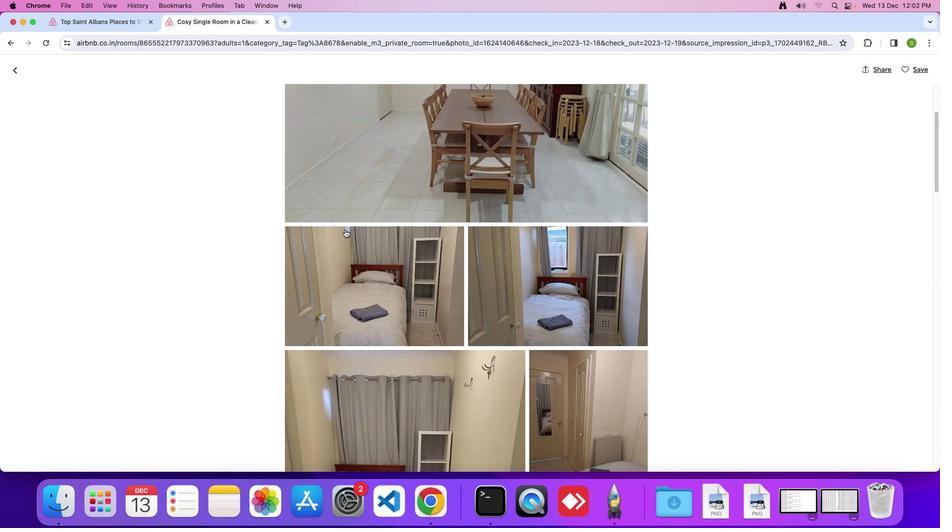 
Action: Mouse scrolled (344, 230) with delta (0, 0)
Screenshot: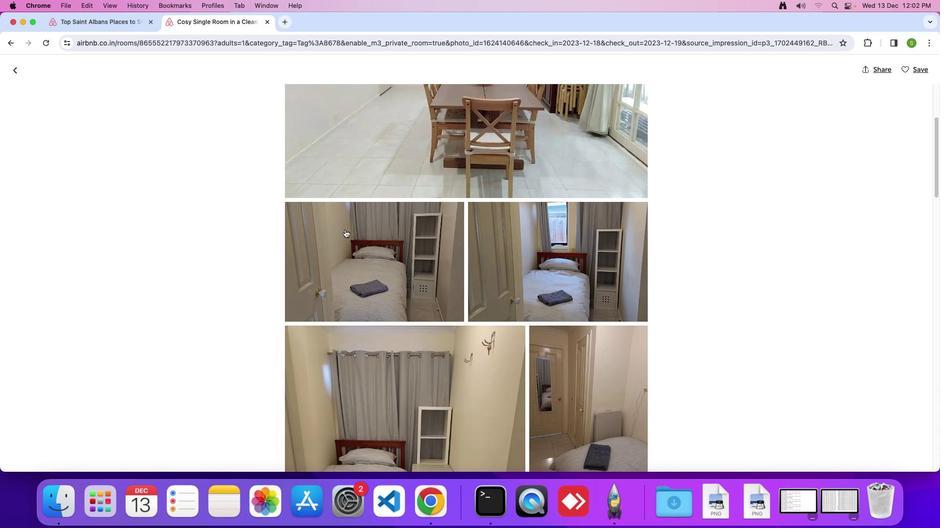 
Action: Mouse scrolled (344, 230) with delta (0, 0)
Screenshot: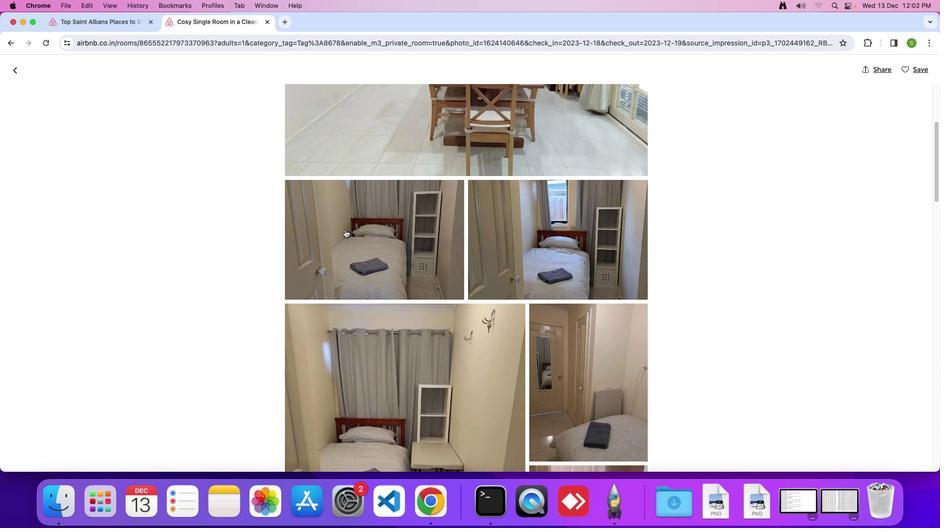 
Action: Mouse scrolled (344, 230) with delta (0, -1)
Screenshot: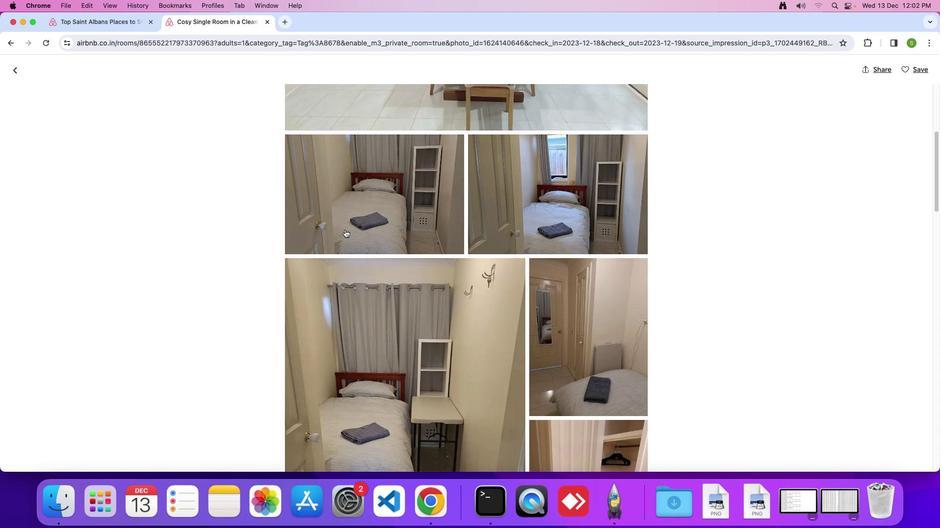 
Action: Mouse scrolled (344, 230) with delta (0, 0)
Screenshot: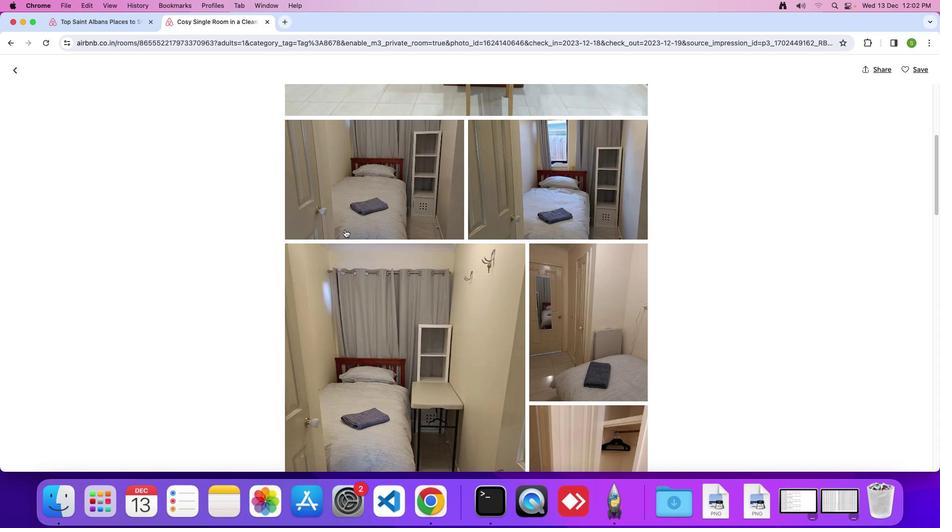 
Action: Mouse scrolled (344, 230) with delta (0, 0)
Screenshot: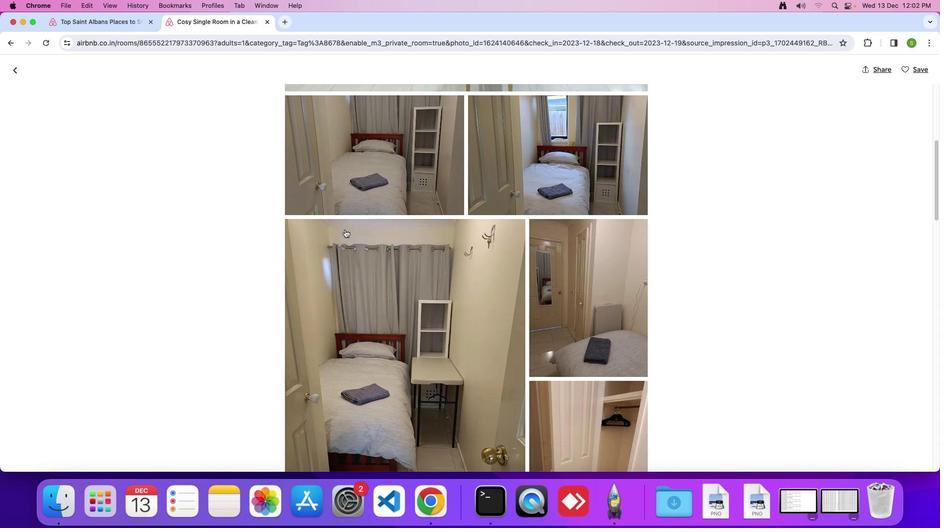 
Action: Mouse scrolled (344, 230) with delta (0, 0)
Screenshot: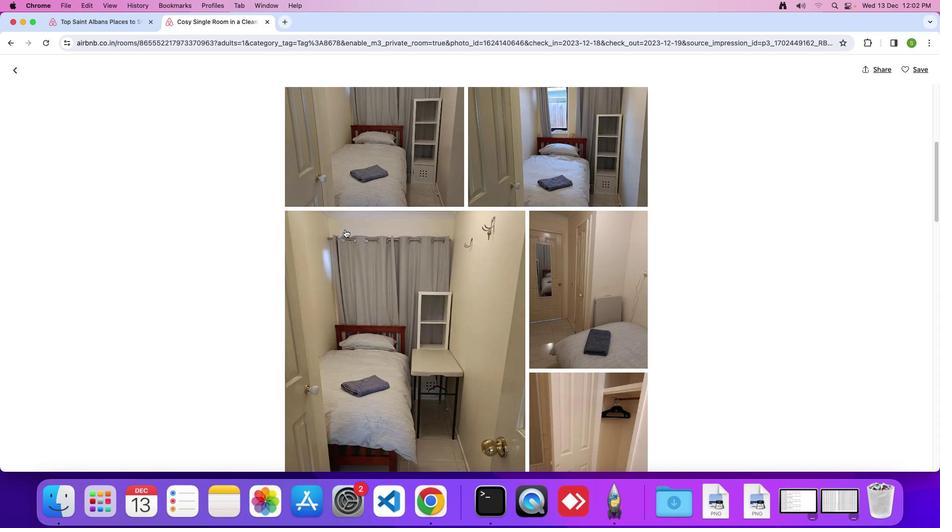 
Action: Mouse scrolled (344, 230) with delta (0, 0)
Screenshot: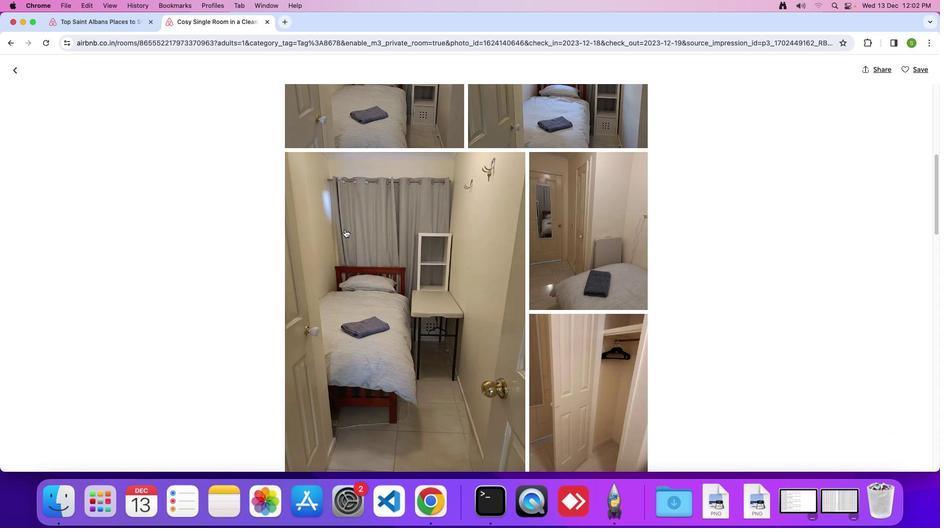 
Action: Mouse scrolled (344, 230) with delta (0, 0)
Screenshot: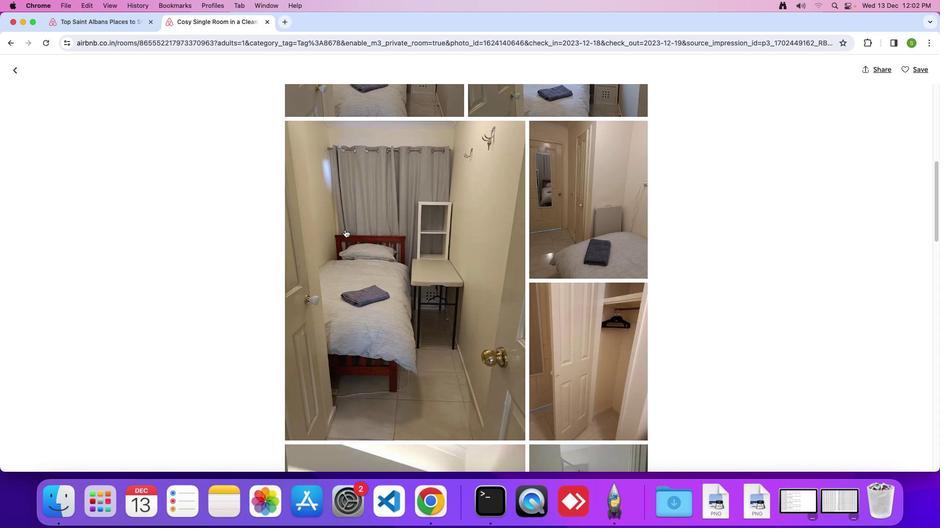 
Action: Mouse scrolled (344, 230) with delta (0, 0)
Screenshot: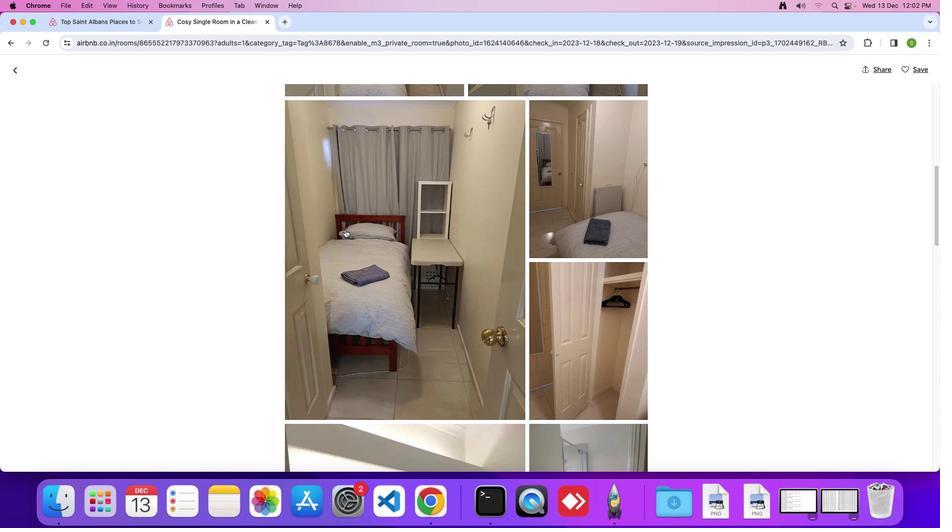 
Action: Mouse scrolled (344, 230) with delta (0, 0)
Screenshot: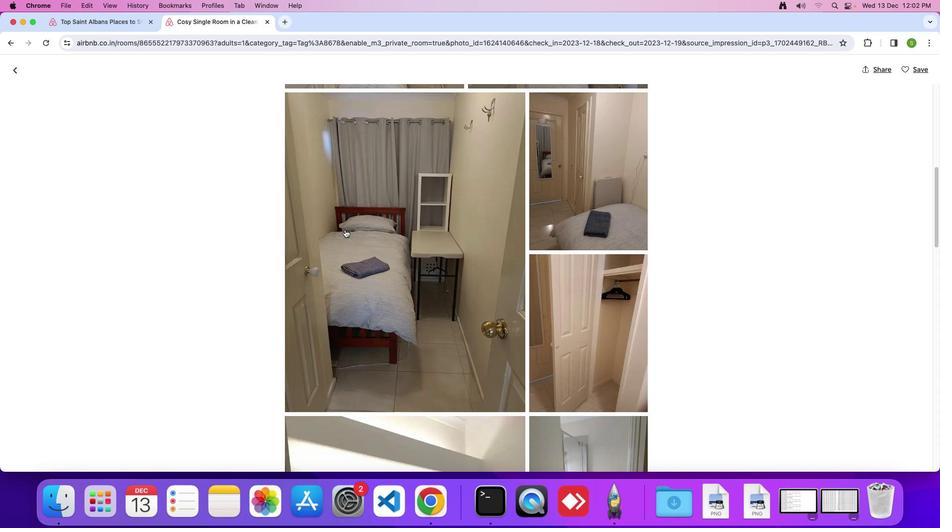 
Action: Mouse scrolled (344, 230) with delta (0, 0)
Screenshot: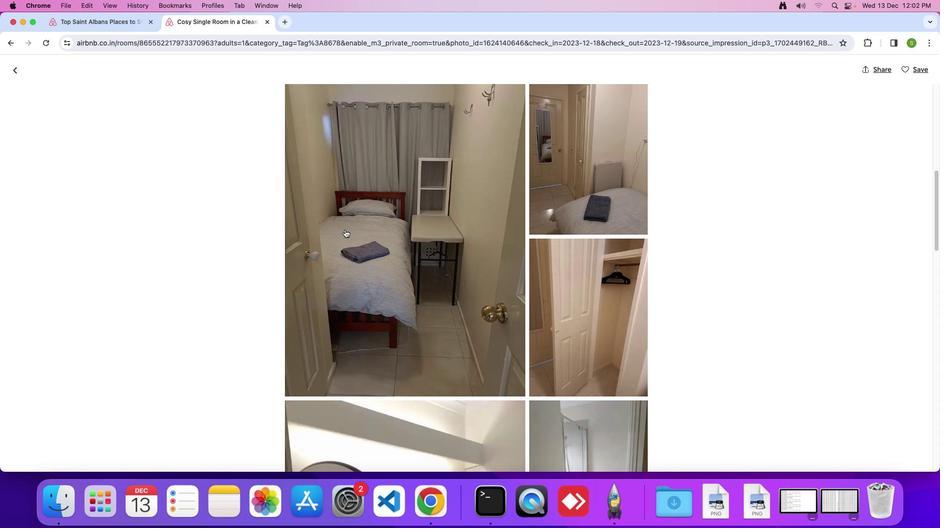 
Action: Mouse scrolled (344, 230) with delta (0, 0)
Screenshot: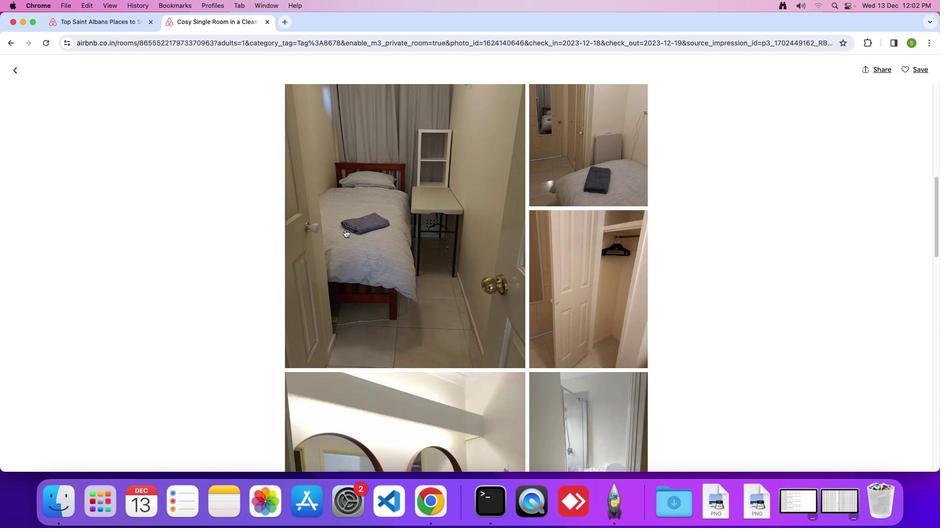 
Action: Mouse scrolled (344, 230) with delta (0, -1)
Screenshot: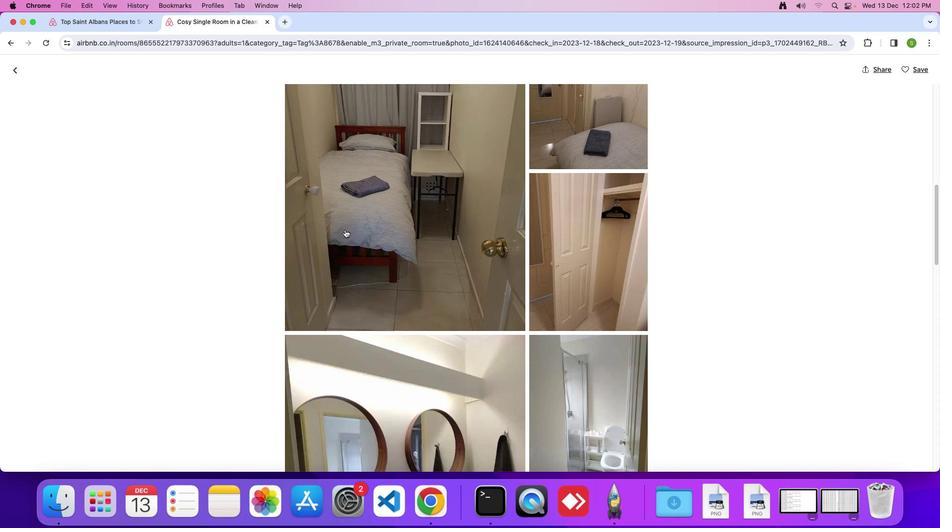 
Action: Mouse scrolled (344, 230) with delta (0, 0)
Screenshot: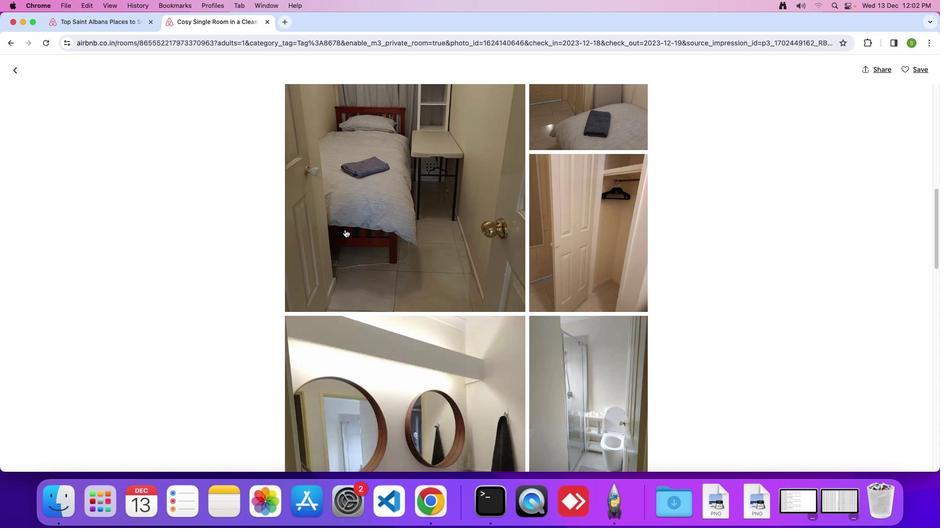 
Action: Mouse scrolled (344, 230) with delta (0, 0)
Screenshot: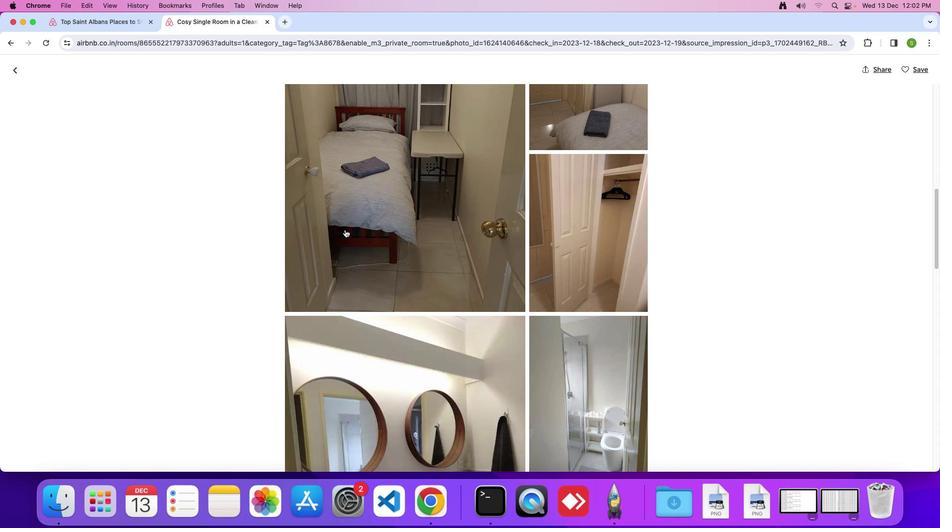 
Action: Mouse scrolled (344, 230) with delta (0, -1)
Screenshot: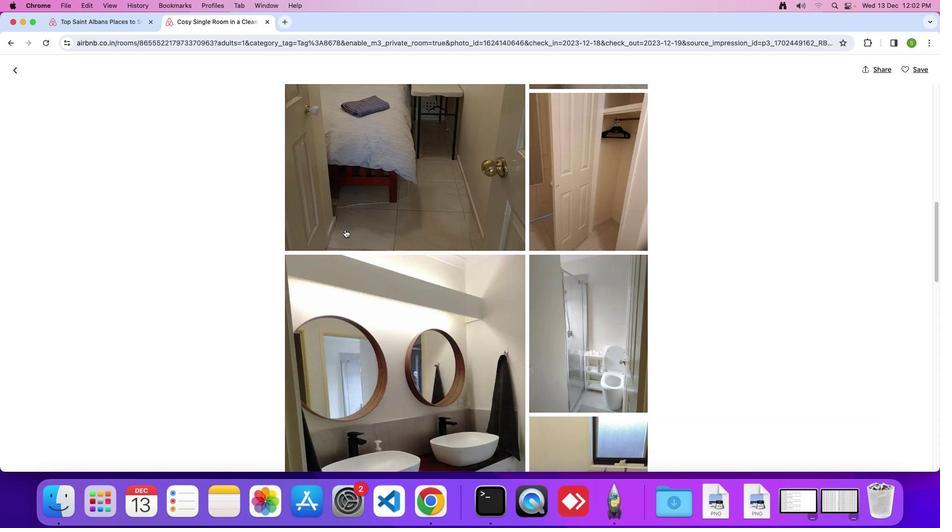 
Action: Mouse scrolled (344, 230) with delta (0, 0)
Screenshot: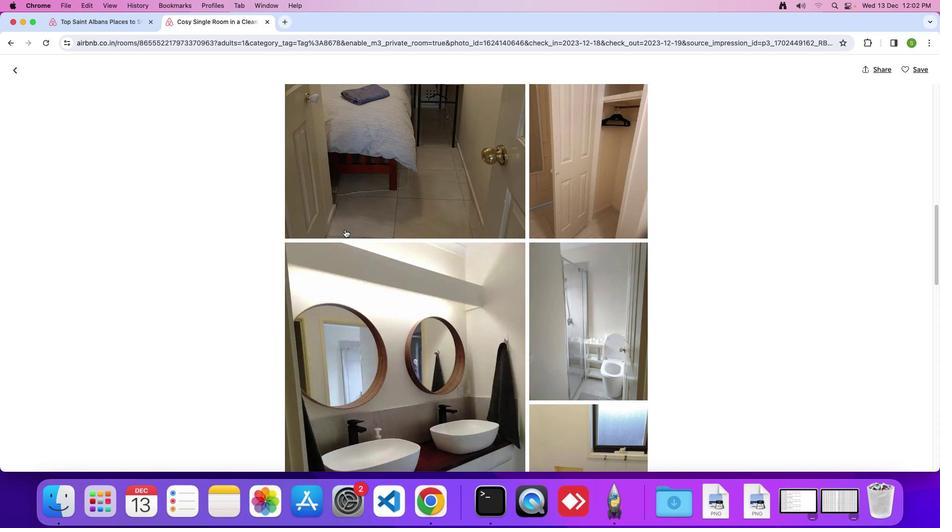 
Action: Mouse scrolled (344, 230) with delta (0, 0)
Screenshot: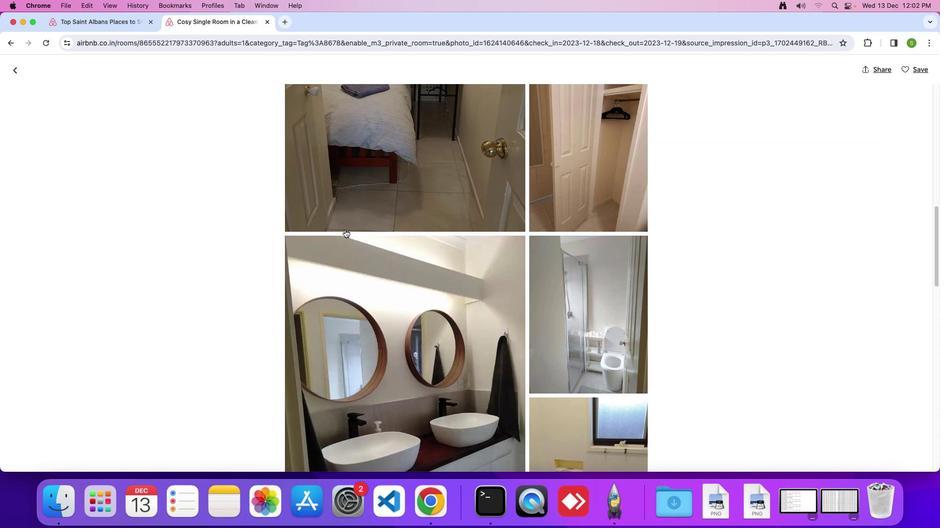 
Action: Mouse scrolled (344, 230) with delta (0, 0)
Screenshot: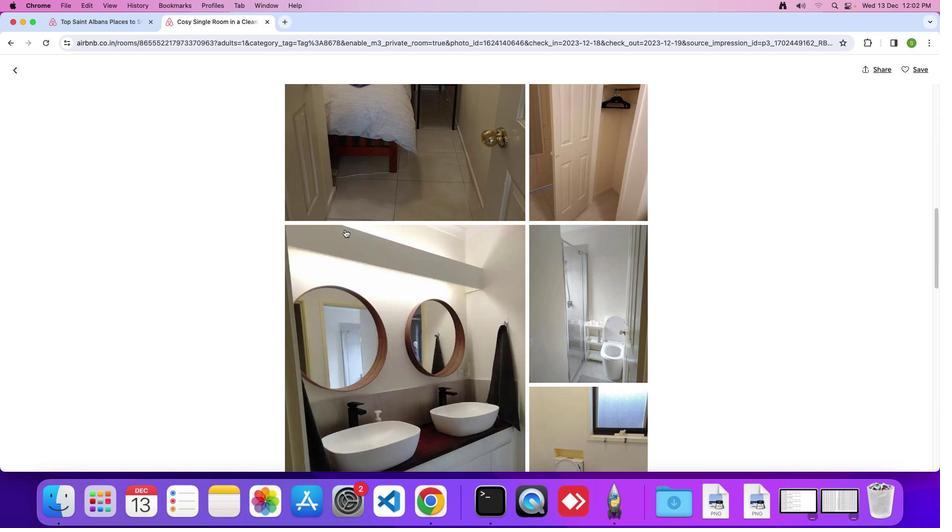 
Action: Mouse scrolled (344, 230) with delta (0, 0)
Screenshot: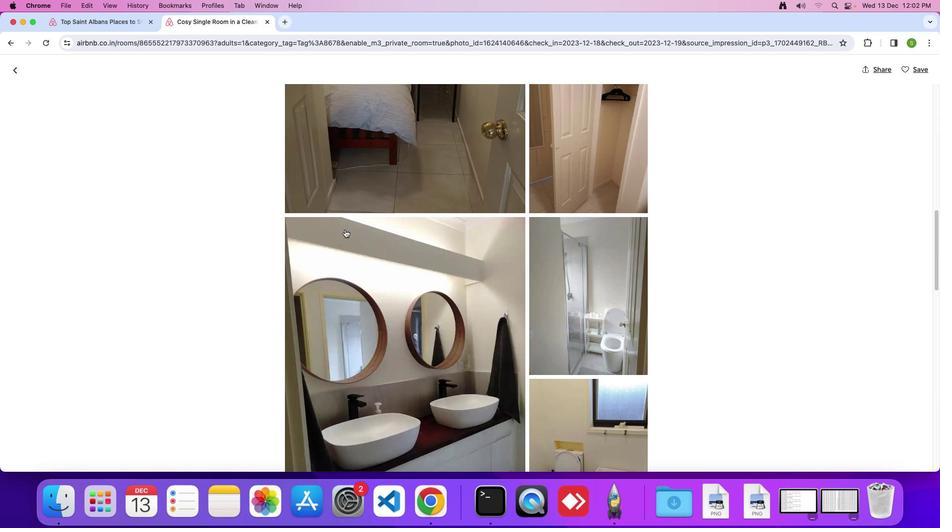 
Action: Mouse scrolled (344, 230) with delta (0, 0)
Screenshot: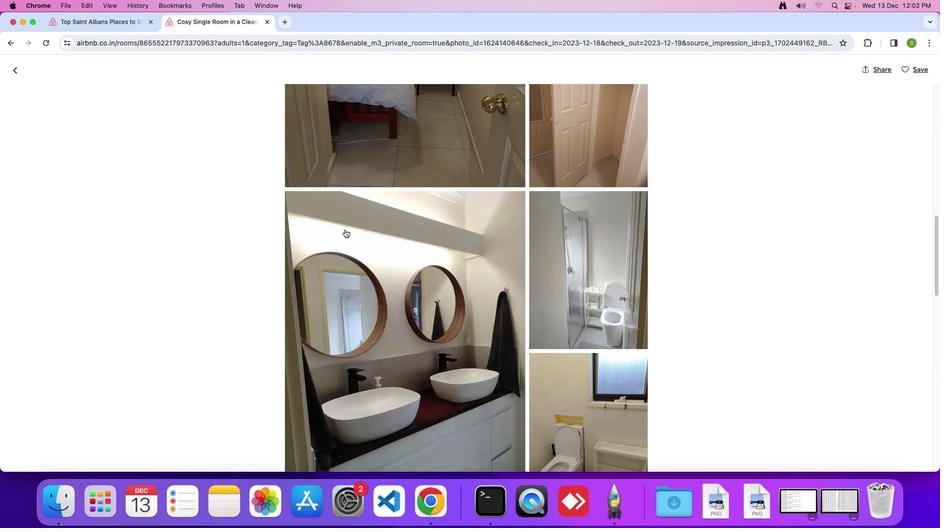 
Action: Mouse scrolled (344, 230) with delta (0, 0)
Screenshot: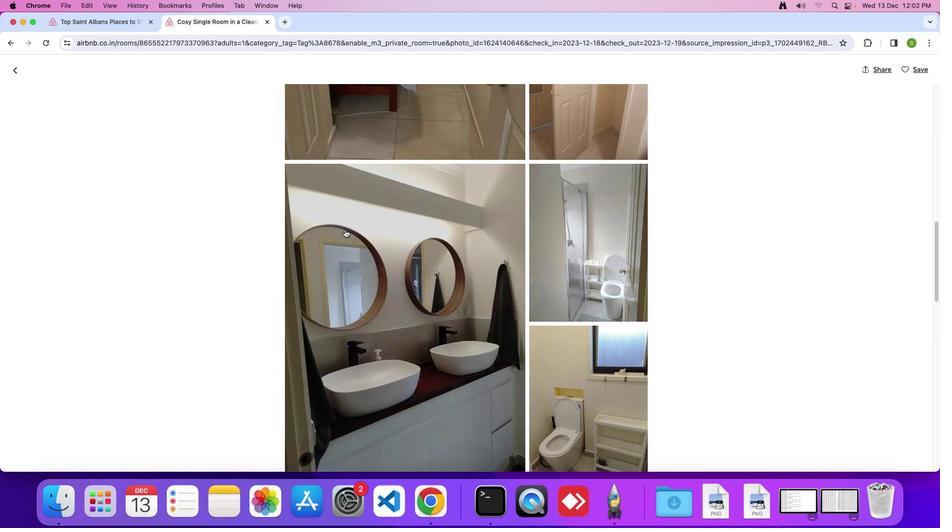 
Action: Mouse scrolled (344, 230) with delta (0, 0)
Screenshot: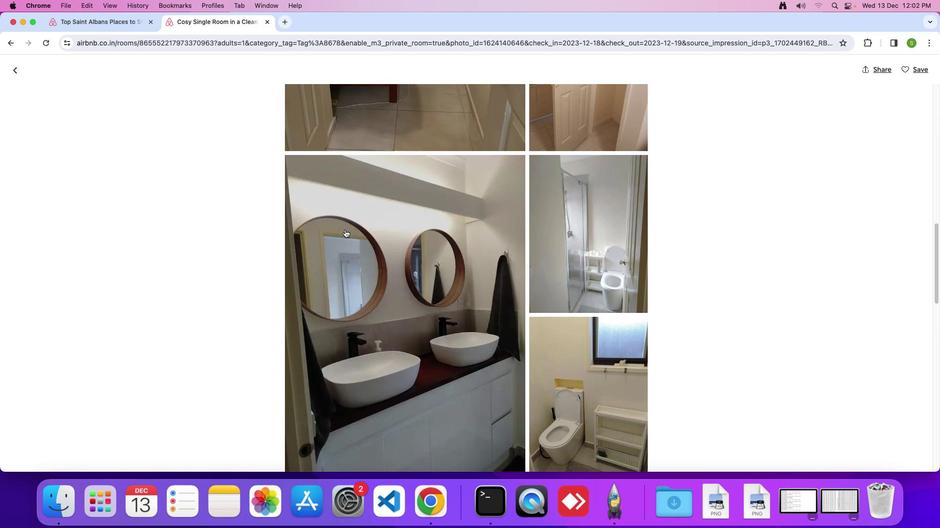 
Action: Mouse scrolled (344, 230) with delta (0, -1)
Screenshot: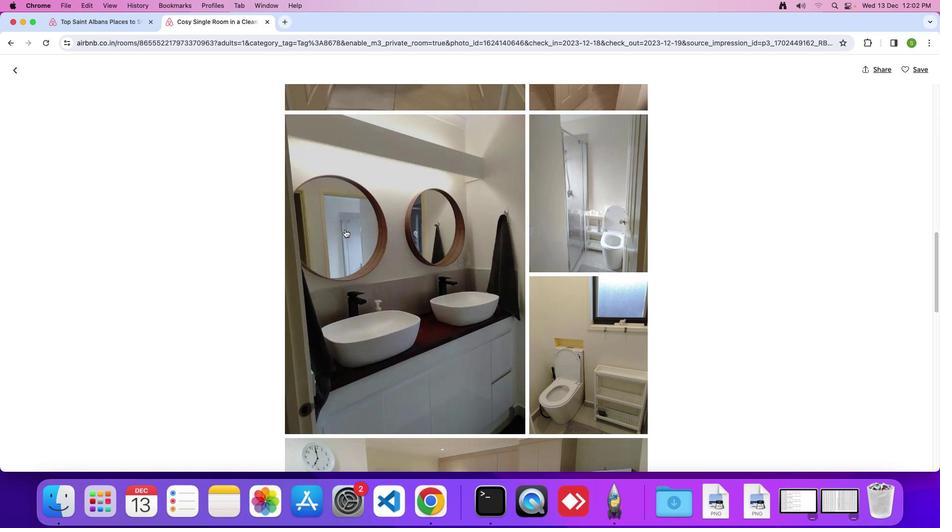 
Action: Mouse scrolled (344, 230) with delta (0, -1)
Screenshot: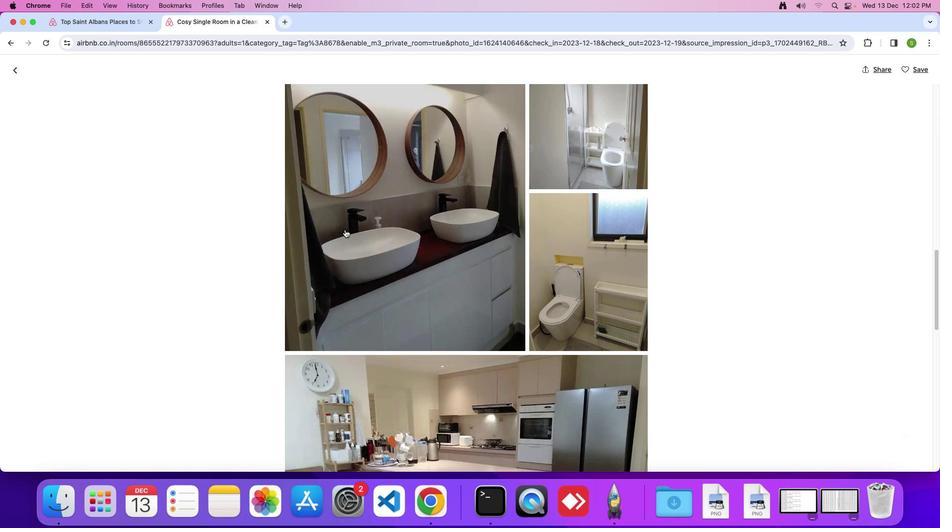 
Action: Mouse scrolled (344, 230) with delta (0, 0)
Screenshot: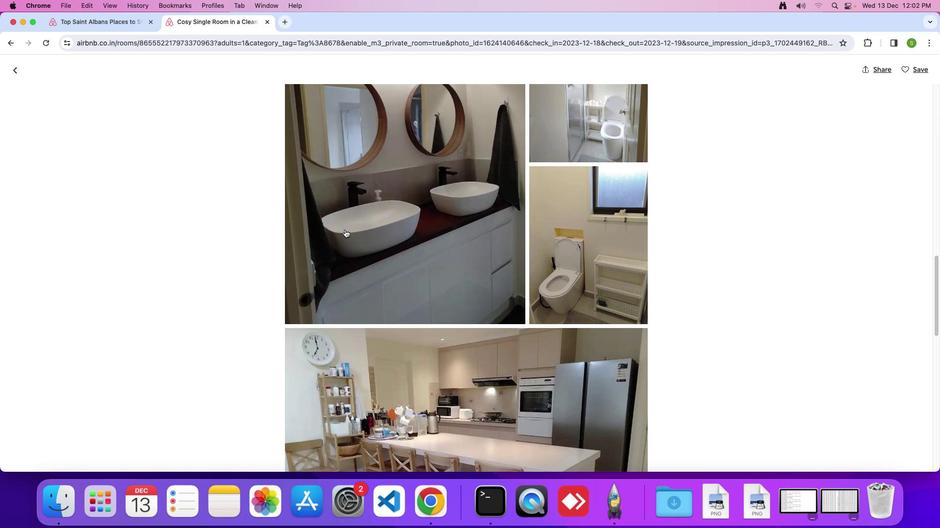 
Action: Mouse scrolled (344, 230) with delta (0, 0)
Screenshot: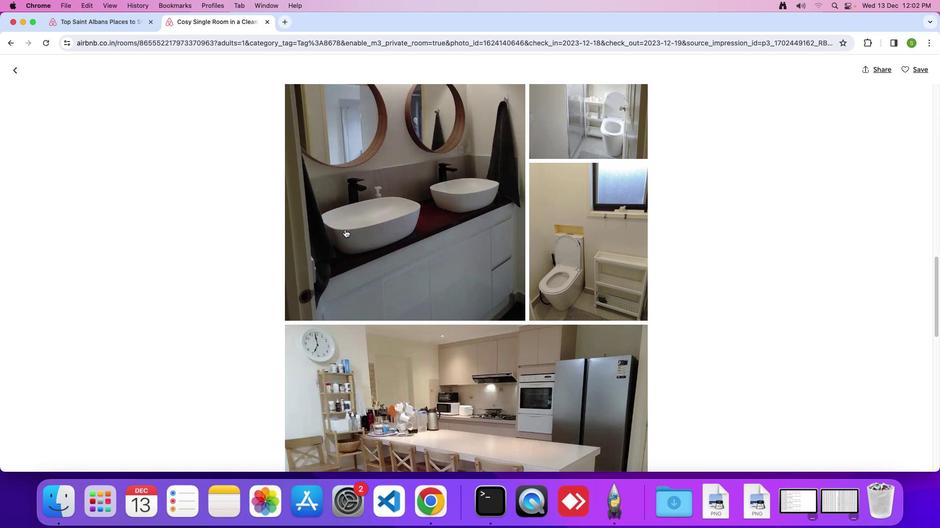 
Action: Mouse scrolled (344, 230) with delta (0, 0)
Screenshot: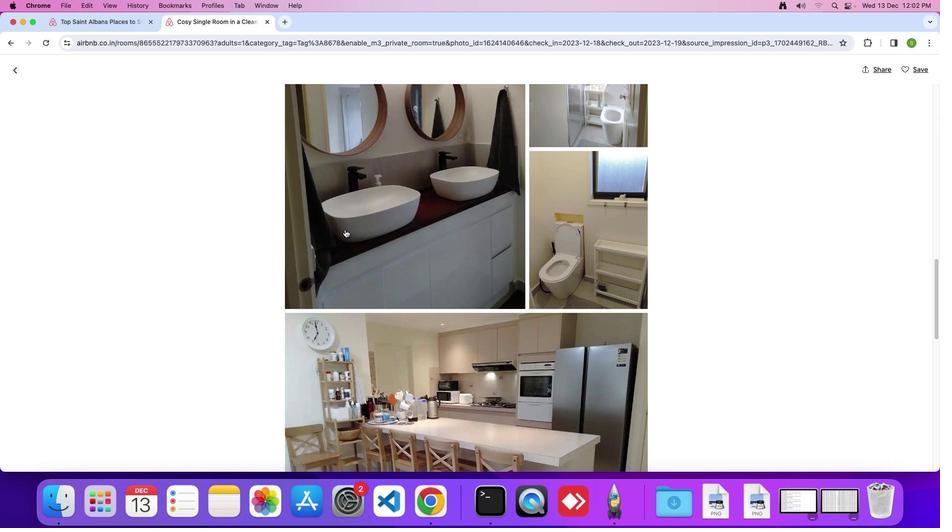 
Action: Mouse scrolled (344, 230) with delta (0, 0)
Screenshot: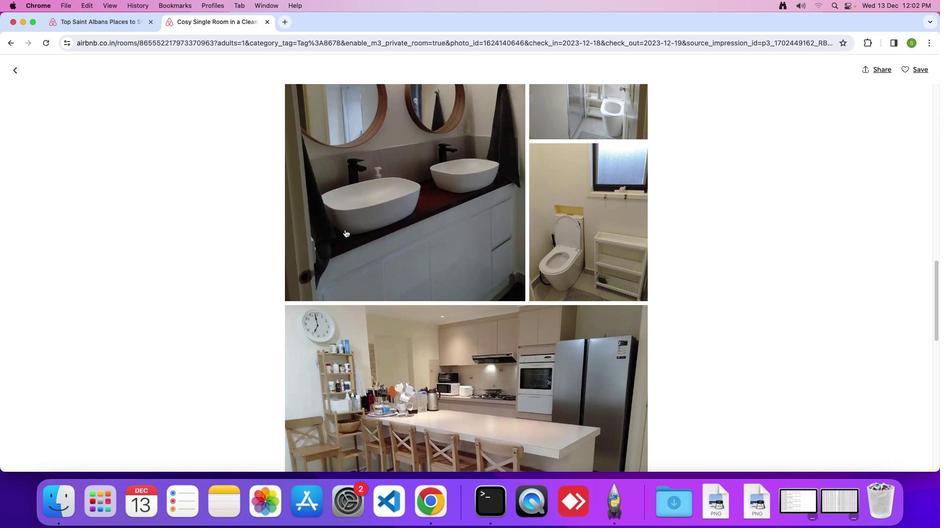 
Action: Mouse scrolled (344, 230) with delta (0, 0)
Screenshot: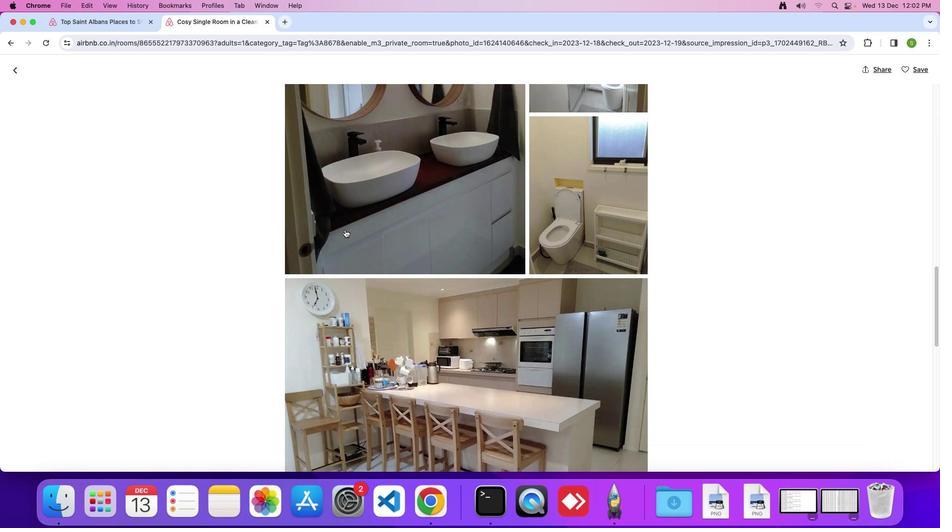 
Action: Mouse scrolled (344, 230) with delta (0, 0)
Screenshot: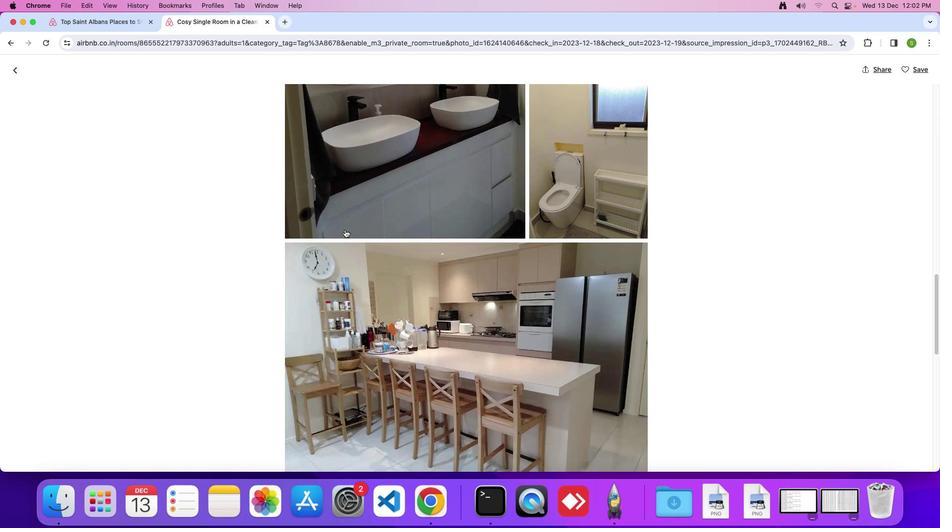 
Action: Mouse scrolled (344, 230) with delta (0, 0)
Screenshot: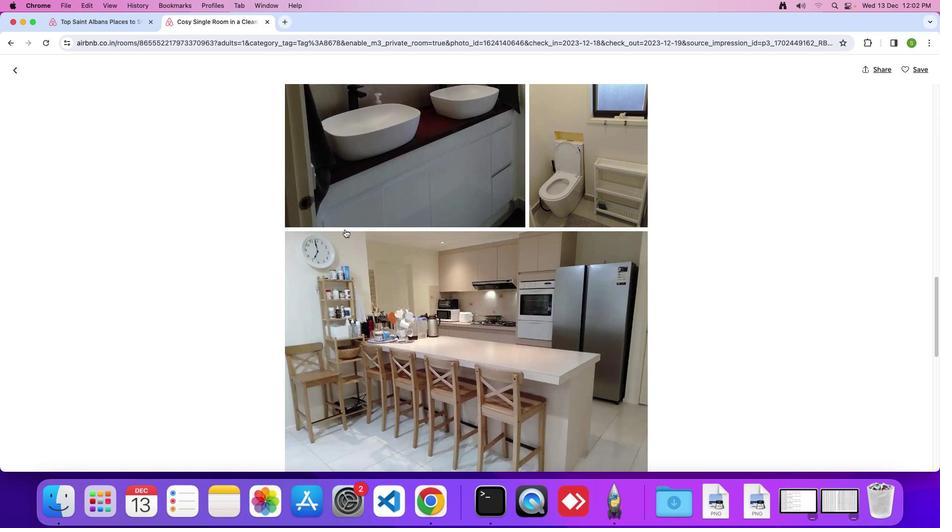
Action: Mouse scrolled (344, 230) with delta (0, -1)
Screenshot: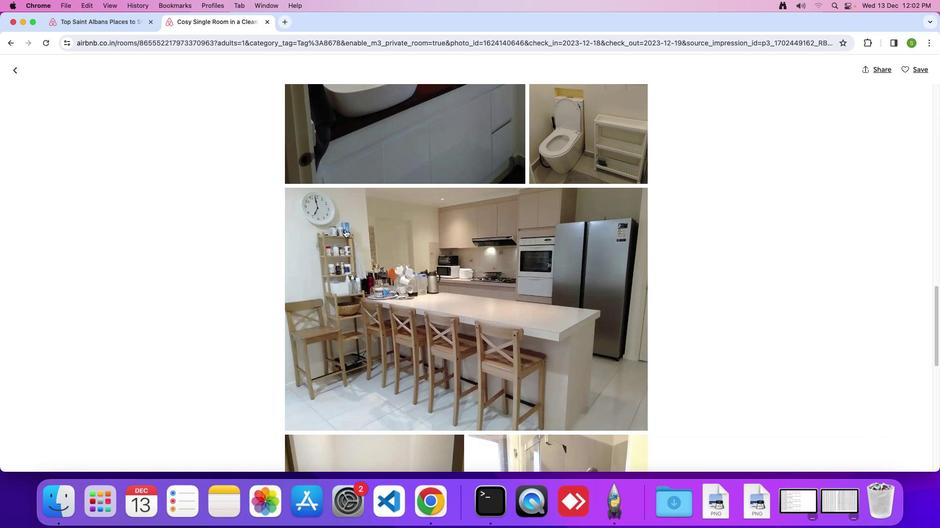 
Action: Mouse moved to (344, 230)
Screenshot: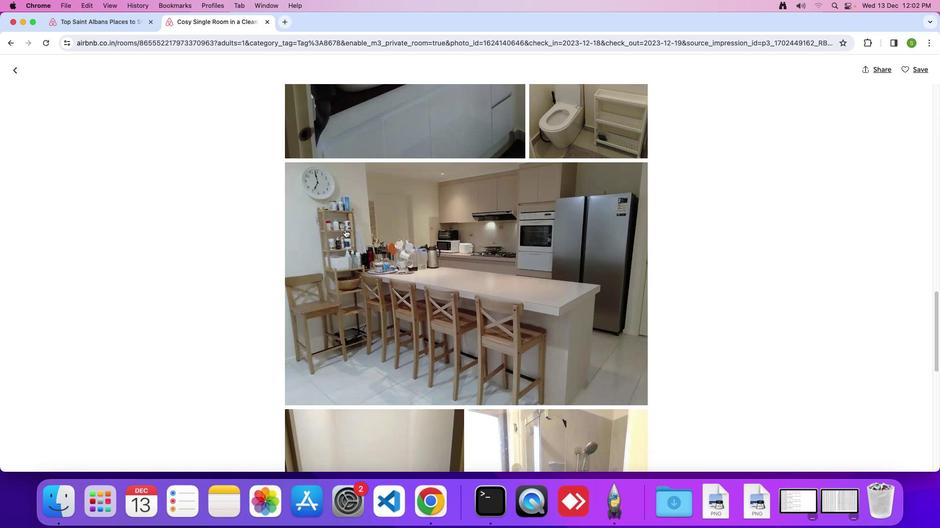
Action: Mouse scrolled (344, 230) with delta (0, 0)
Screenshot: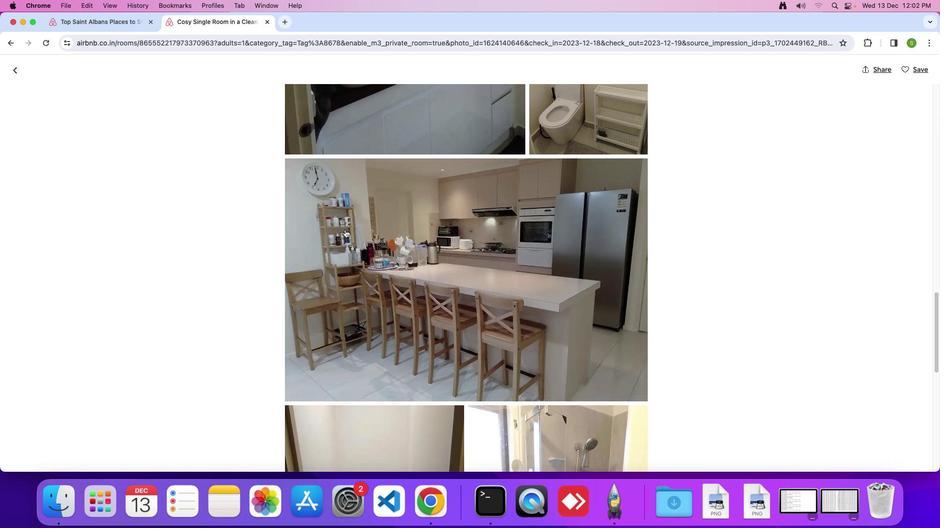 
Action: Mouse scrolled (344, 230) with delta (0, 0)
Screenshot: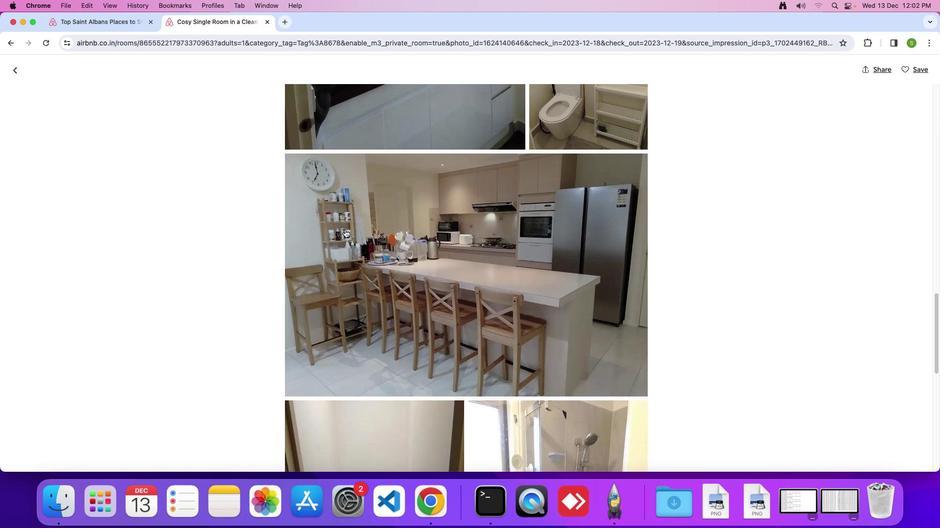 
Action: Mouse scrolled (344, 230) with delta (0, 0)
Screenshot: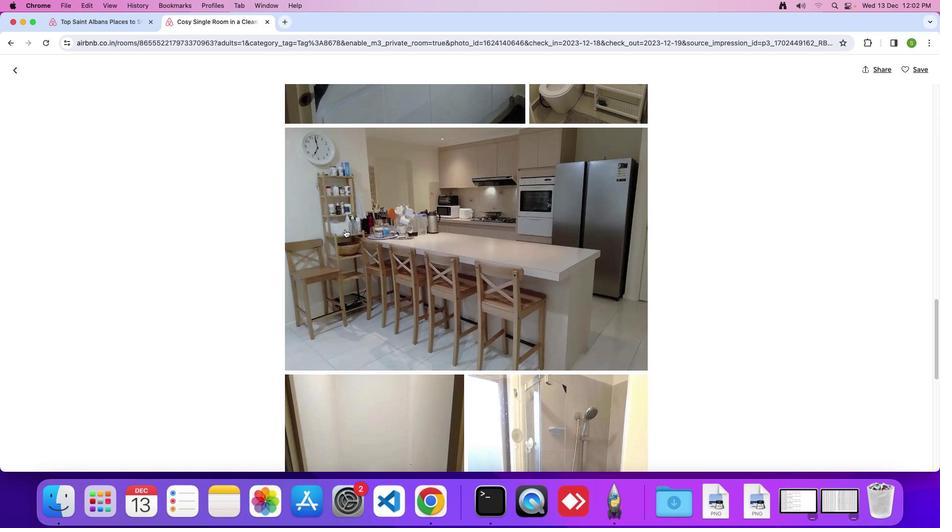 
Action: Mouse scrolled (344, 230) with delta (0, 0)
Screenshot: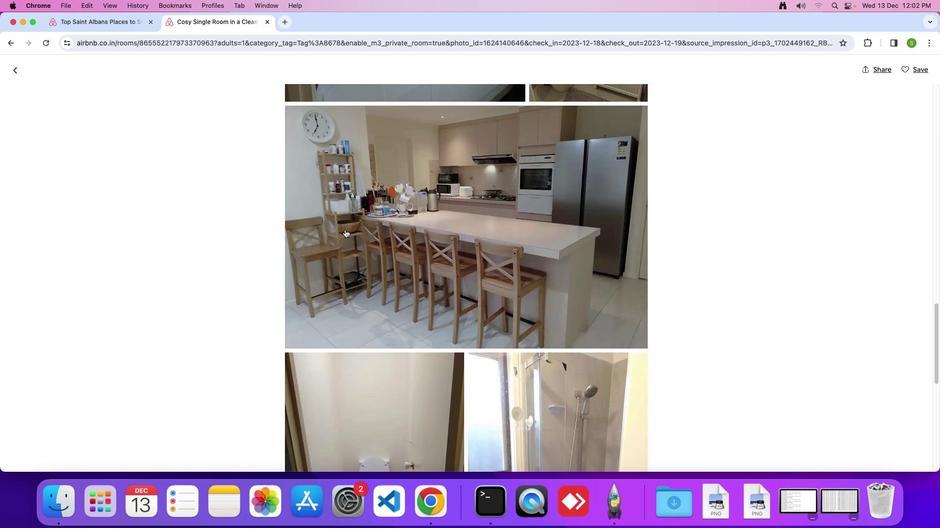 
Action: Mouse scrolled (344, 230) with delta (0, 0)
Screenshot: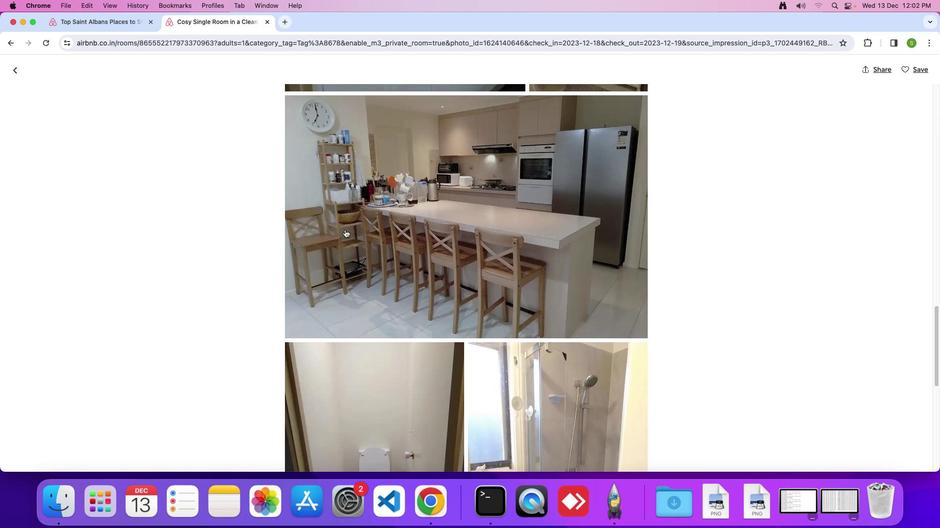
Action: Mouse scrolled (344, 230) with delta (0, 0)
Screenshot: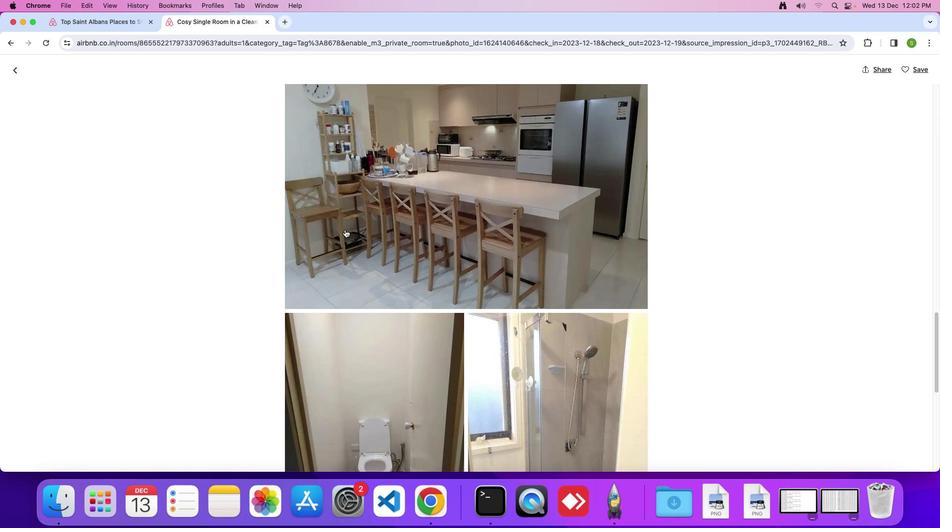 
Action: Mouse scrolled (344, 230) with delta (0, 0)
Screenshot: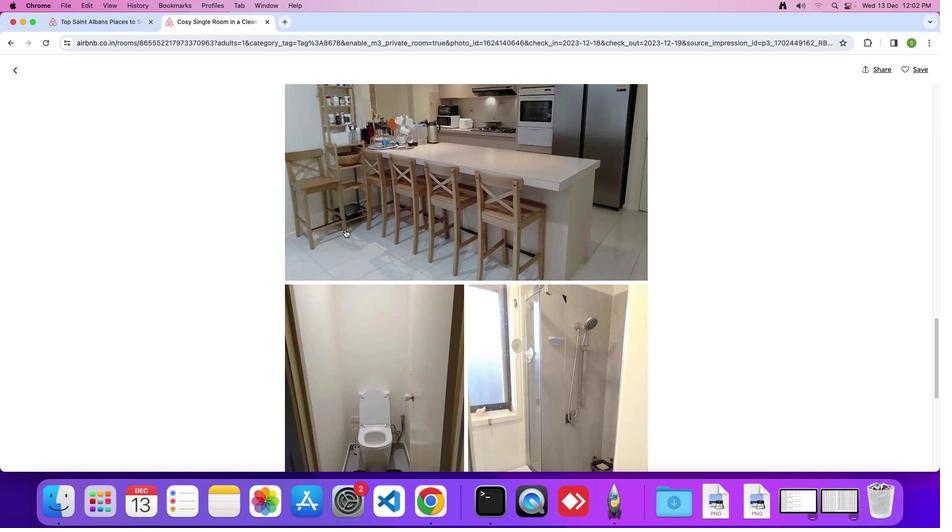 
Action: Mouse scrolled (344, 230) with delta (0, 0)
Screenshot: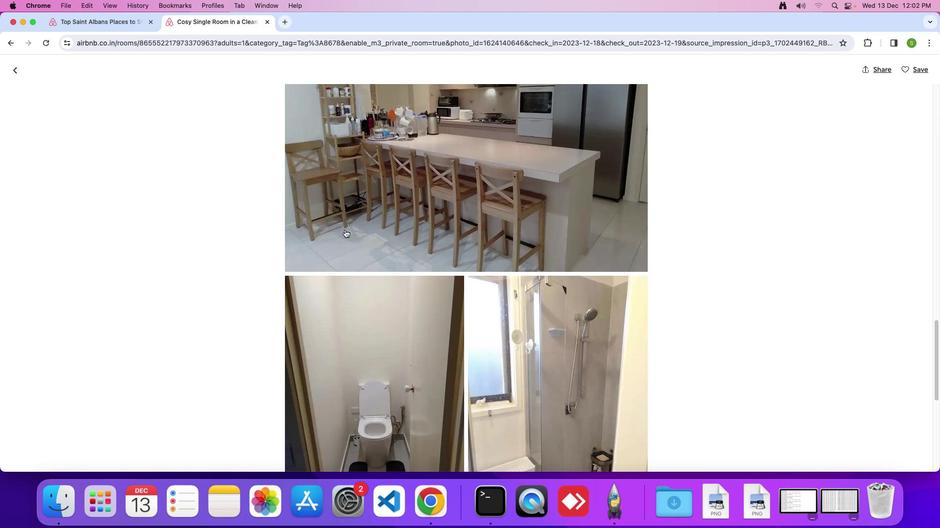 
Action: Mouse scrolled (344, 230) with delta (0, 0)
Screenshot: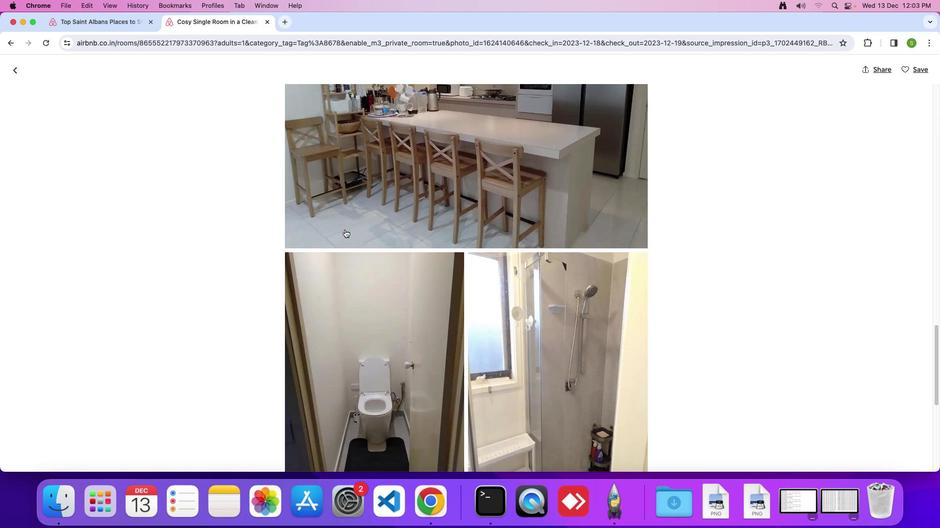 
Action: Mouse scrolled (344, 230) with delta (0, 0)
Screenshot: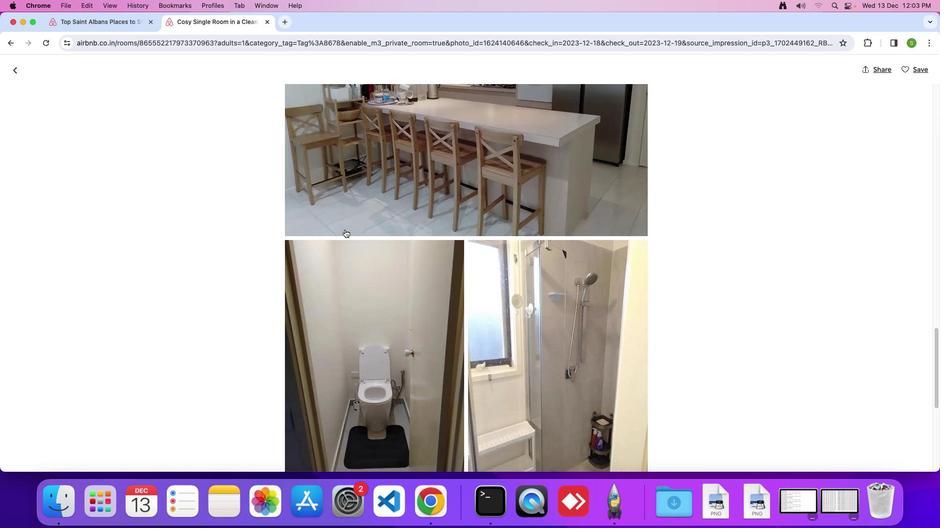 
Action: Mouse scrolled (344, 230) with delta (0, 0)
Screenshot: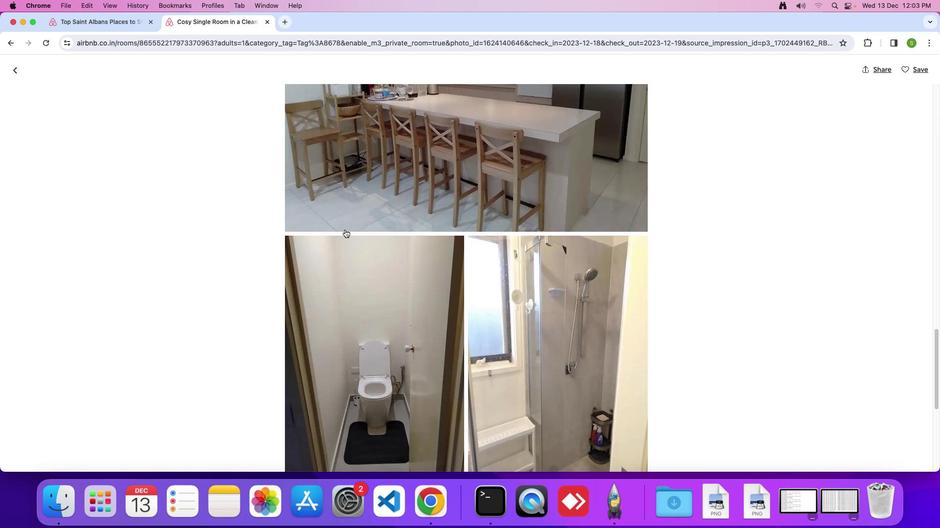 
Action: Mouse scrolled (344, 230) with delta (0, 0)
Screenshot: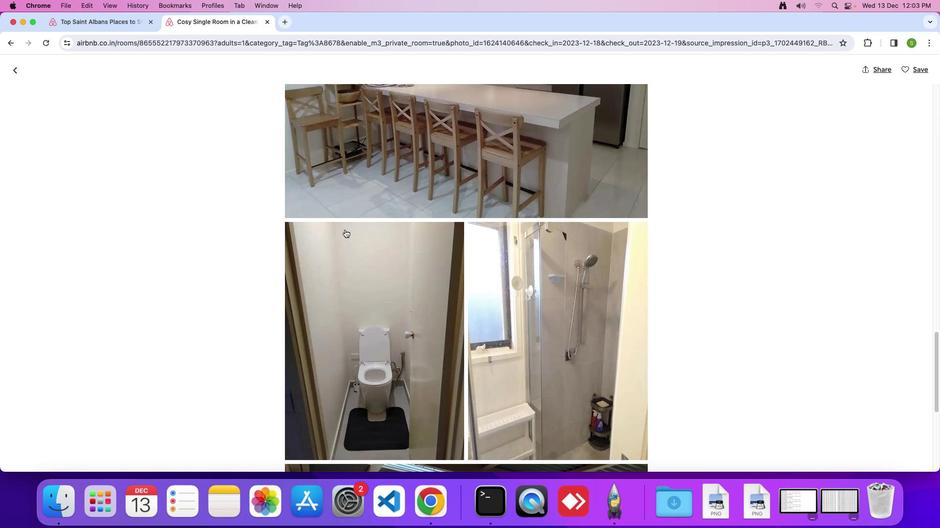 
Action: Mouse scrolled (344, 230) with delta (0, 0)
Screenshot: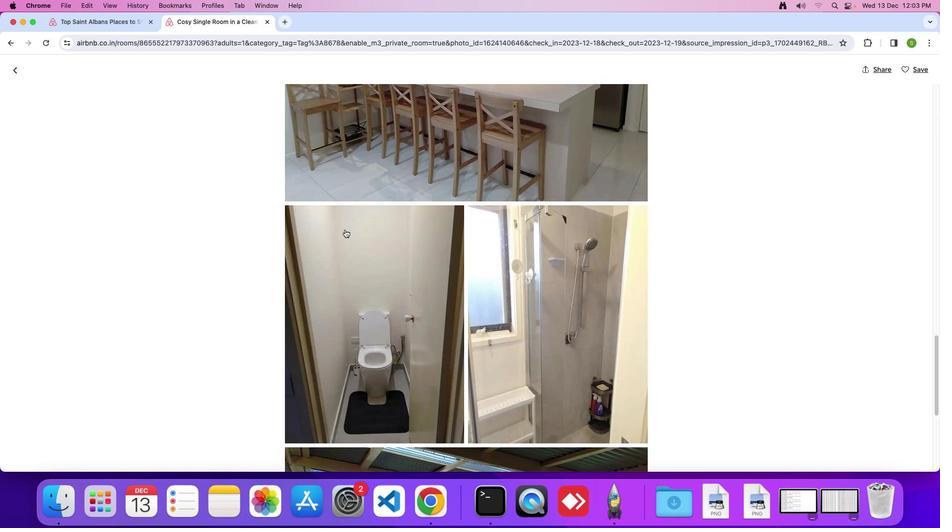 
Action: Mouse scrolled (344, 230) with delta (0, 0)
Screenshot: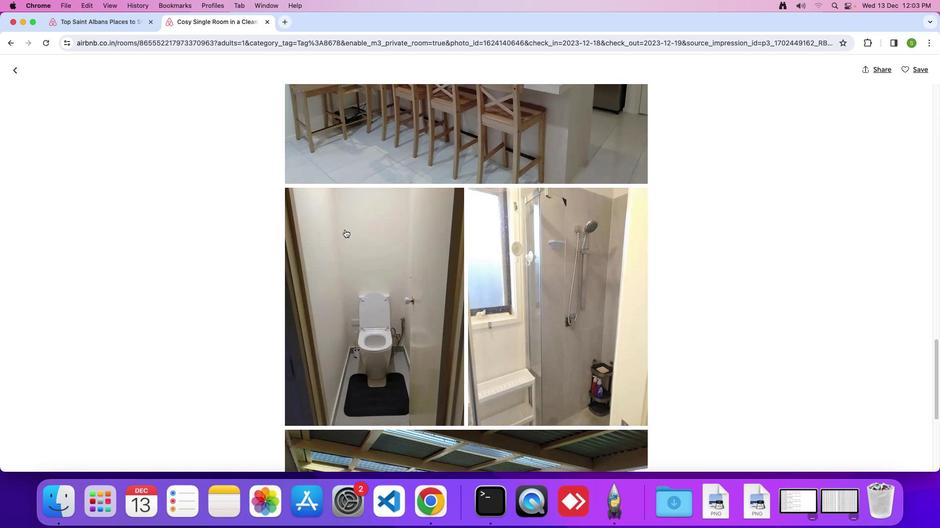 
Action: Mouse scrolled (344, 230) with delta (0, 0)
Screenshot: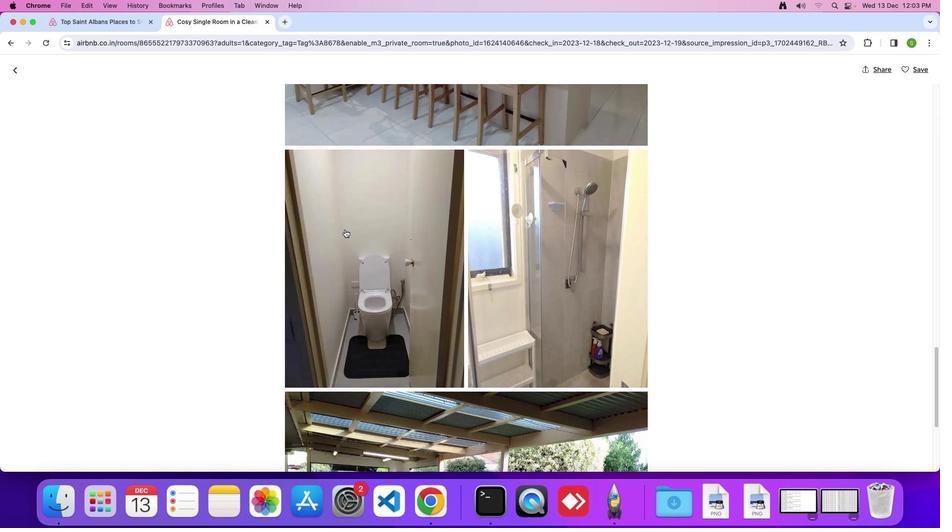 
Action: Mouse scrolled (344, 230) with delta (0, 0)
Screenshot: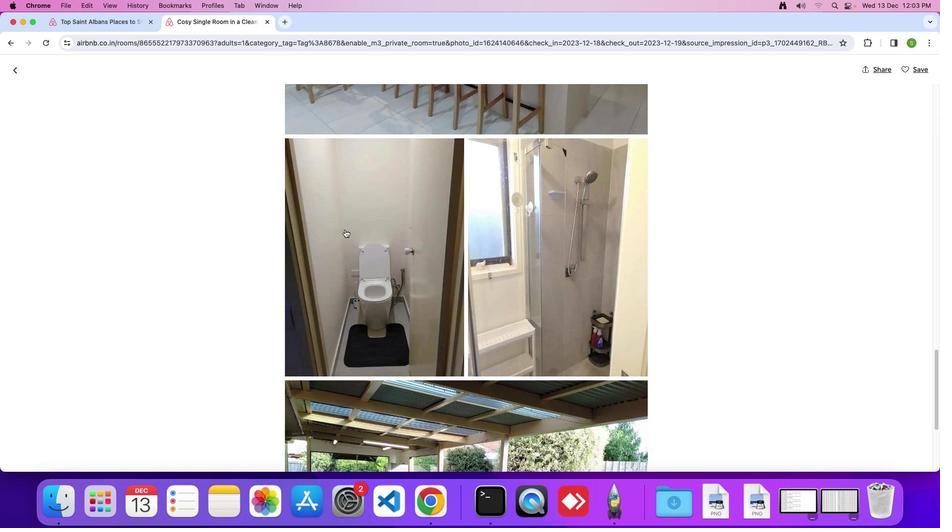 
Action: Mouse scrolled (344, 230) with delta (0, 0)
Screenshot: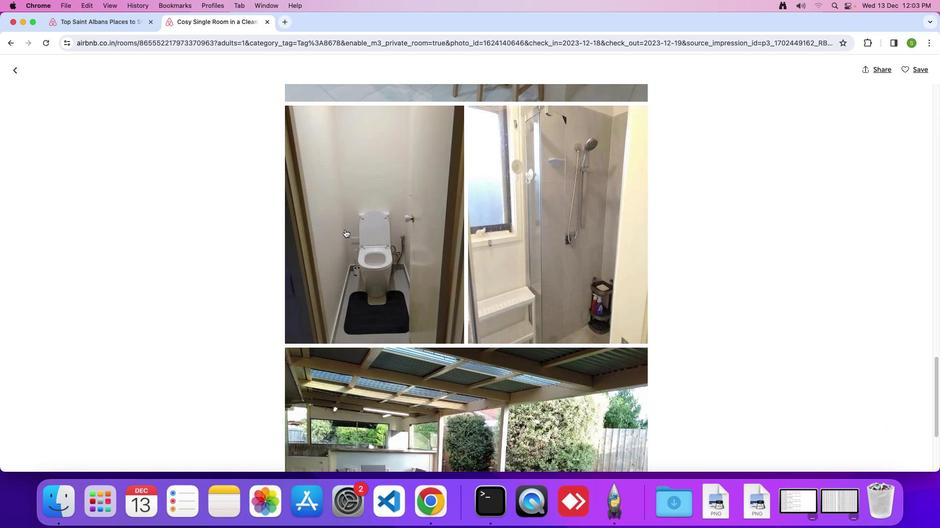 
Action: Mouse scrolled (344, 230) with delta (0, 0)
Screenshot: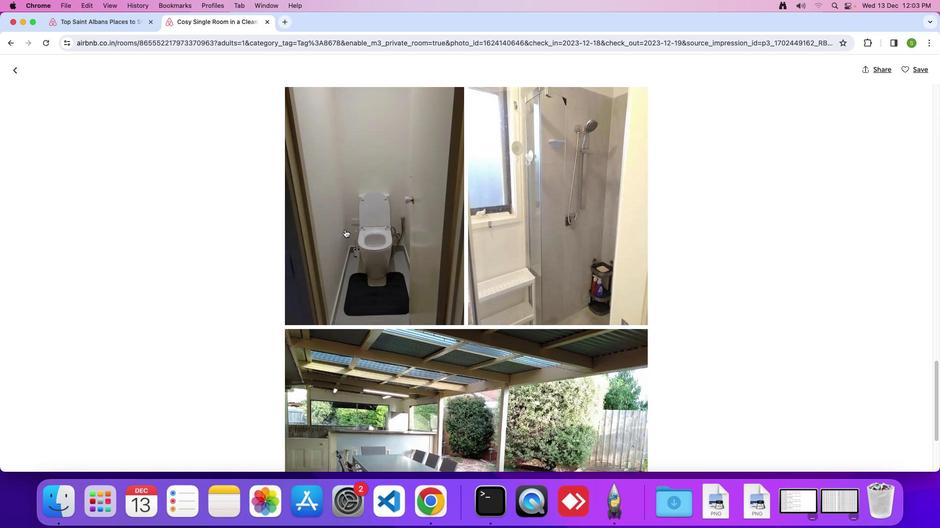 
Action: Mouse scrolled (344, 230) with delta (0, 0)
Screenshot: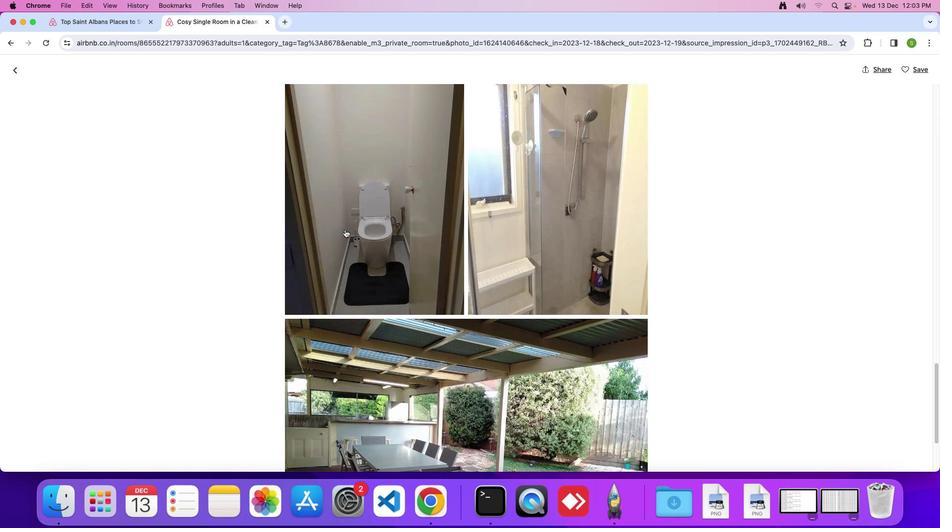 
Action: Mouse scrolled (344, 230) with delta (0, 0)
Screenshot: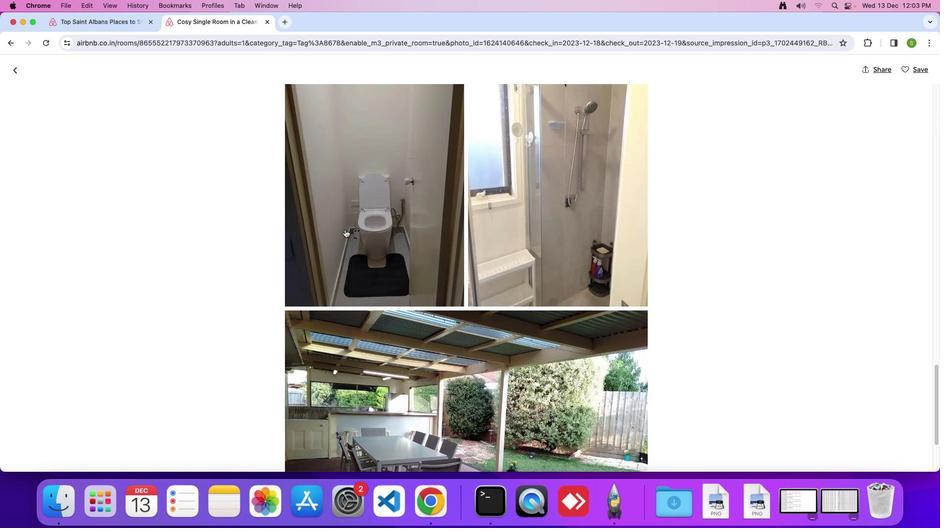 
Action: Mouse scrolled (344, 230) with delta (0, 0)
Screenshot: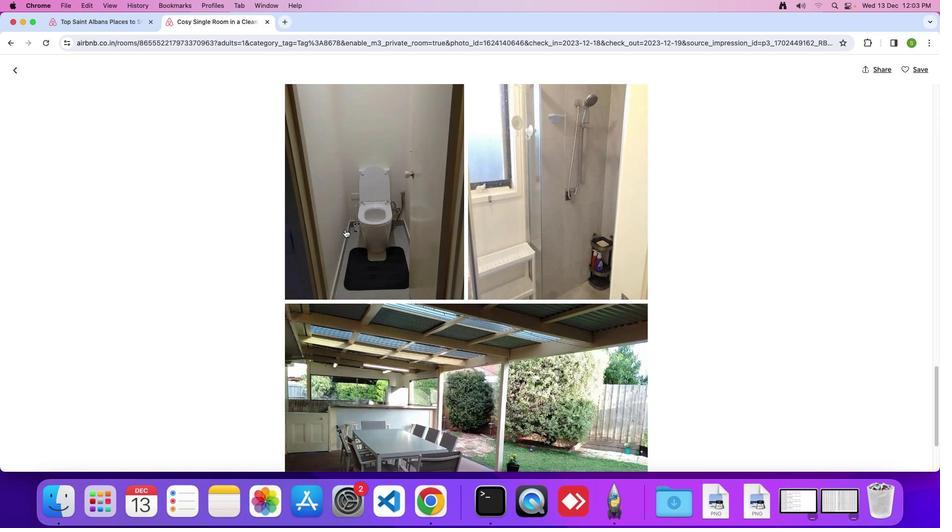 
Action: Mouse scrolled (344, 230) with delta (0, -1)
Screenshot: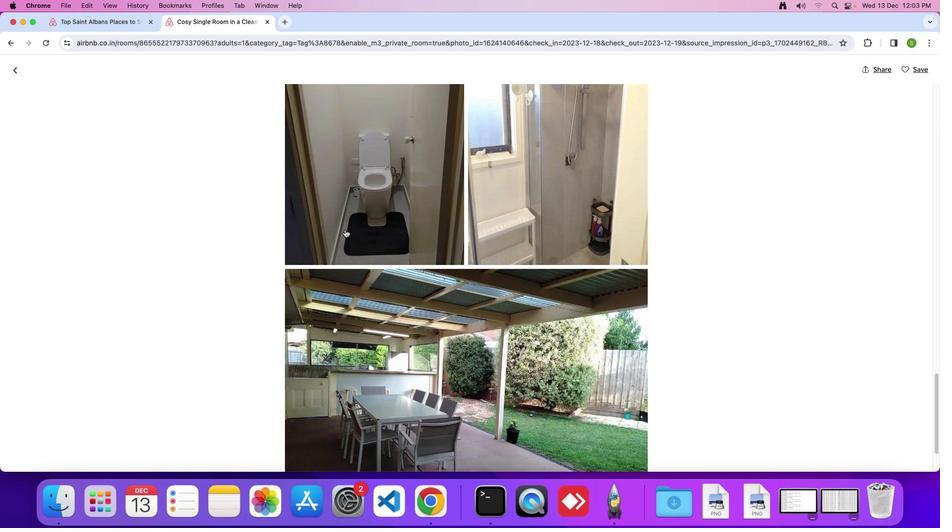 
Action: Mouse scrolled (344, 230) with delta (0, 0)
Screenshot: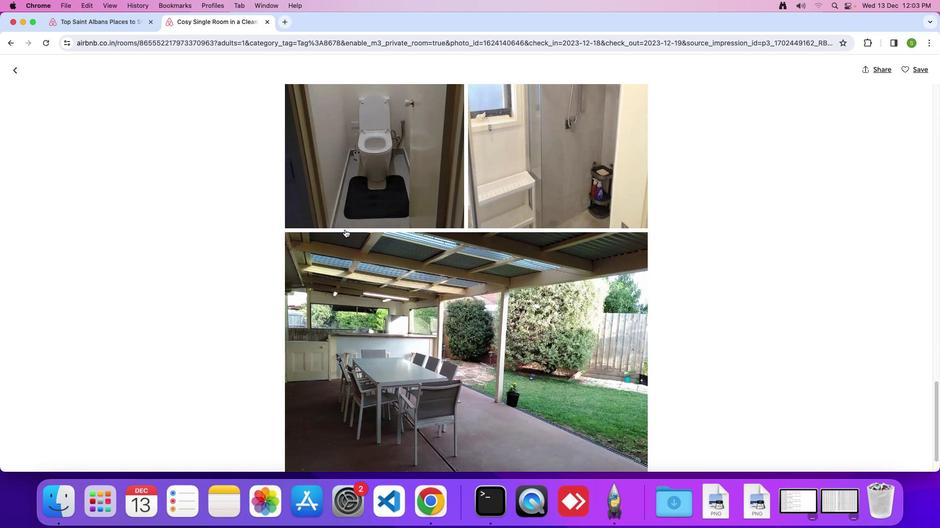 
Action: Mouse scrolled (344, 230) with delta (0, 0)
Screenshot: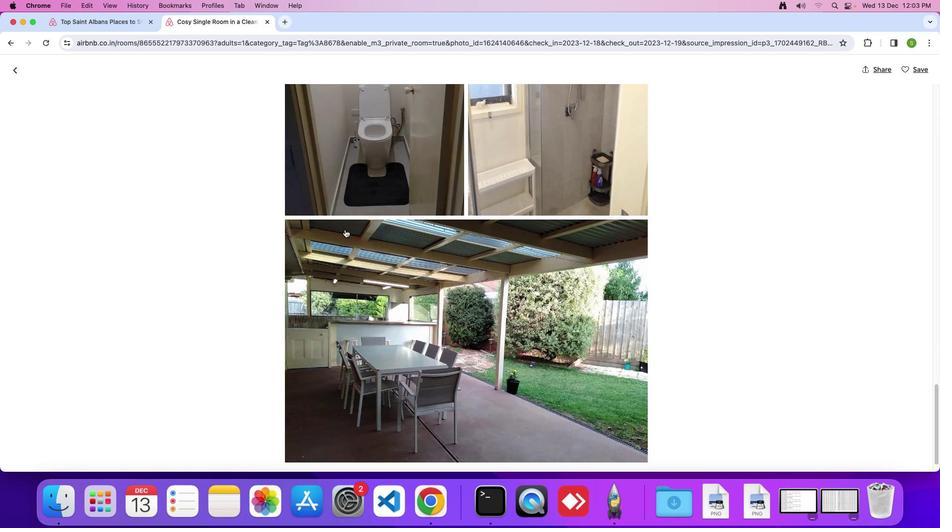
Action: Mouse scrolled (344, 230) with delta (0, 0)
Screenshot: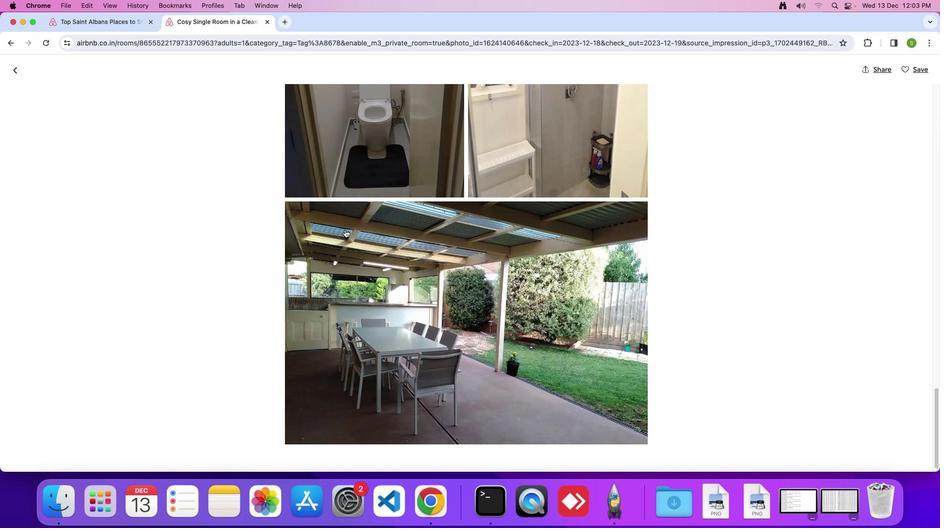 
Action: Mouse scrolled (344, 230) with delta (0, 0)
Screenshot: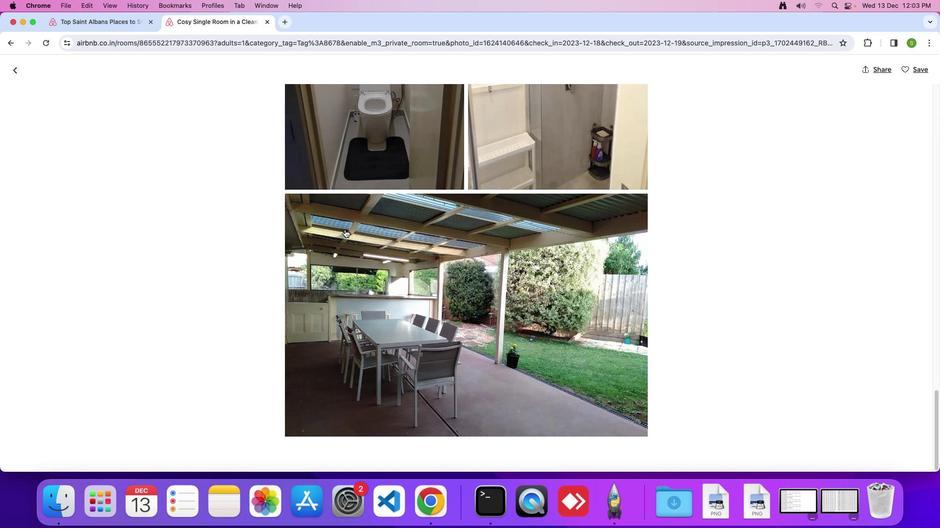 
Action: Mouse scrolled (344, 230) with delta (0, 0)
Screenshot: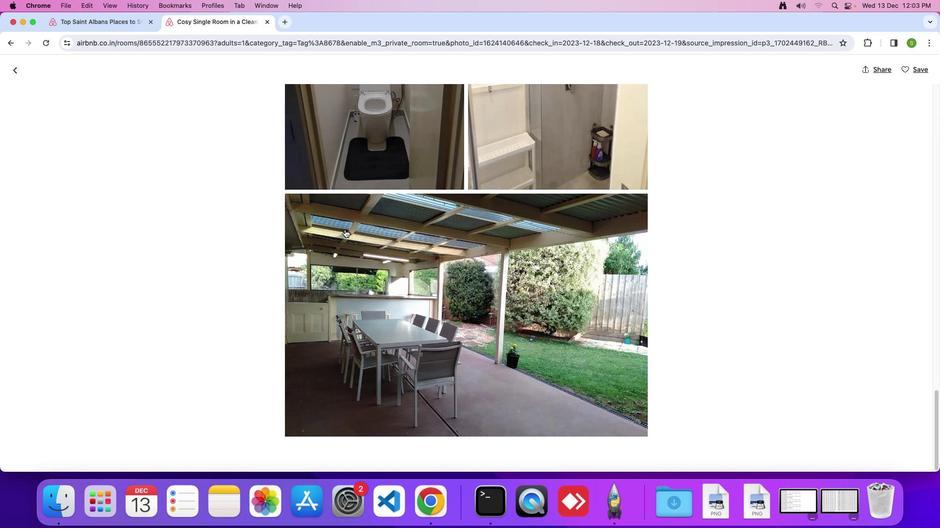 
Action: Mouse scrolled (344, 230) with delta (0, 0)
Screenshot: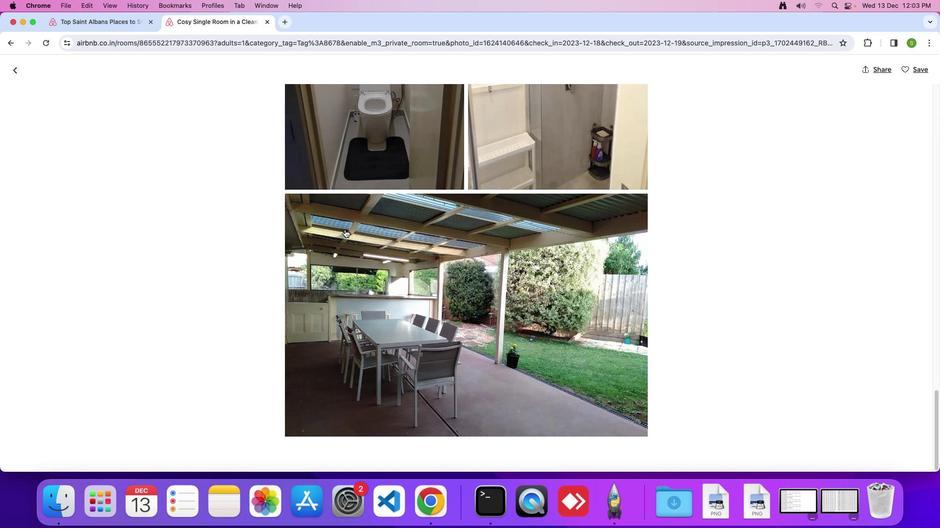 
Action: Mouse scrolled (344, 230) with delta (0, 0)
Screenshot: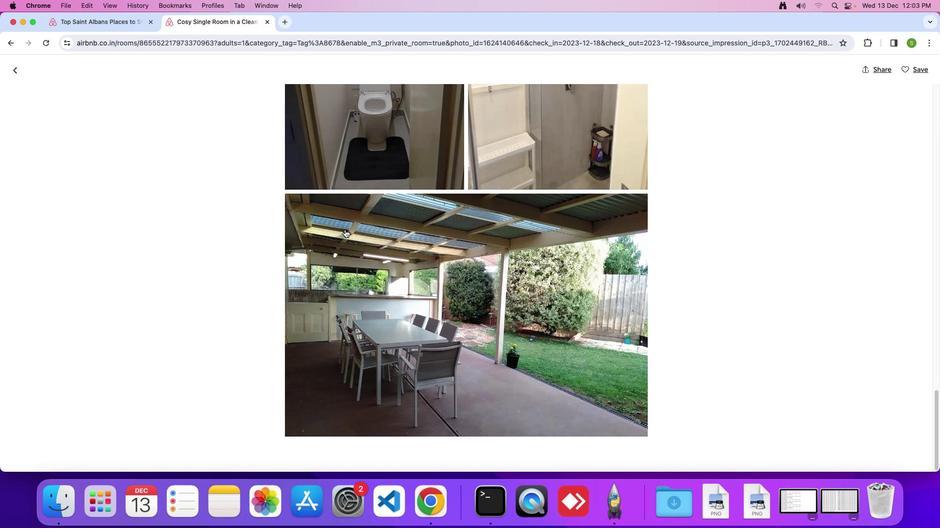 
Action: Mouse scrolled (344, 230) with delta (0, 0)
Screenshot: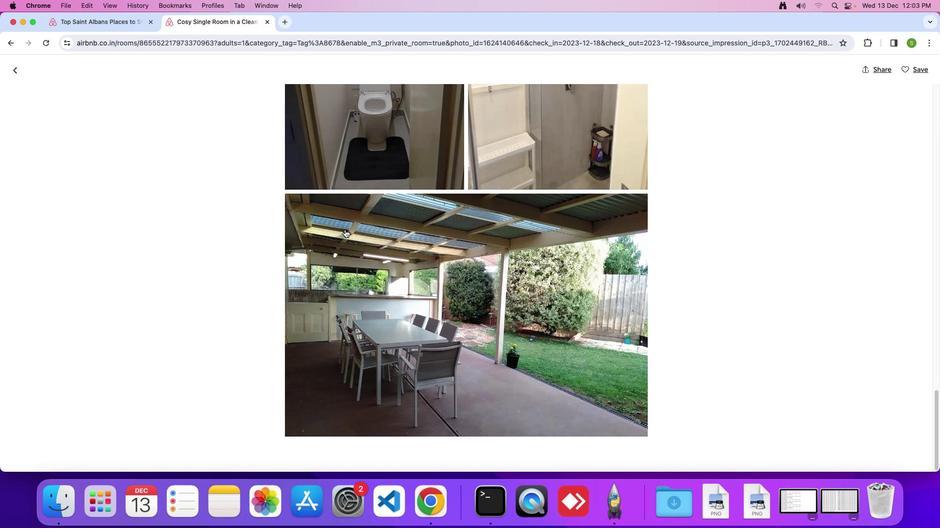 
Action: Mouse moved to (13, 70)
Screenshot: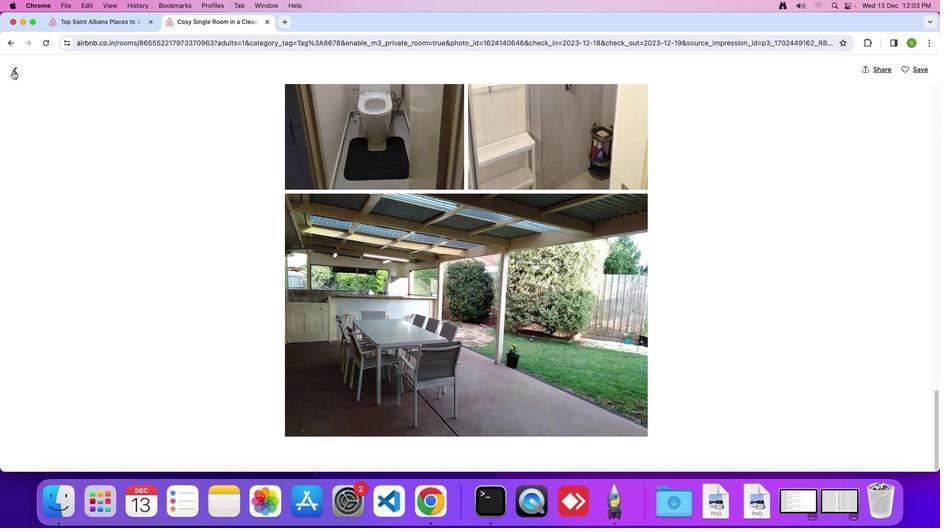 
Action: Mouse pressed left at (13, 70)
Screenshot: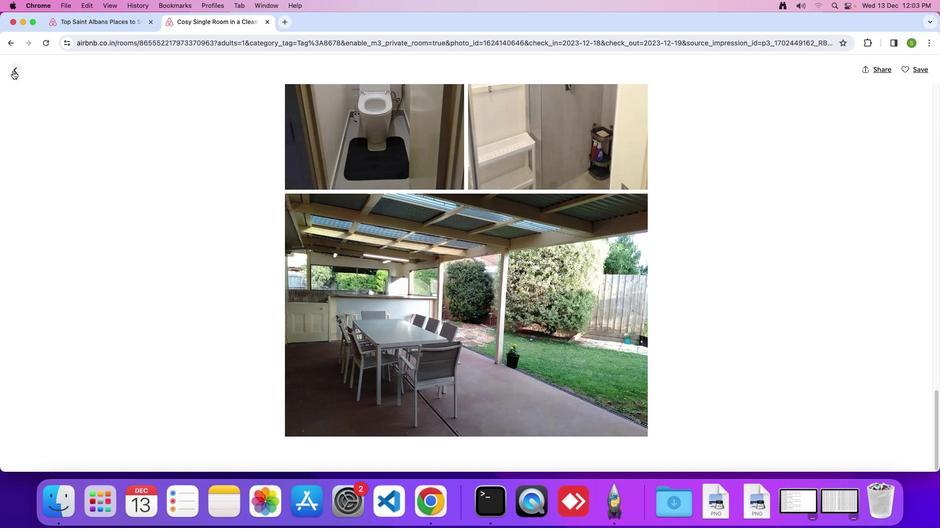 
Action: Mouse moved to (298, 233)
Screenshot: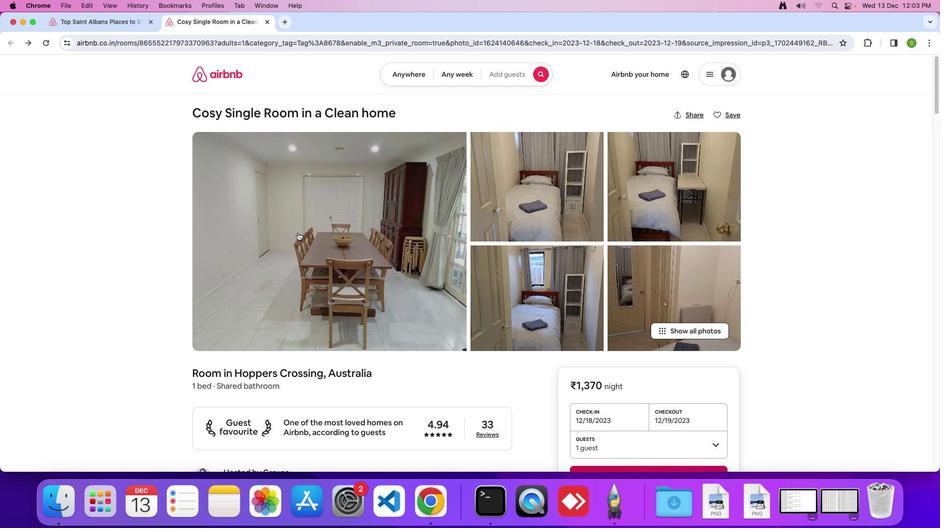 
Action: Mouse scrolled (298, 233) with delta (0, 0)
Screenshot: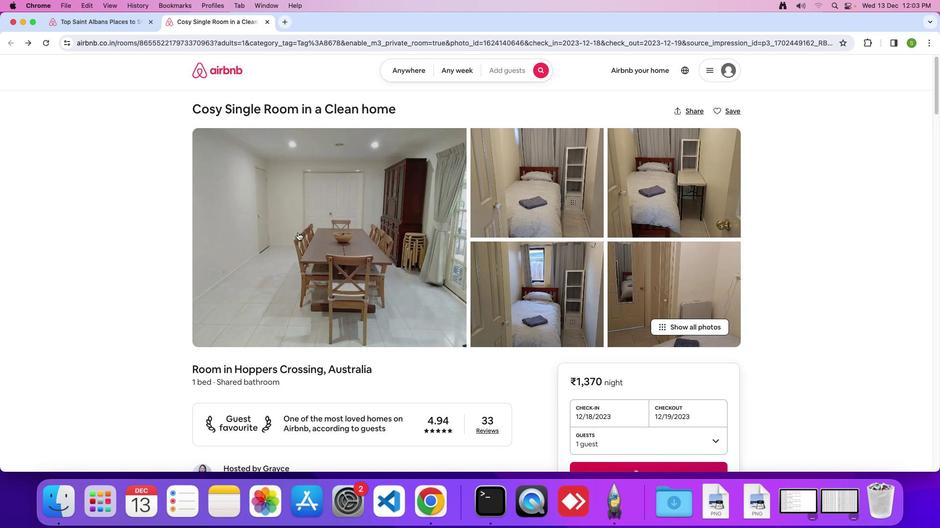 
Action: Mouse scrolled (298, 233) with delta (0, 0)
Screenshot: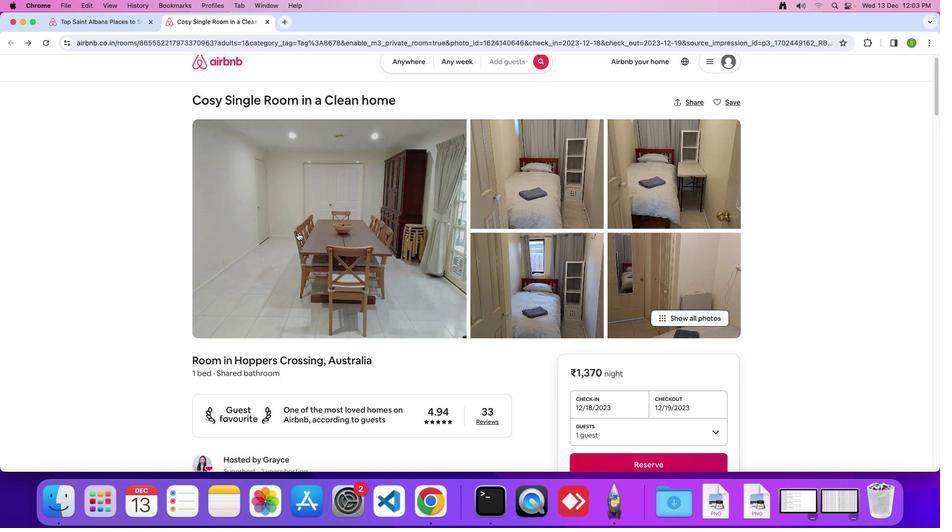 
Action: Mouse scrolled (298, 233) with delta (0, 0)
Screenshot: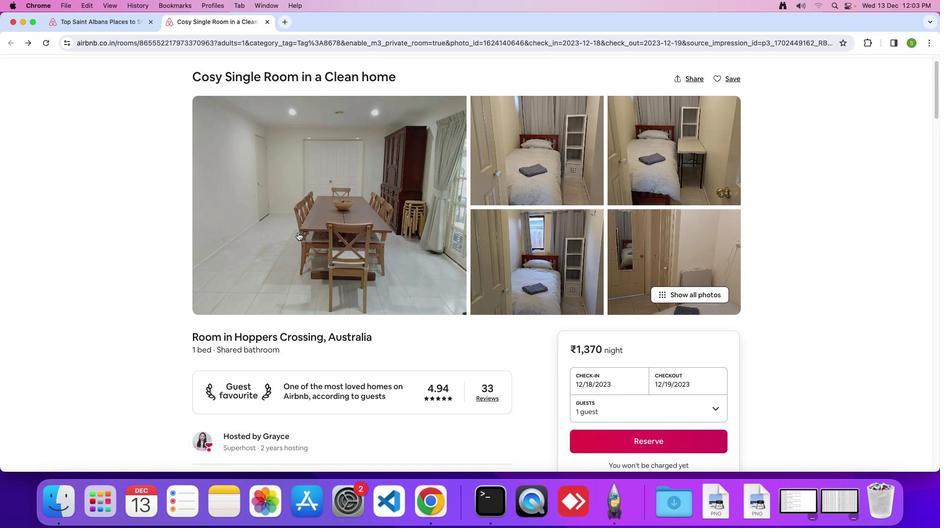 
Action: Mouse scrolled (298, 233) with delta (0, 0)
Screenshot: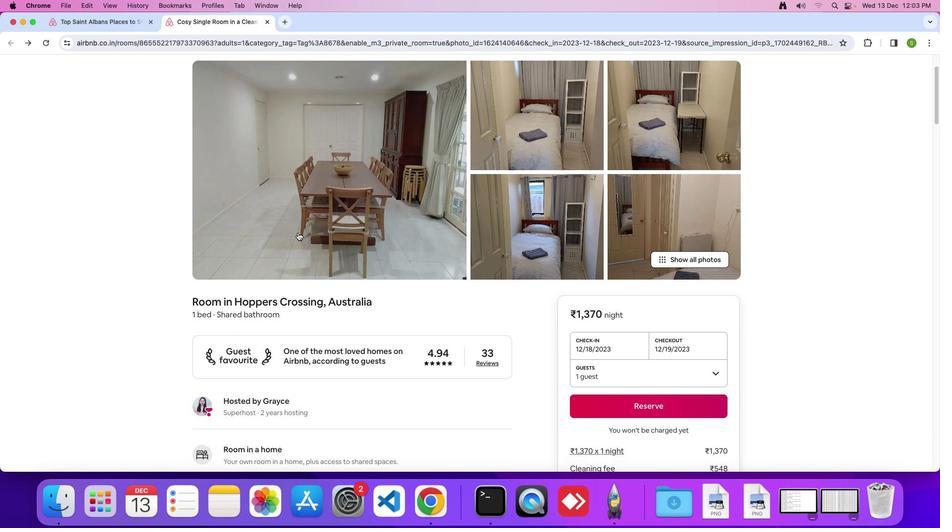 
Action: Mouse scrolled (298, 233) with delta (0, 0)
Screenshot: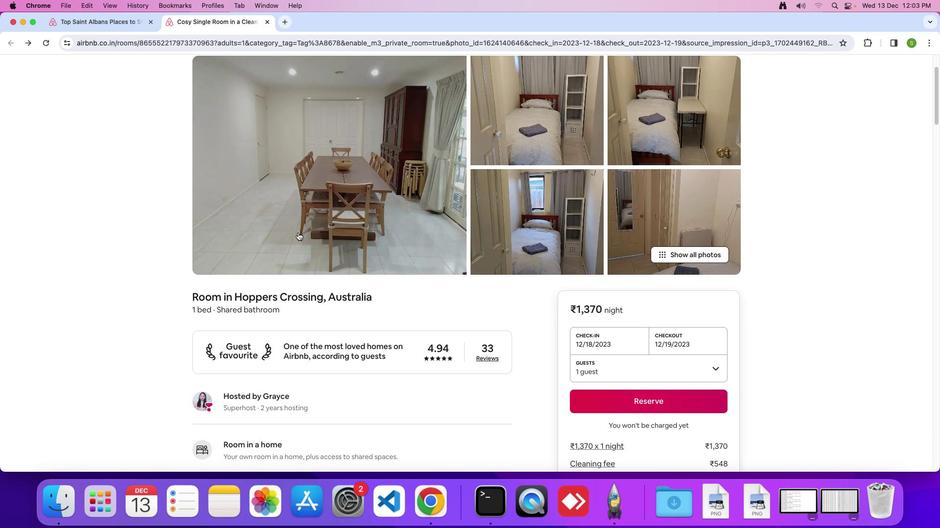 
Action: Mouse scrolled (298, 233) with delta (0, 0)
Screenshot: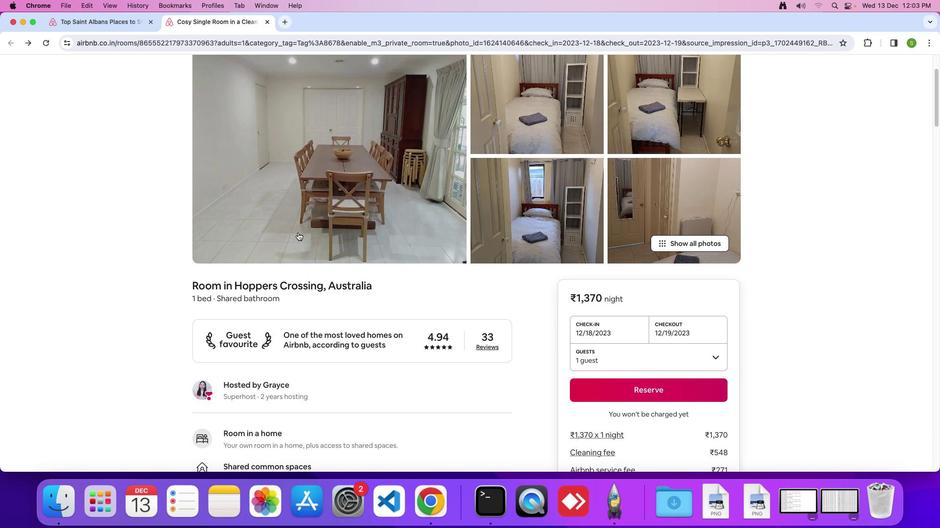 
Action: Mouse scrolled (298, 233) with delta (0, 0)
Screenshot: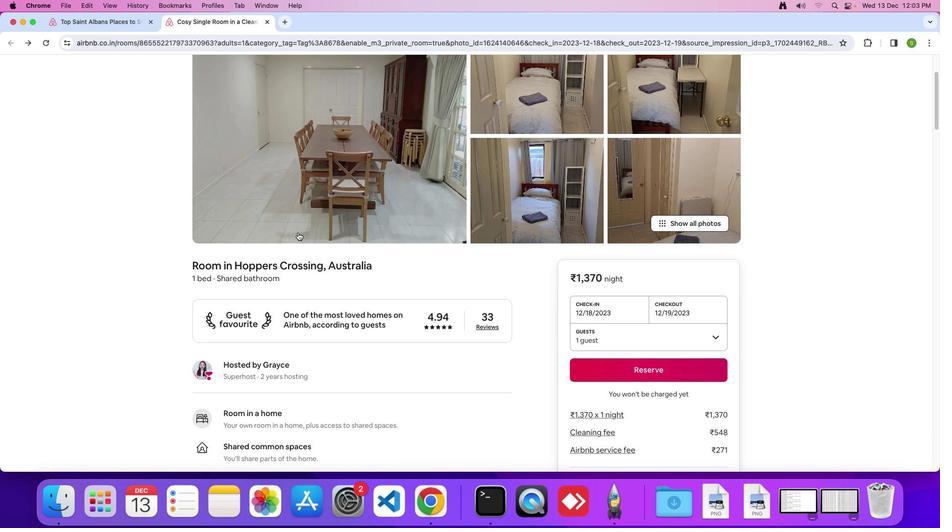 
Action: Mouse scrolled (298, 233) with delta (0, 0)
Screenshot: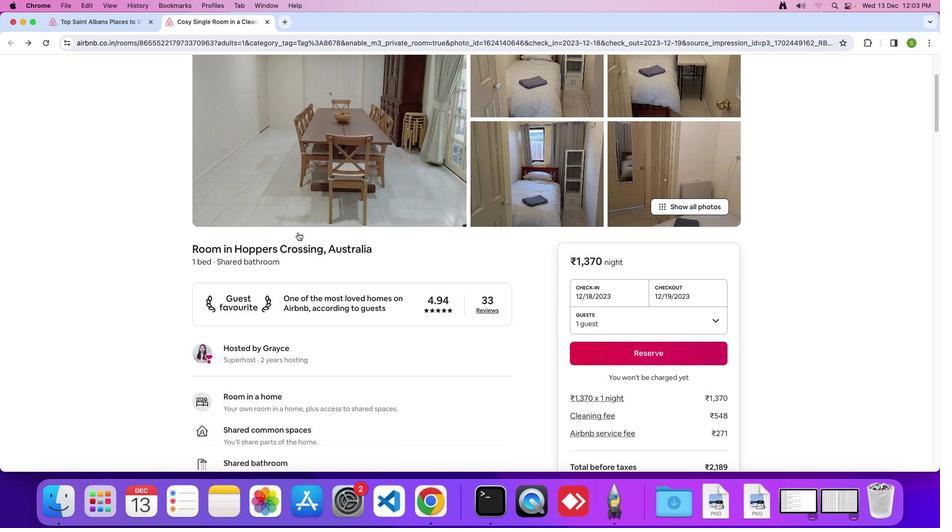 
Action: Mouse scrolled (298, 233) with delta (0, 0)
Screenshot: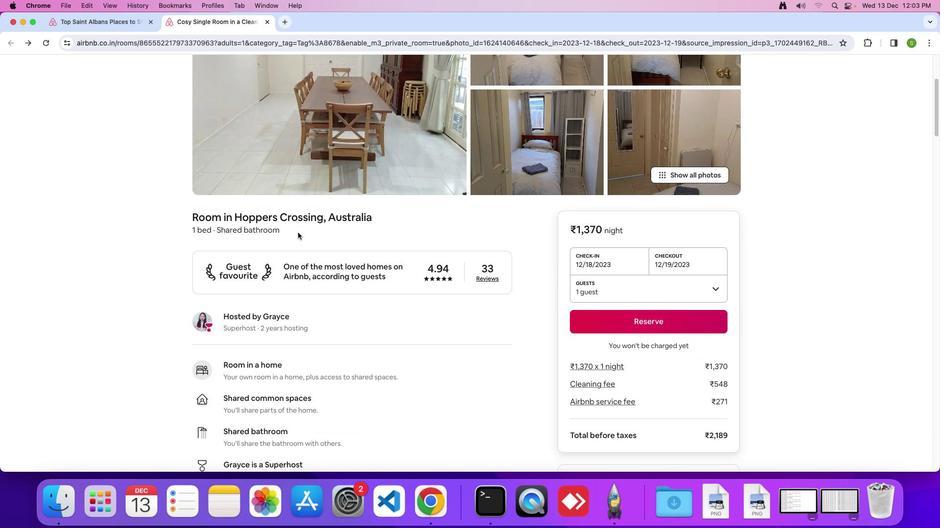 
Action: Mouse scrolled (298, 233) with delta (0, 0)
Screenshot: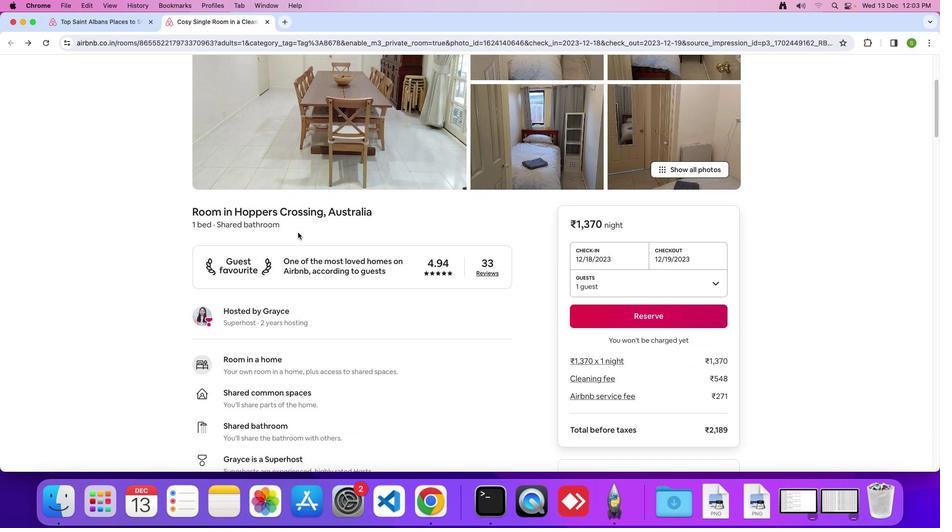 
Action: Mouse scrolled (298, 233) with delta (0, 0)
Screenshot: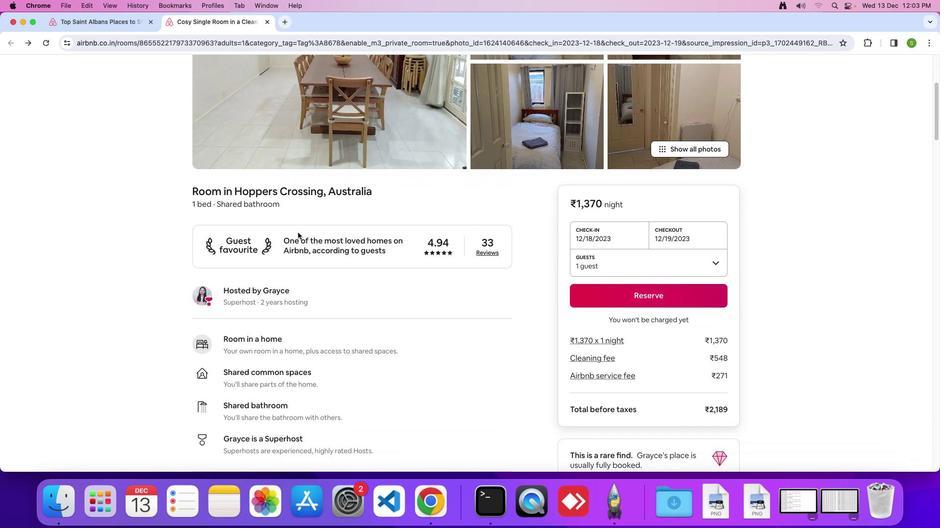 
Action: Mouse scrolled (298, 233) with delta (0, 0)
Screenshot: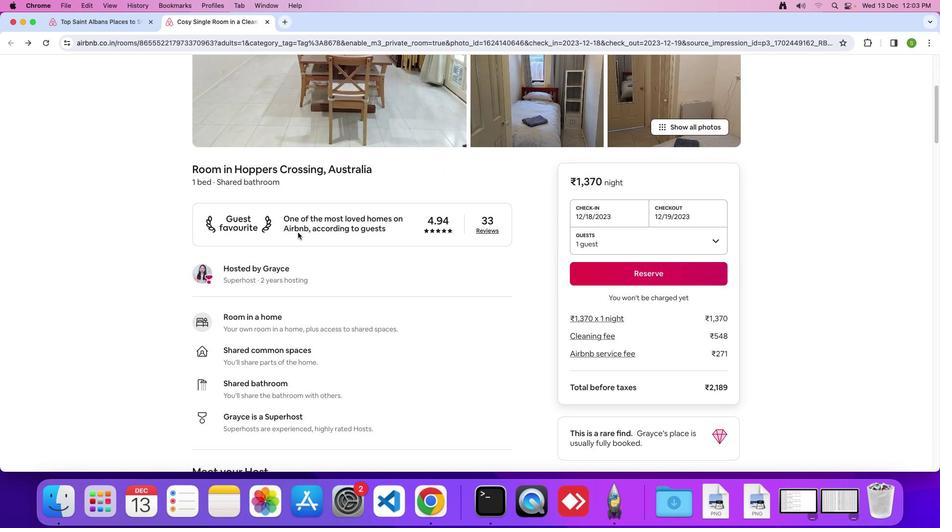 
Action: Mouse scrolled (298, 233) with delta (0, 0)
Screenshot: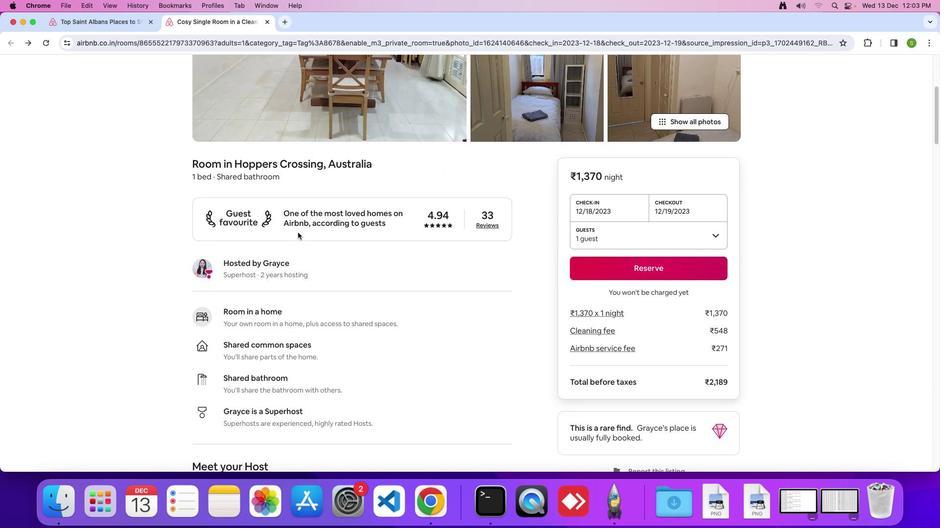 
Action: Mouse scrolled (298, 233) with delta (0, 0)
Screenshot: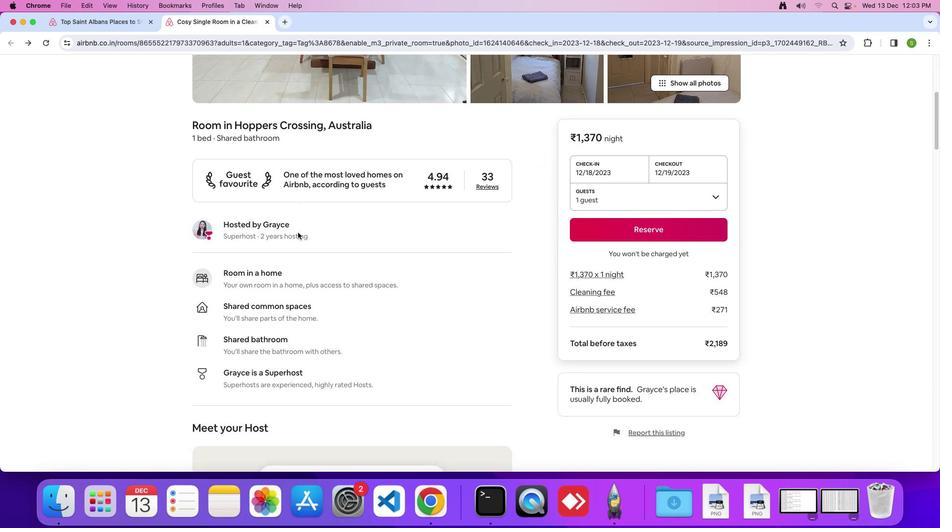 
Action: Mouse scrolled (298, 233) with delta (0, 0)
Screenshot: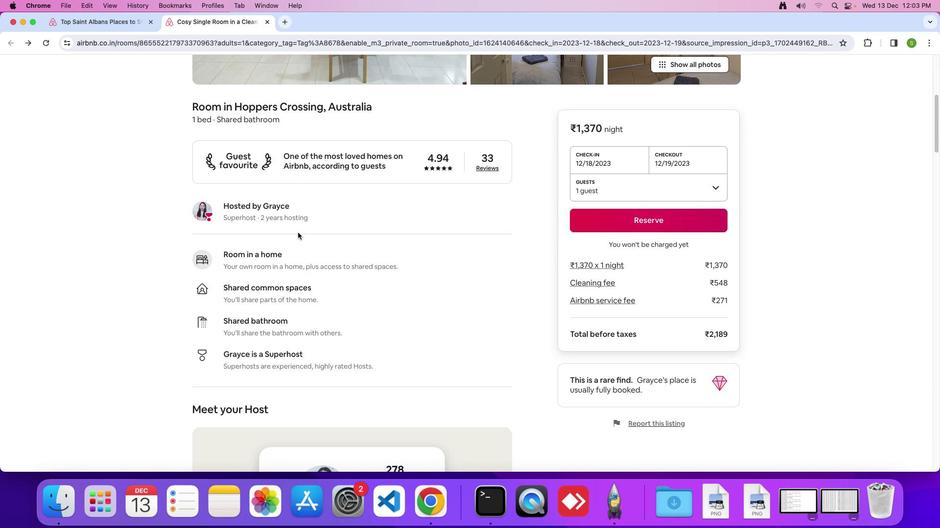 
Action: Mouse scrolled (298, 233) with delta (0, 0)
Screenshot: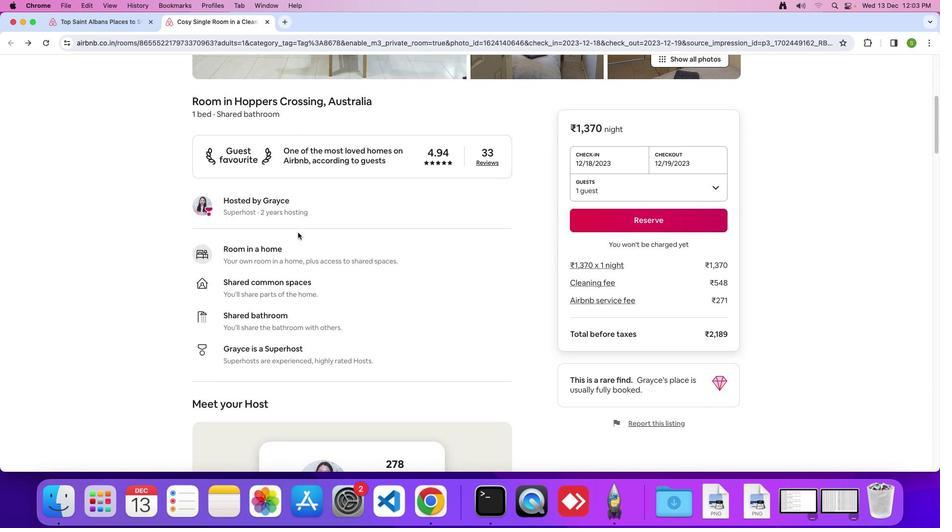 
Action: Mouse scrolled (298, 233) with delta (0, 0)
Screenshot: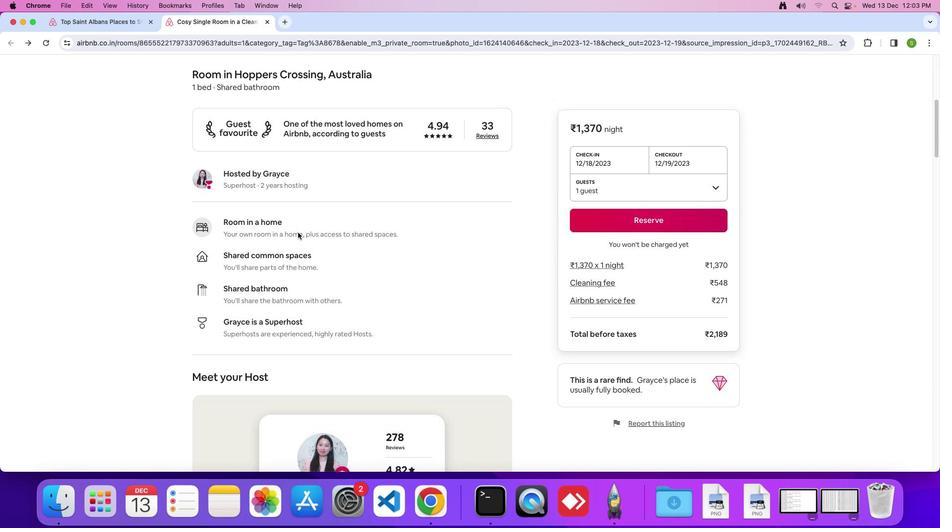 
Action: Mouse scrolled (298, 233) with delta (0, 0)
Screenshot: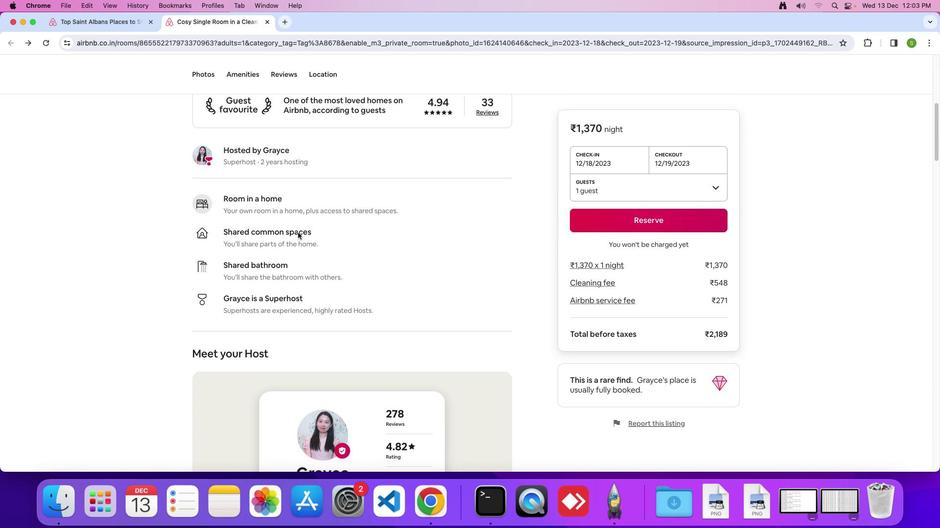 
Action: Mouse scrolled (298, 233) with delta (0, 0)
Screenshot: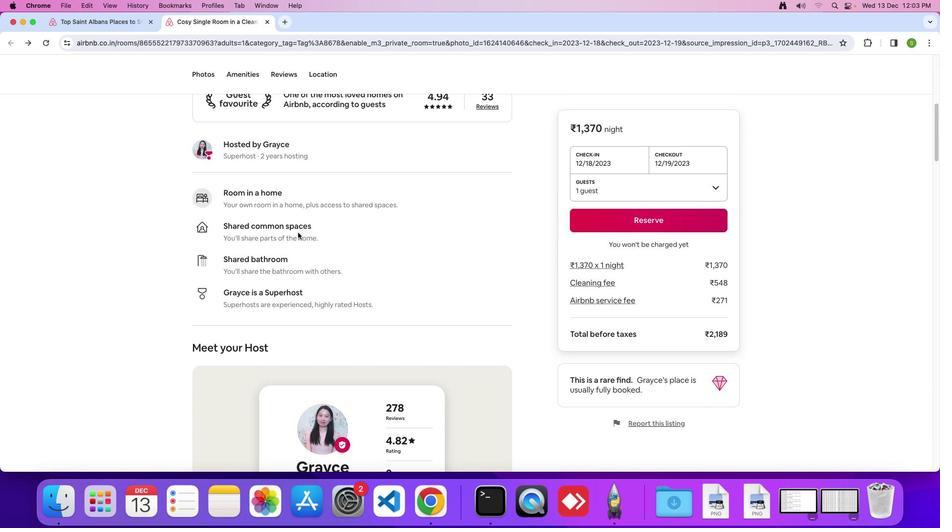 
Action: Mouse scrolled (298, 233) with delta (0, 0)
Screenshot: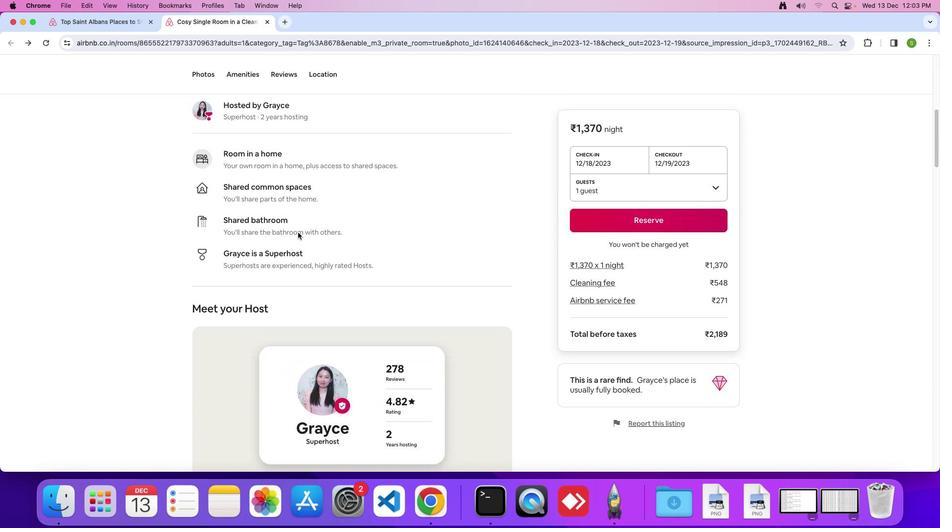 
Action: Mouse scrolled (298, 233) with delta (0, 0)
Screenshot: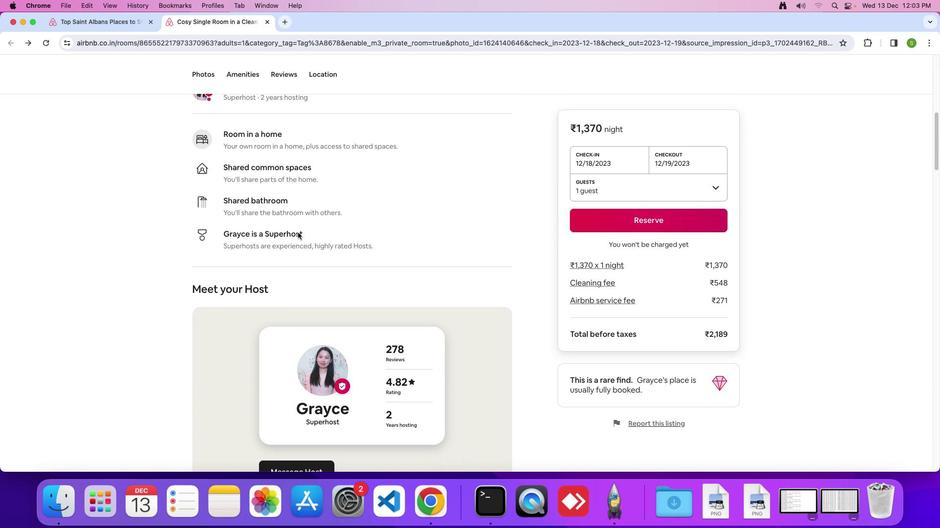
Action: Mouse scrolled (298, 233) with delta (0, 0)
Screenshot: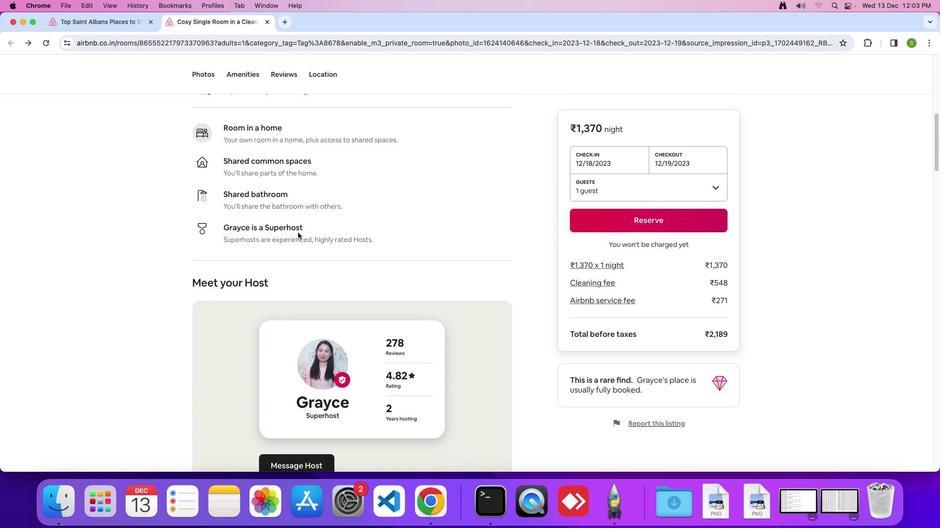 
Action: Mouse scrolled (298, 233) with delta (0, 0)
Screenshot: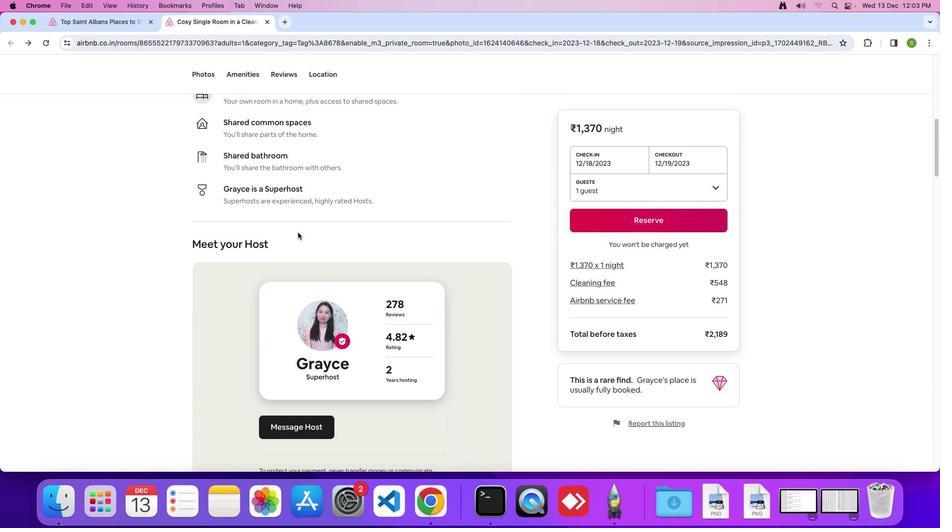 
Action: Mouse scrolled (298, 233) with delta (0, 0)
Screenshot: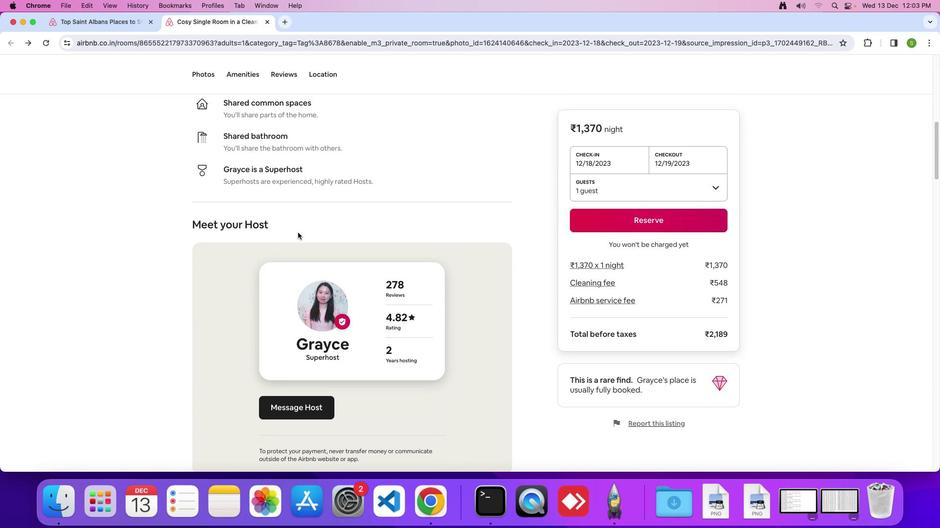 
Action: Mouse scrolled (298, 233) with delta (0, 0)
Screenshot: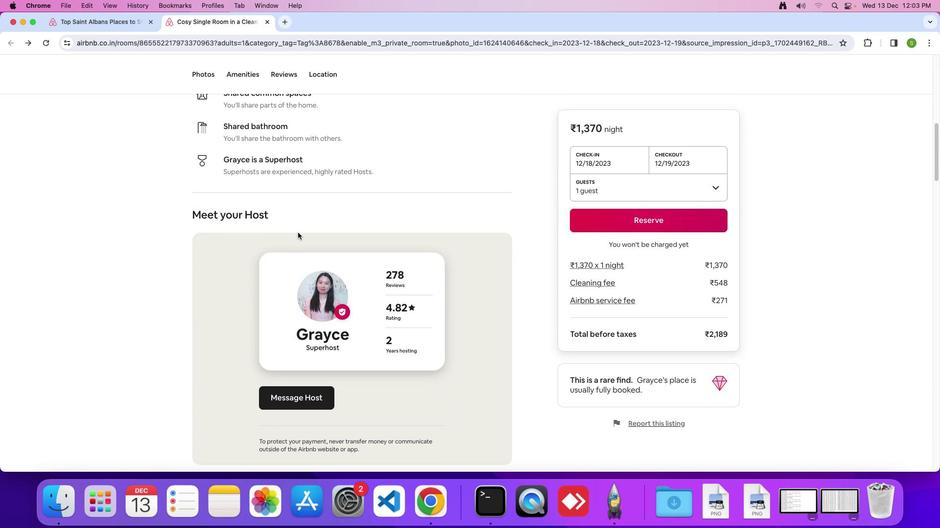 
Action: Mouse scrolled (298, 233) with delta (0, 0)
Screenshot: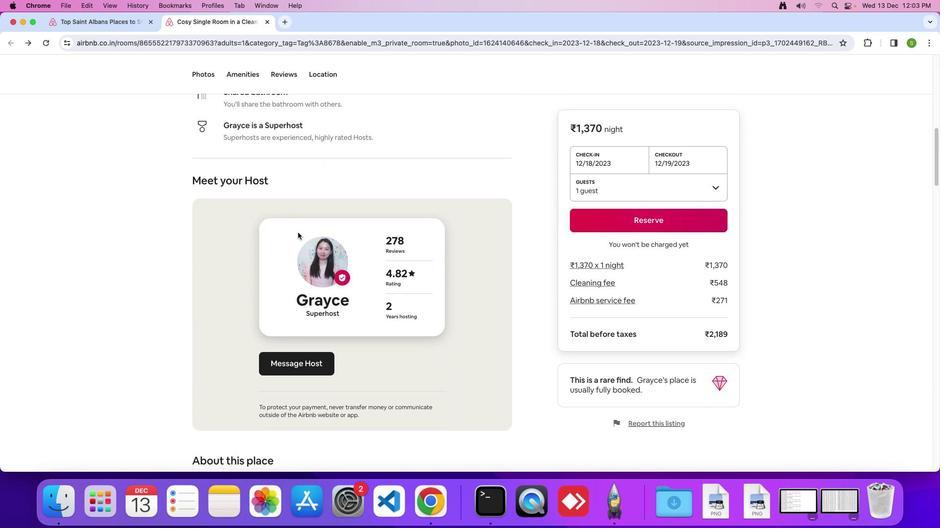 
Action: Mouse scrolled (298, 233) with delta (0, 0)
Screenshot: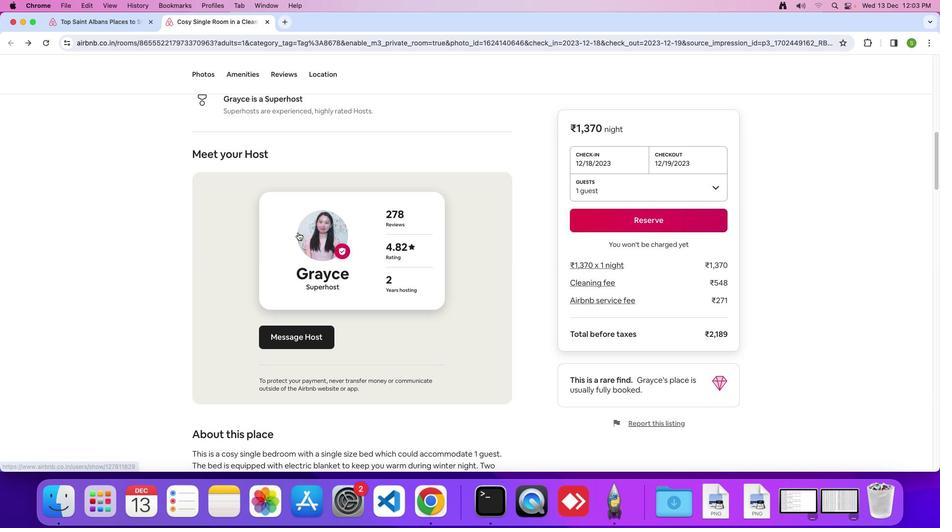 
Action: Mouse scrolled (298, 233) with delta (0, 0)
Screenshot: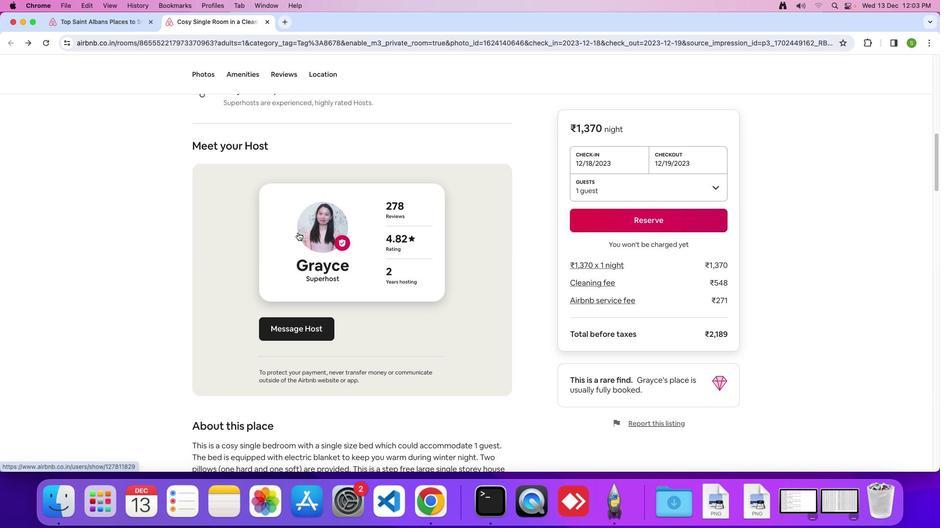 
Action: Mouse scrolled (298, 233) with delta (0, 0)
Screenshot: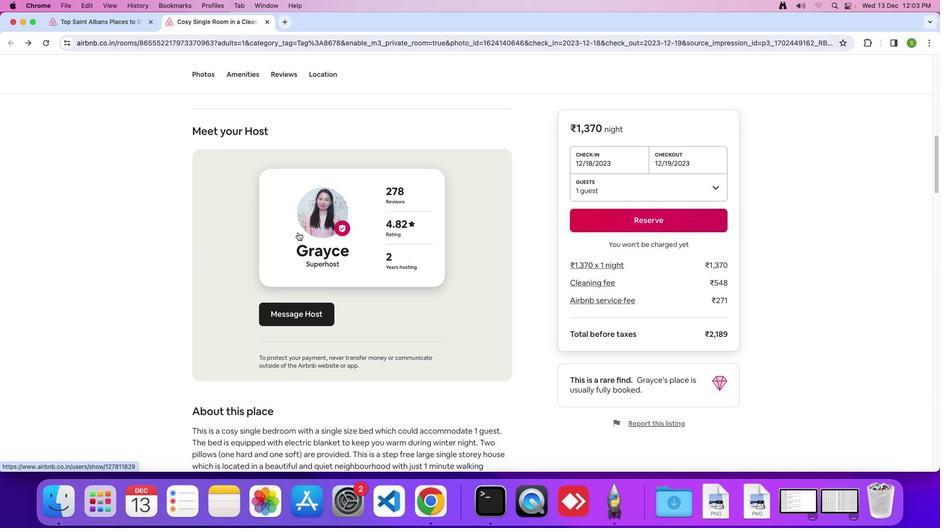 
Action: Mouse scrolled (298, 233) with delta (0, 0)
Screenshot: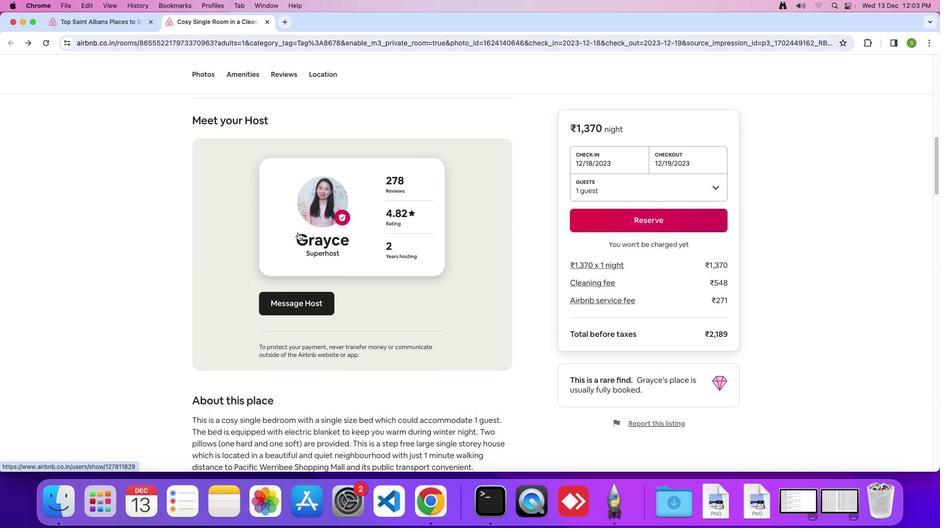 
Action: Mouse scrolled (298, 233) with delta (0, 0)
Screenshot: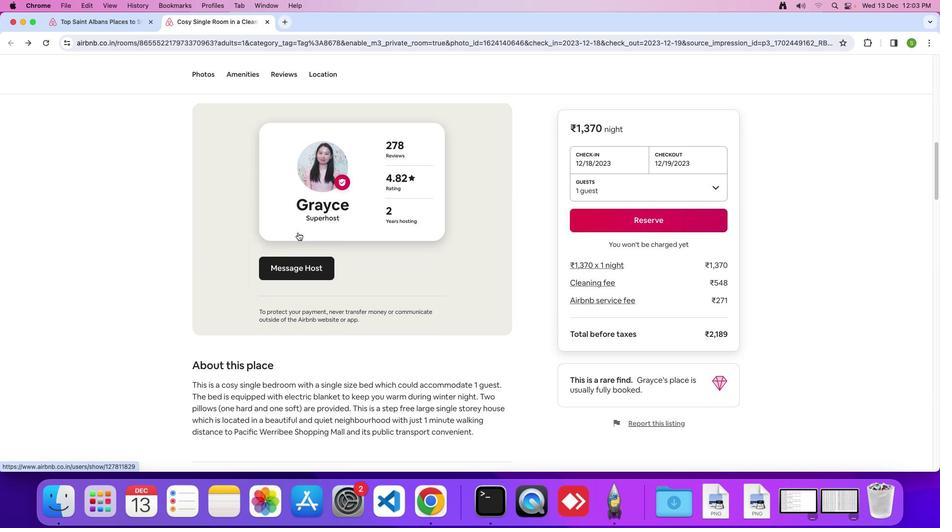 
Action: Mouse scrolled (298, 233) with delta (0, 0)
Screenshot: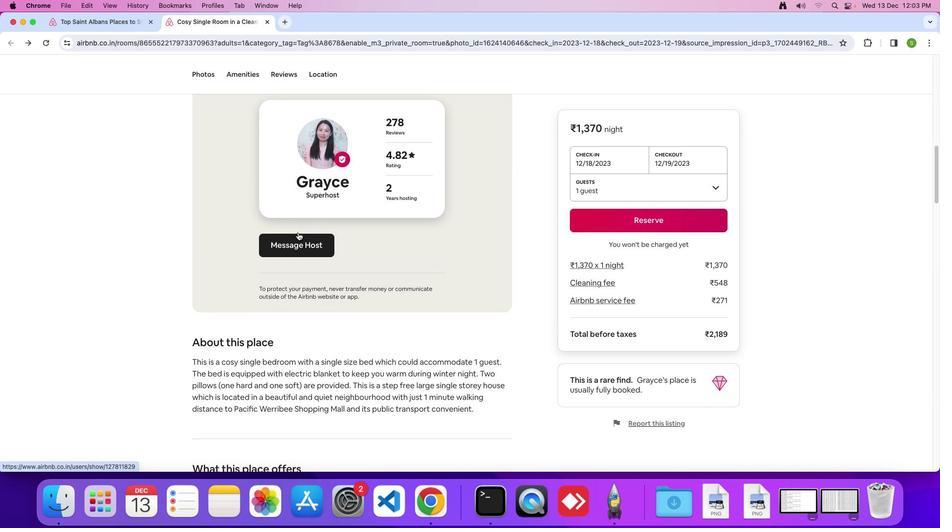 
Action: Mouse scrolled (298, 233) with delta (0, 0)
Screenshot: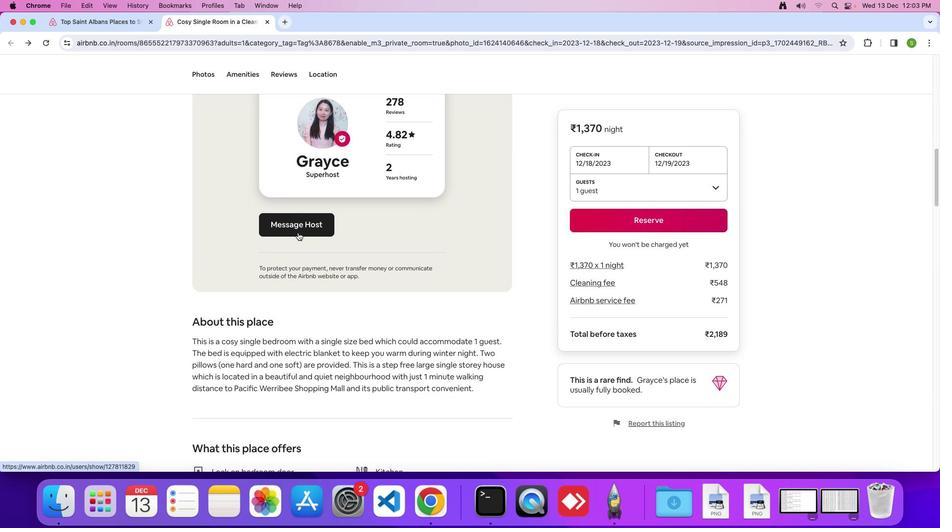
Action: Mouse scrolled (298, 233) with delta (0, -1)
Screenshot: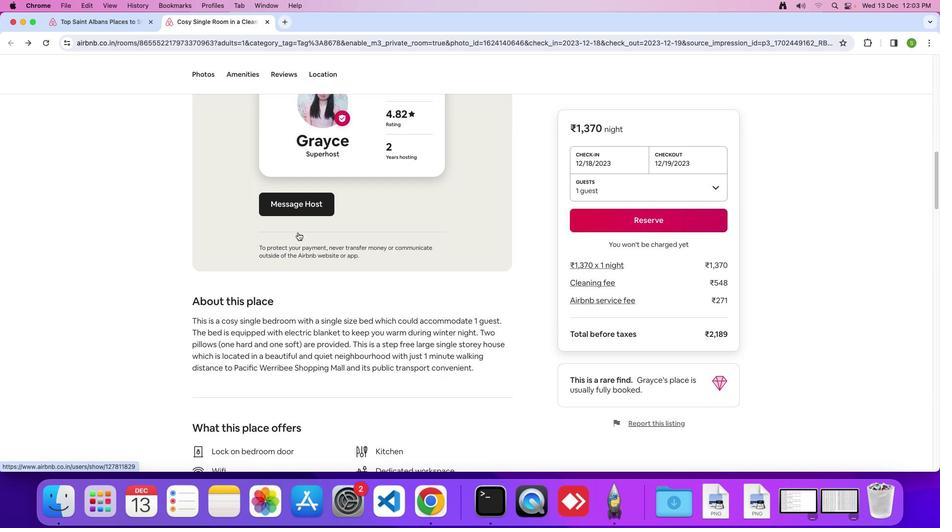 
Action: Mouse scrolled (298, 233) with delta (0, 0)
Screenshot: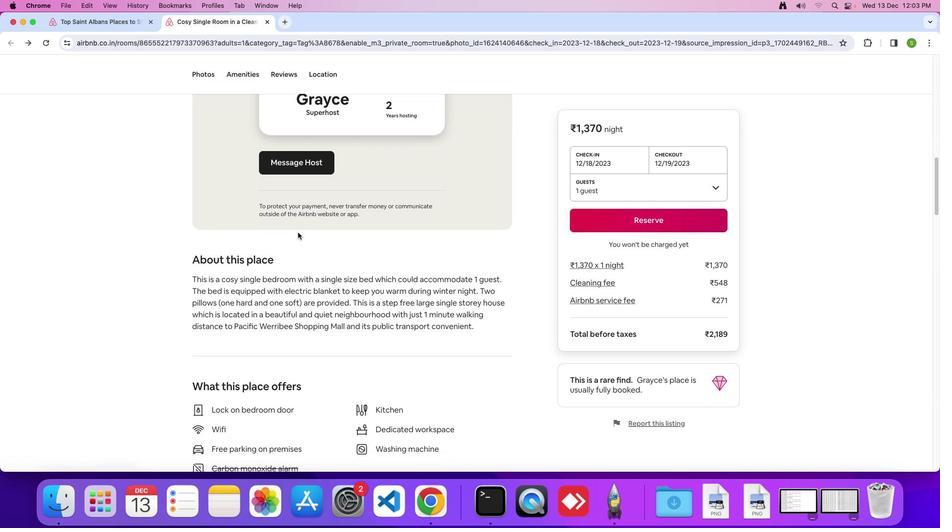 
Action: Mouse scrolled (298, 233) with delta (0, 0)
Screenshot: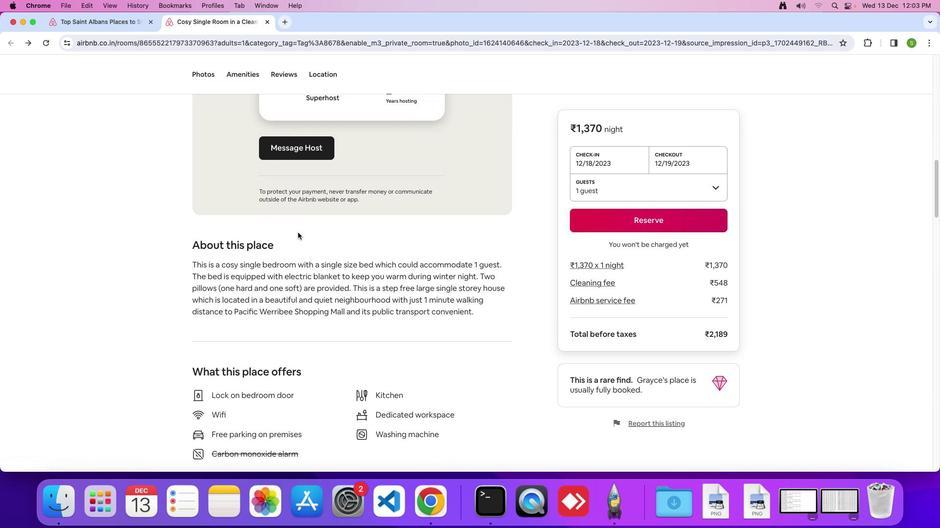 
Action: Mouse scrolled (298, 233) with delta (0, -1)
Screenshot: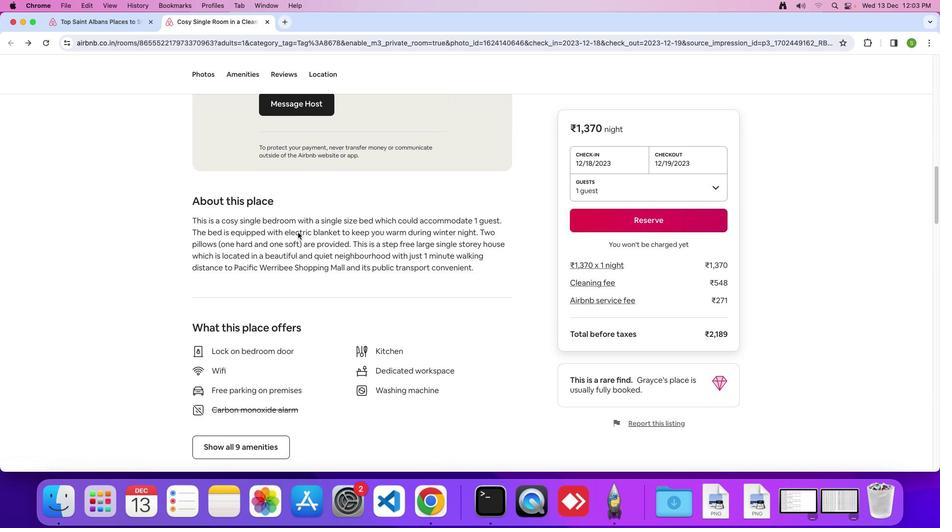 
Action: Mouse scrolled (298, 233) with delta (0, 0)
Screenshot: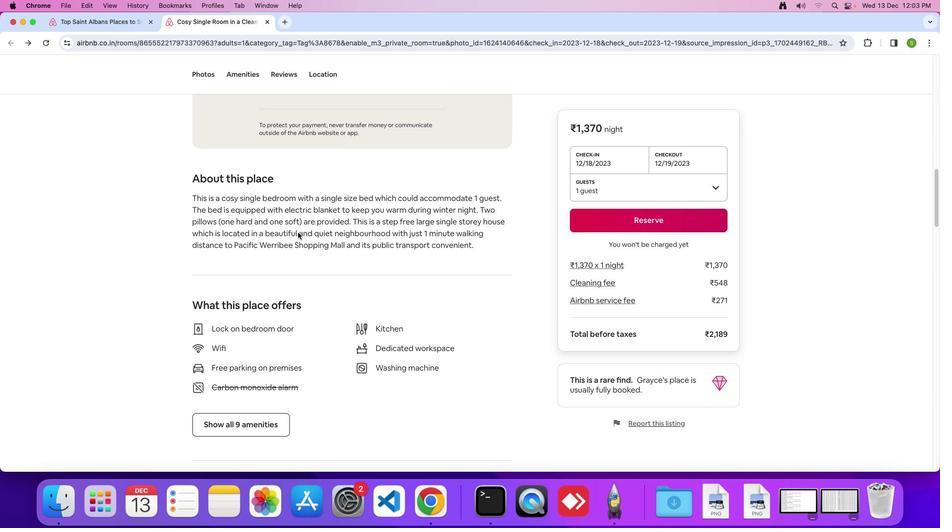 
Action: Mouse scrolled (298, 233) with delta (0, 0)
Screenshot: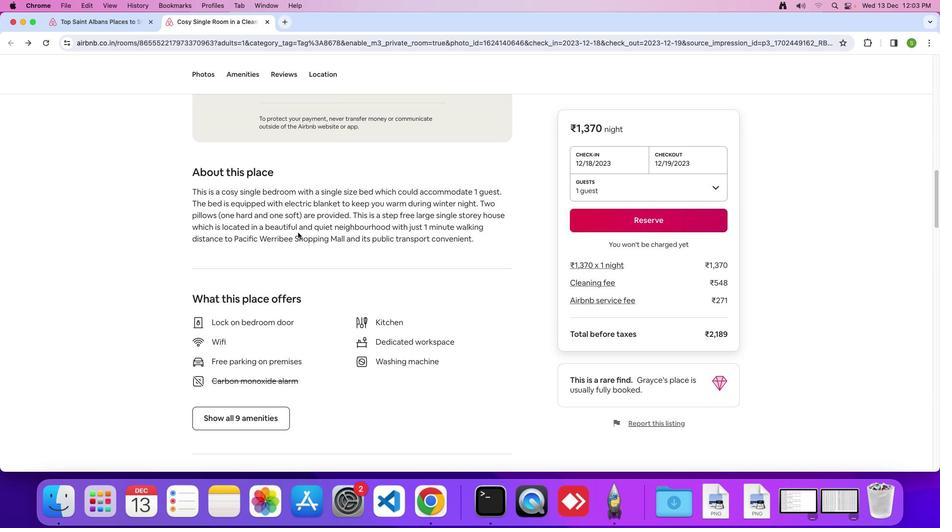 
Action: Mouse scrolled (298, 233) with delta (0, 0)
Screenshot: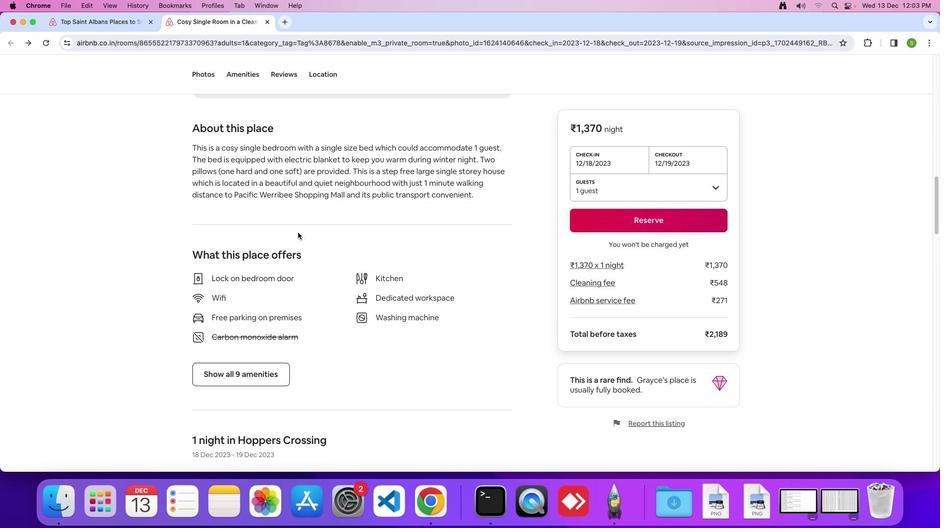 
Action: Mouse scrolled (298, 233) with delta (0, 0)
Screenshot: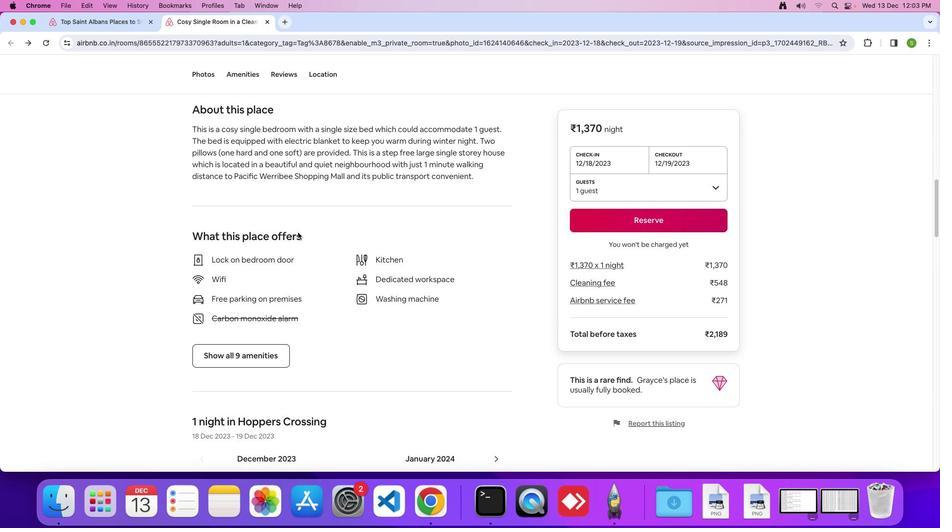 
Action: Mouse scrolled (298, 233) with delta (0, 0)
